 Task: Find connections with filter location Witten with filter topic #realestatewith filter profile language French with filter current company Russell Tobin with filter school Sanjivani Group of Institutes with filter industry Civil Engineering with filter service category Market Strategy with filter keywords title Personal Trainer
Action: Mouse moved to (718, 104)
Screenshot: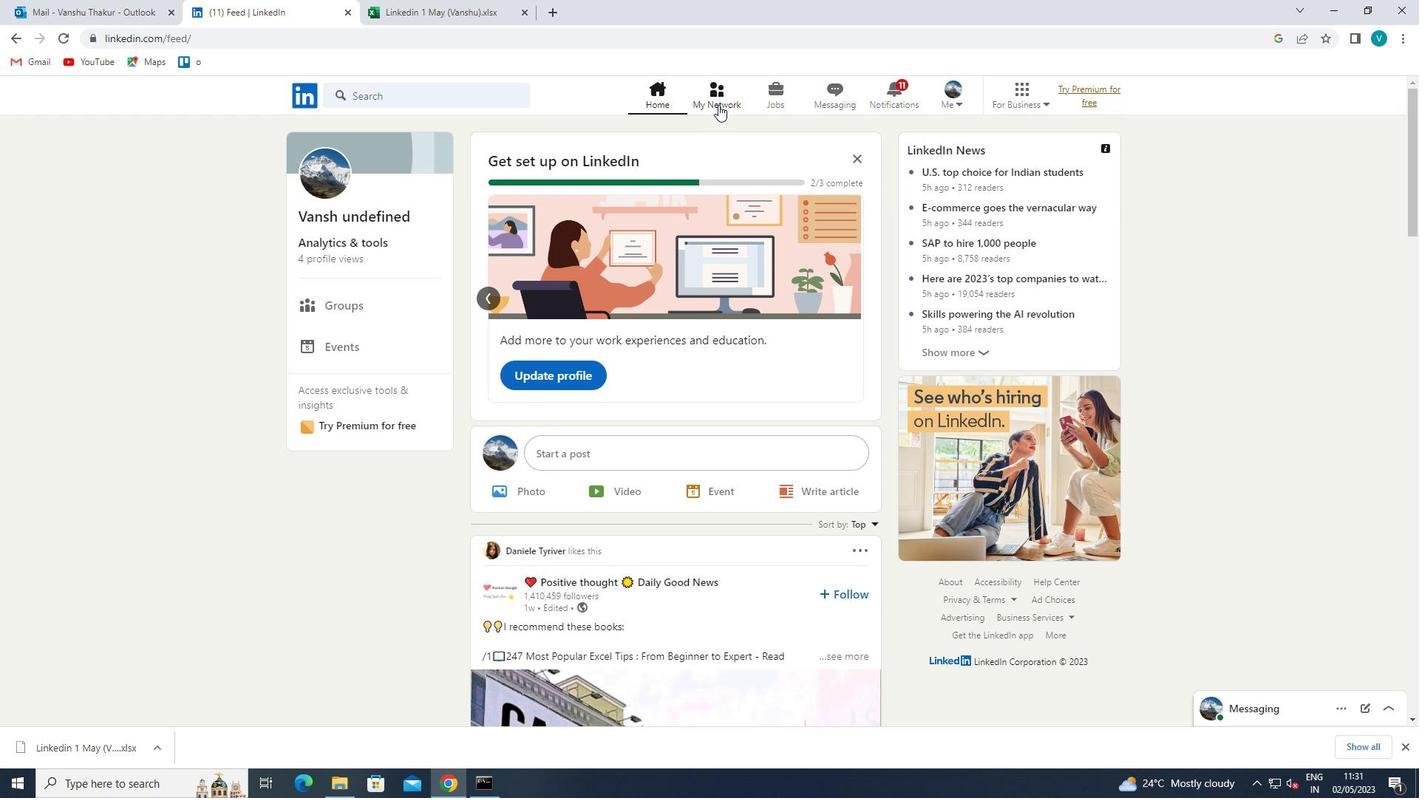 
Action: Mouse pressed left at (718, 104)
Screenshot: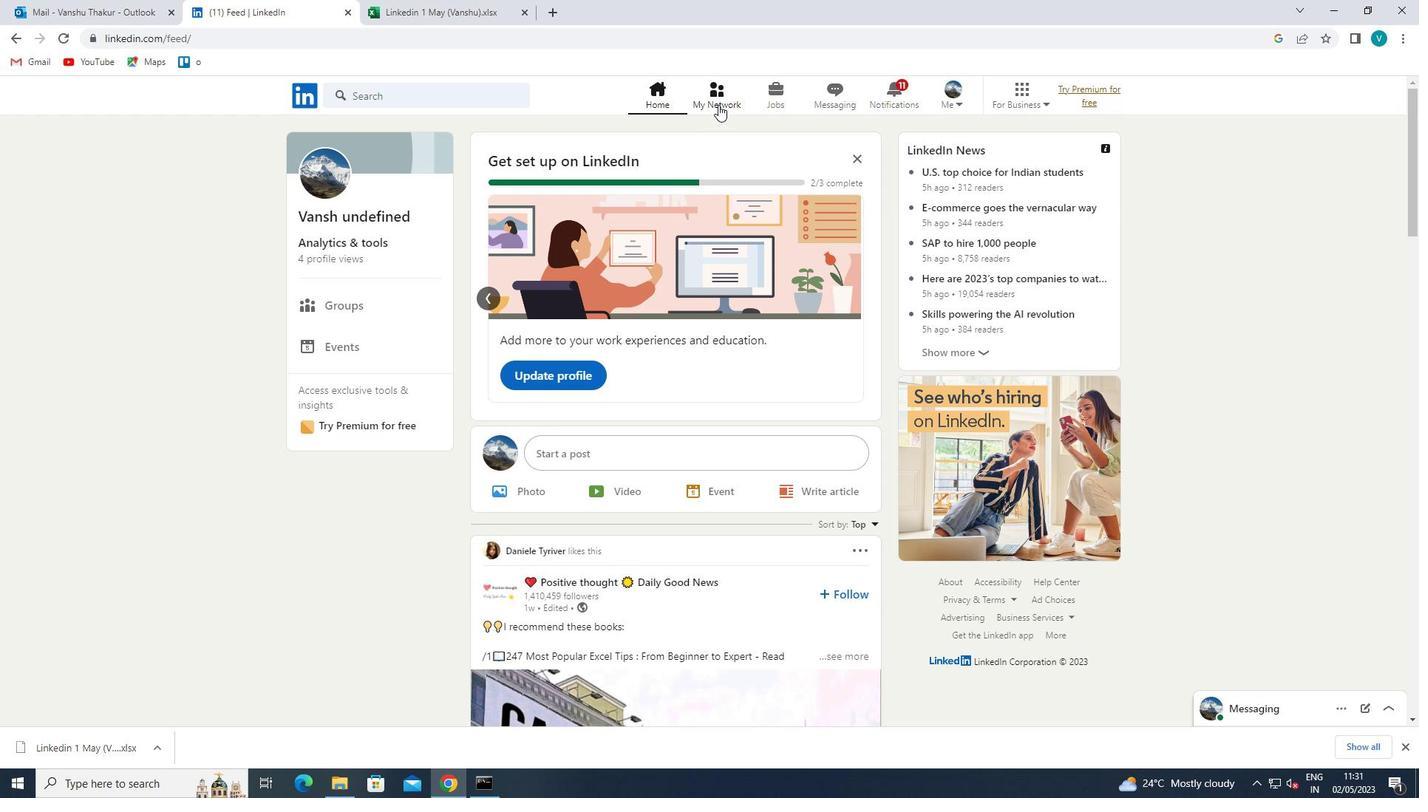 
Action: Mouse moved to (445, 178)
Screenshot: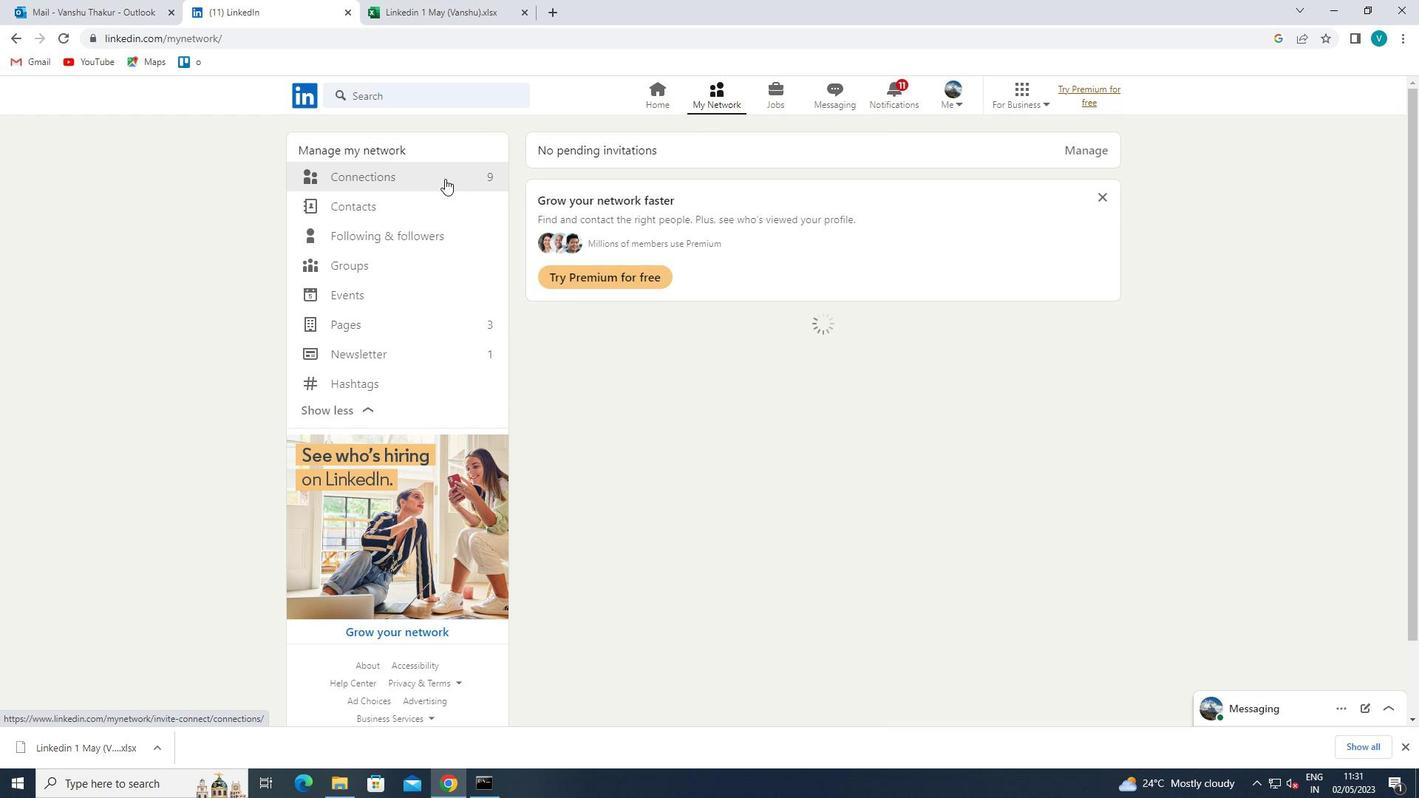 
Action: Mouse pressed left at (445, 178)
Screenshot: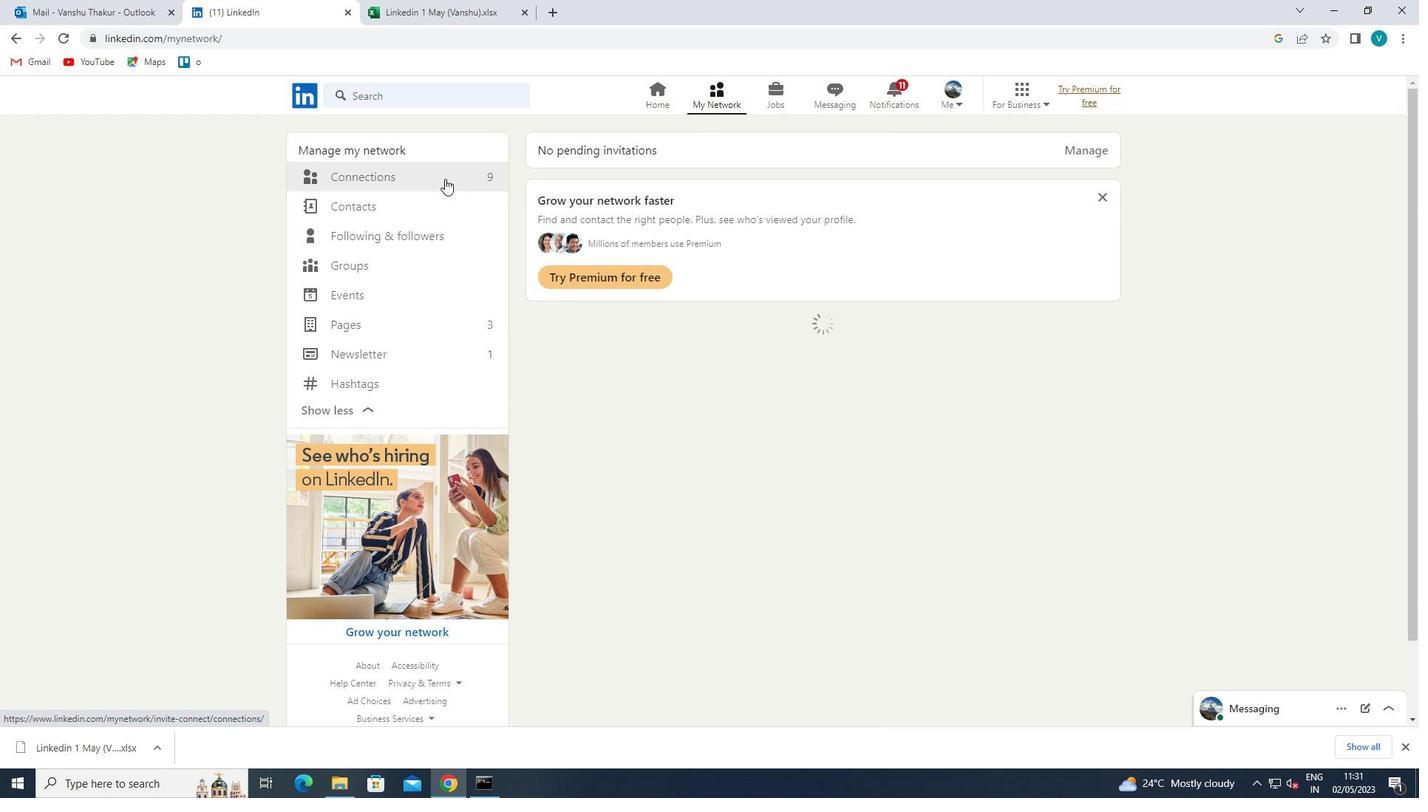 
Action: Mouse moved to (807, 178)
Screenshot: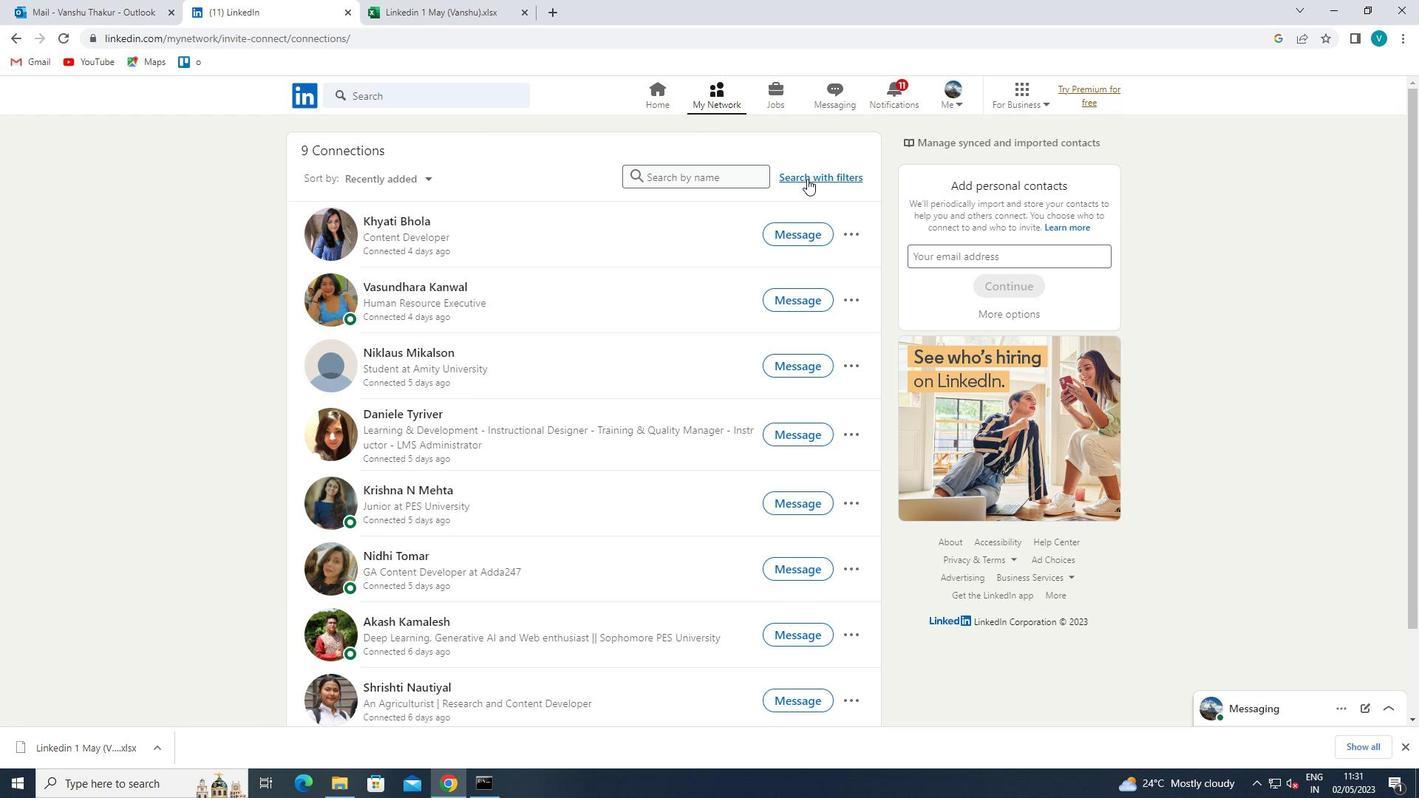 
Action: Mouse pressed left at (807, 178)
Screenshot: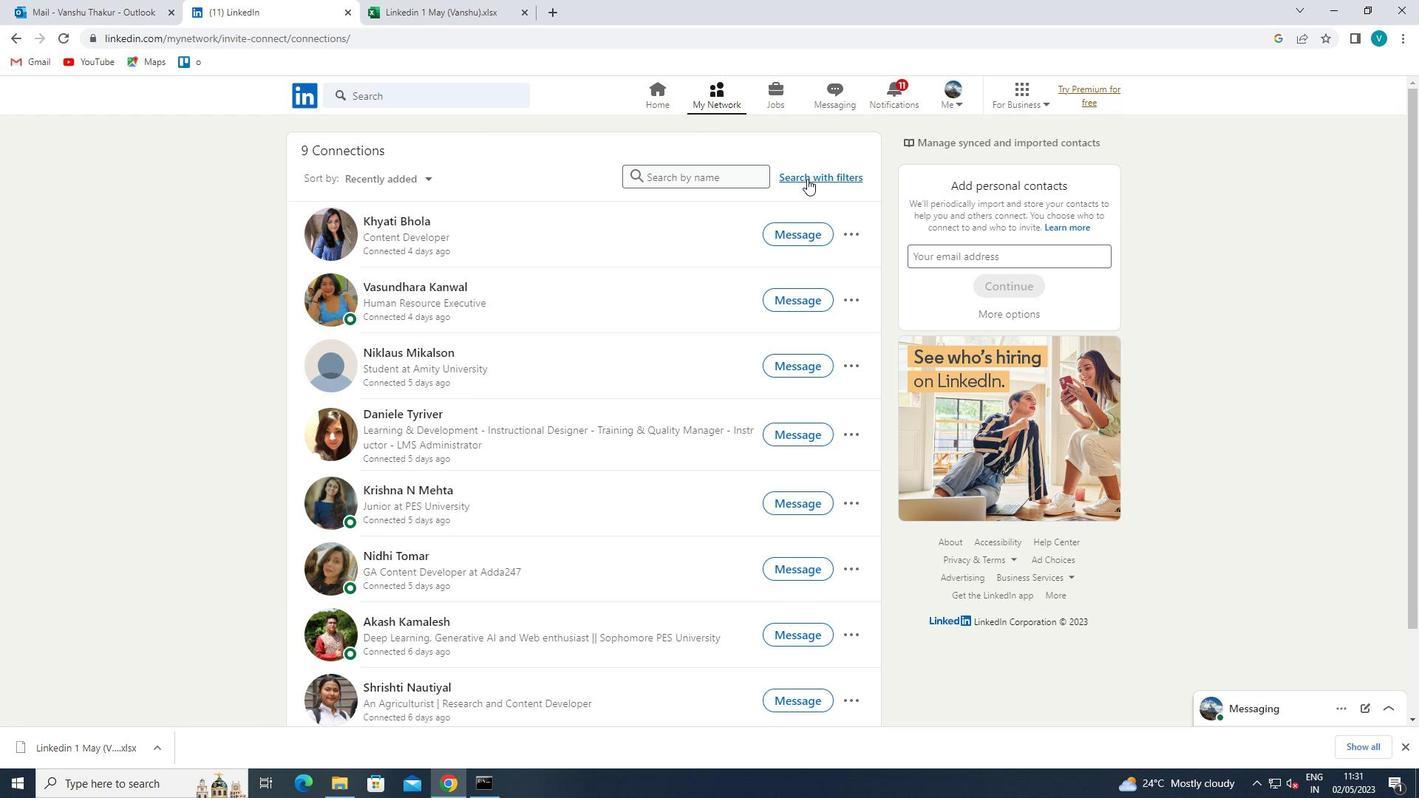 
Action: Mouse moved to (706, 138)
Screenshot: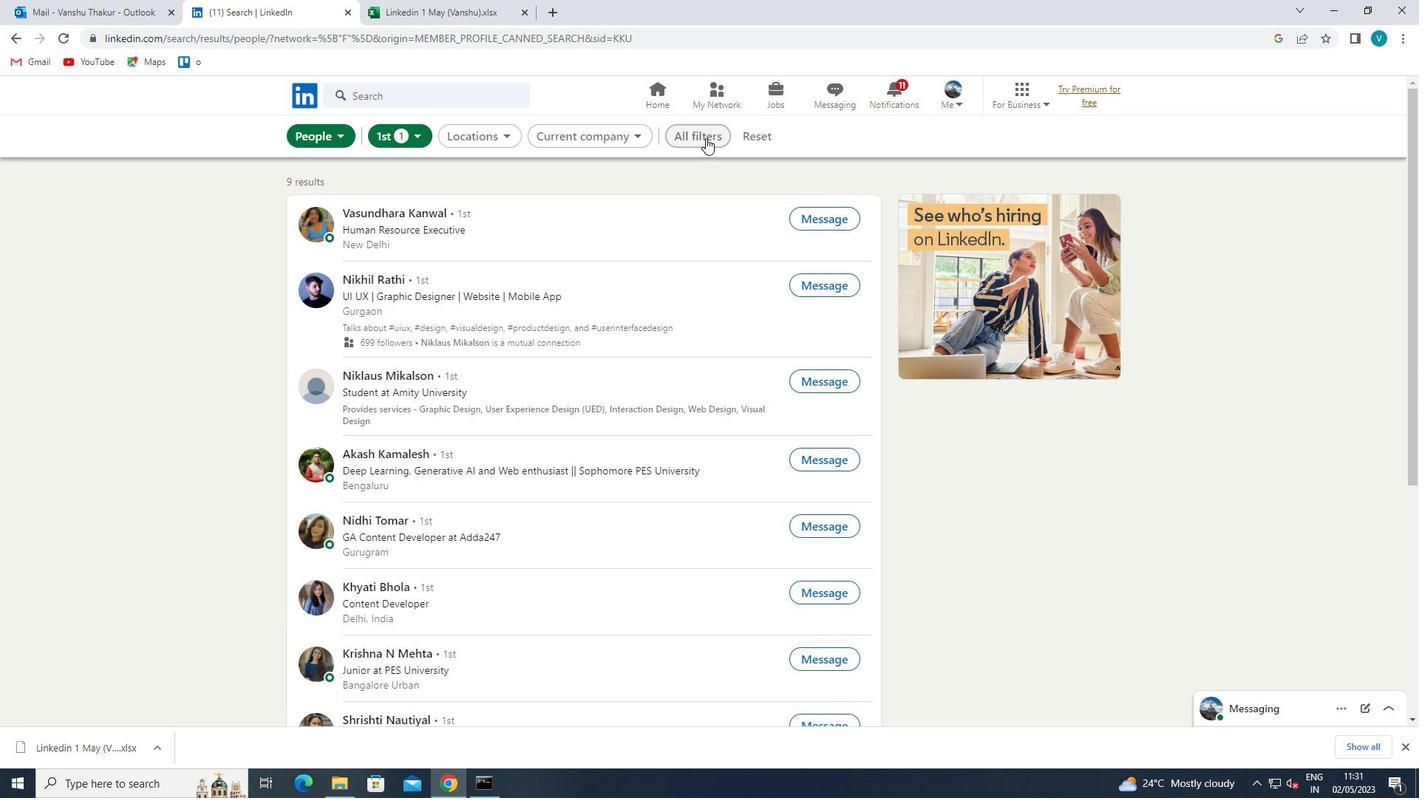 
Action: Mouse pressed left at (706, 138)
Screenshot: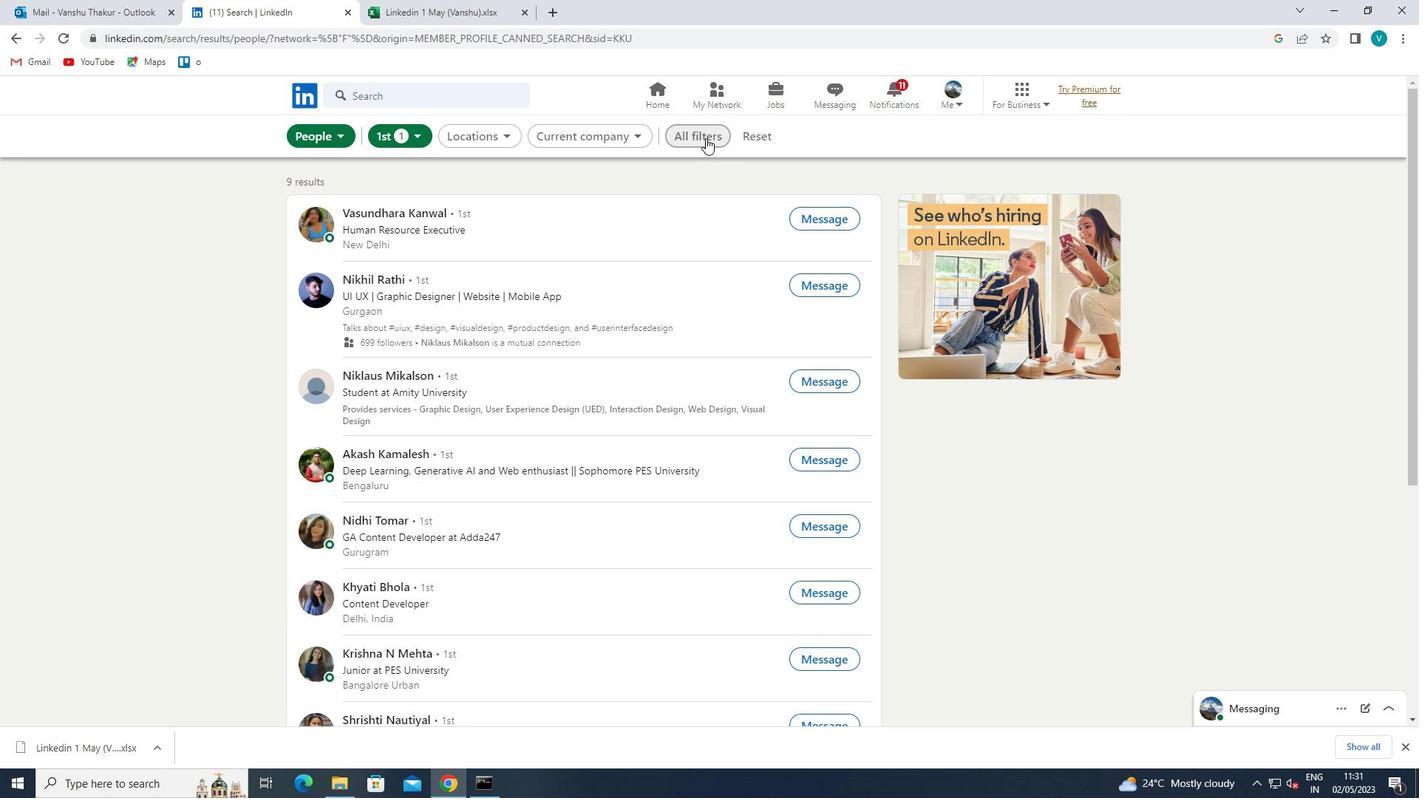 
Action: Mouse moved to (1036, 322)
Screenshot: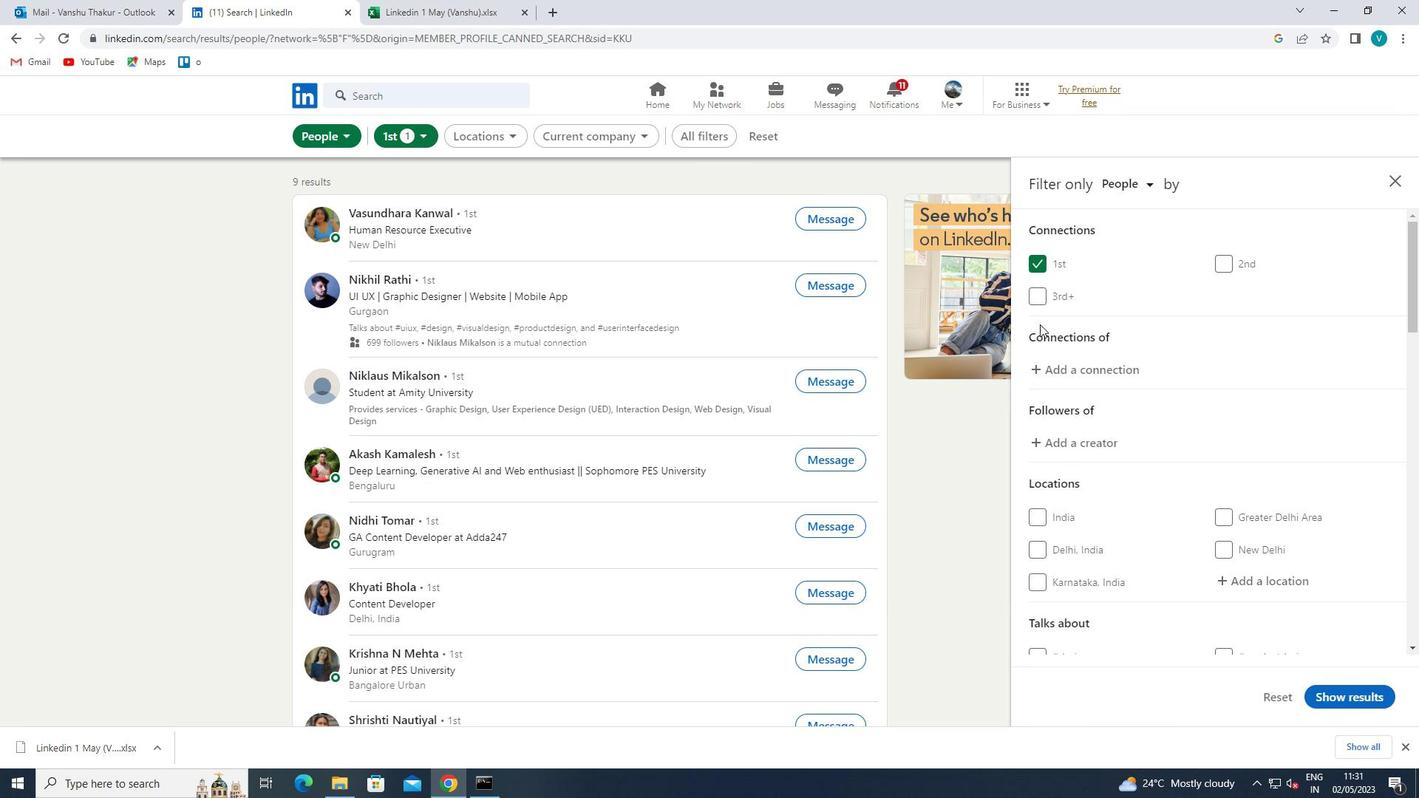 
Action: Mouse scrolled (1036, 321) with delta (0, 0)
Screenshot: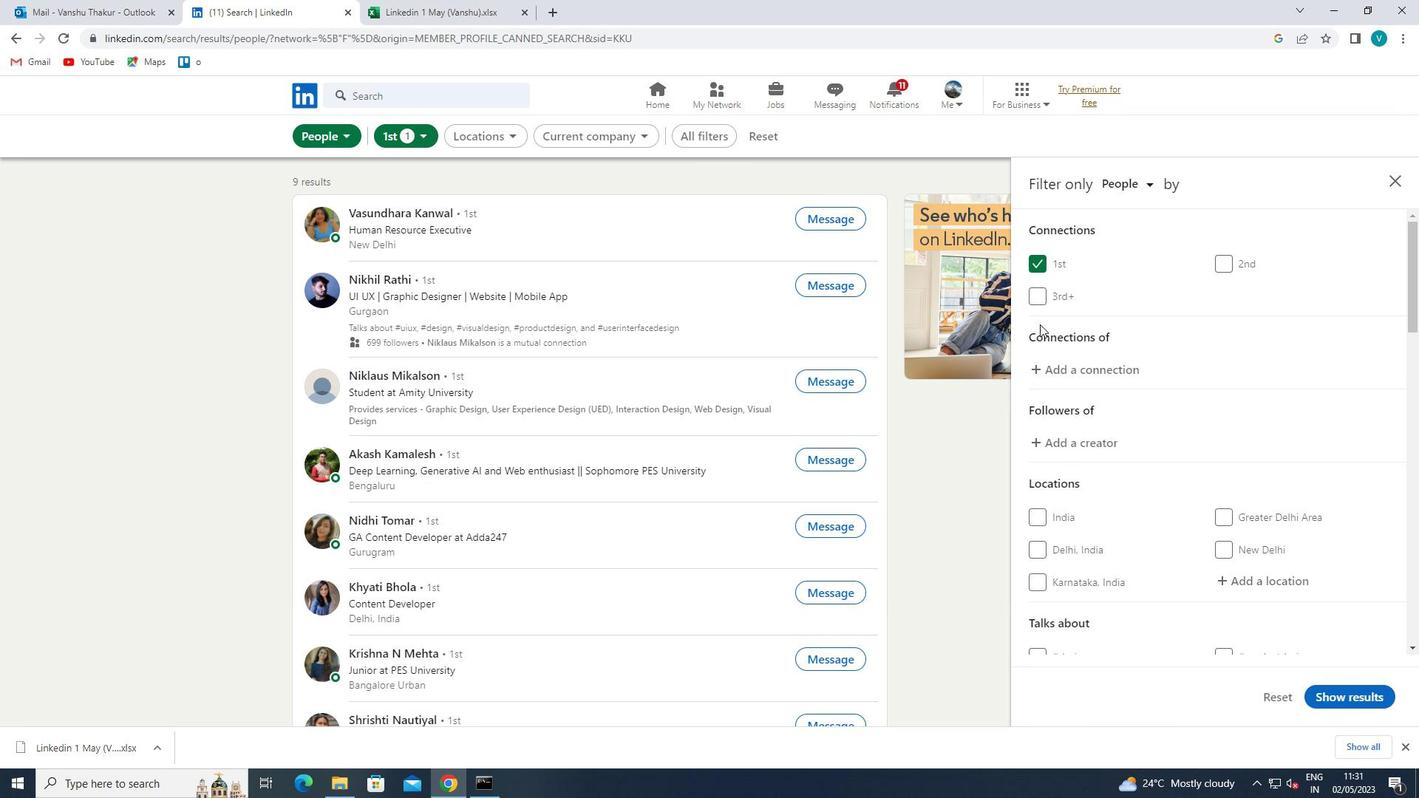 
Action: Mouse moved to (1060, 341)
Screenshot: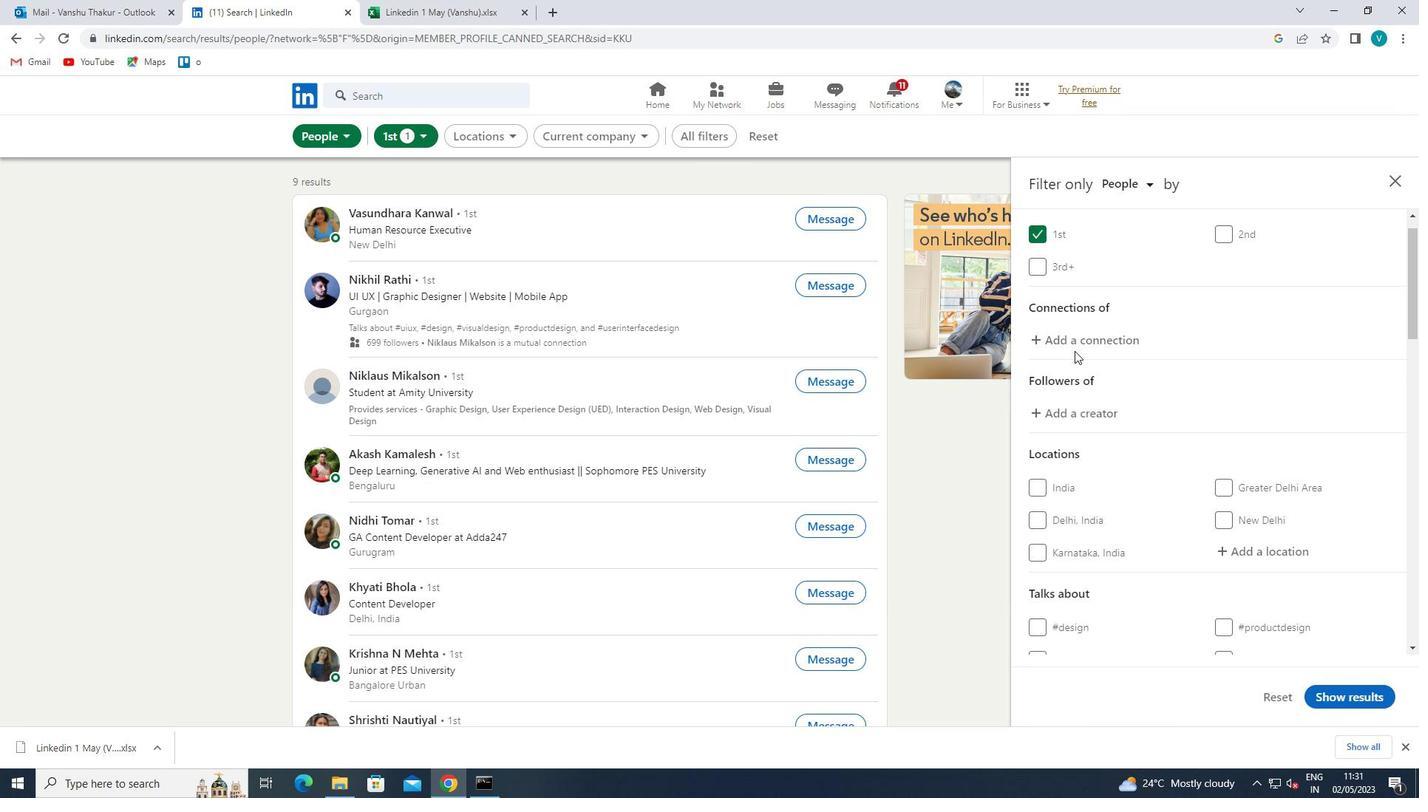 
Action: Mouse scrolled (1060, 340) with delta (0, 0)
Screenshot: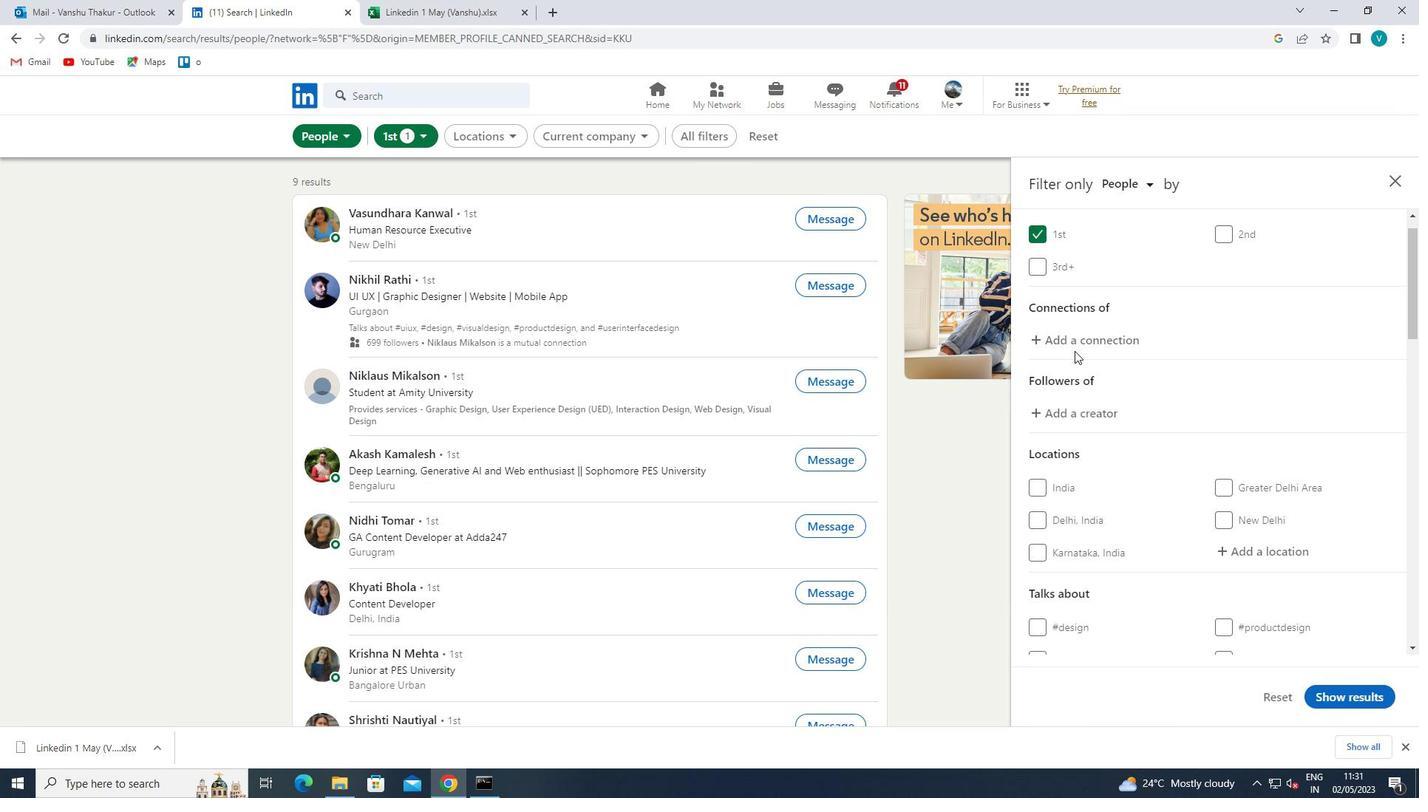 
Action: Mouse moved to (1236, 436)
Screenshot: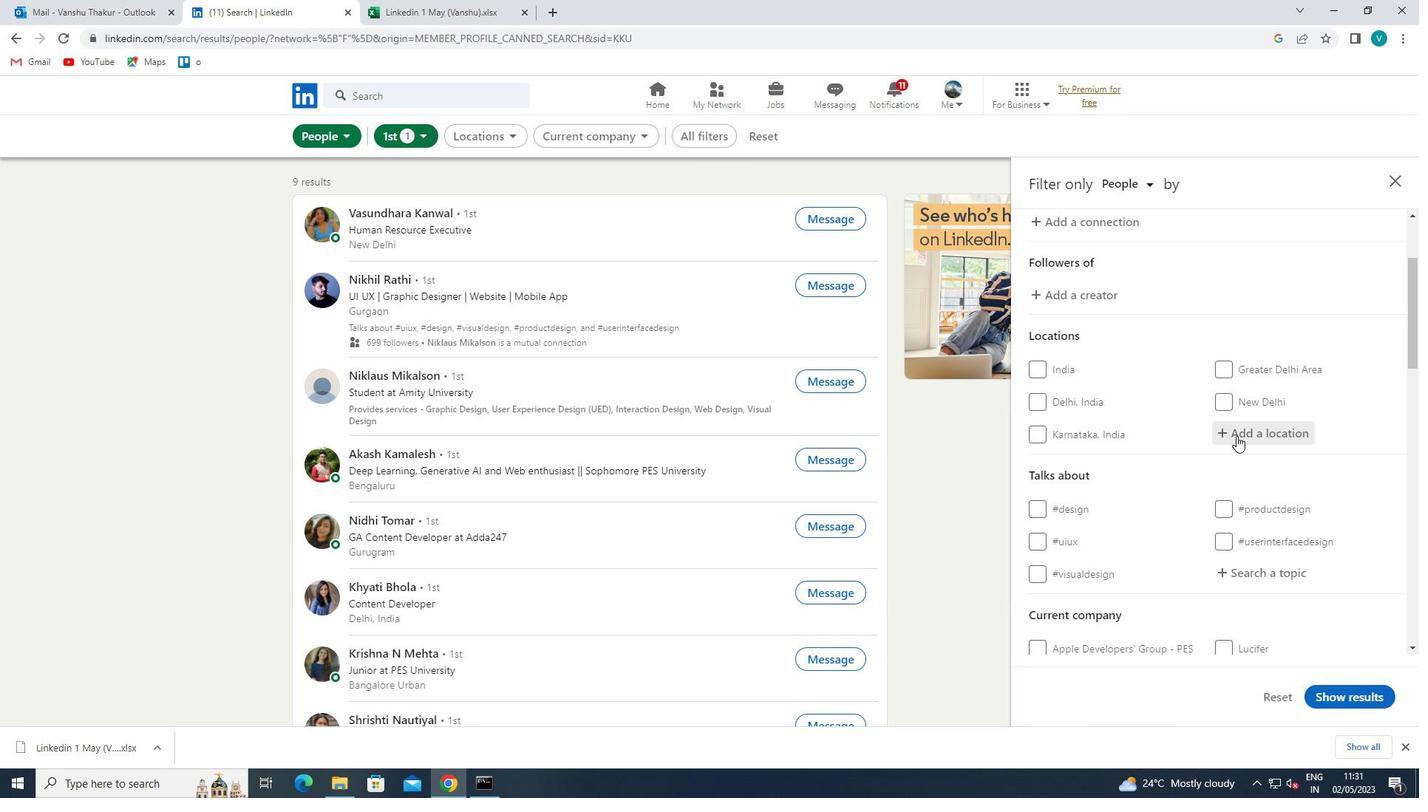 
Action: Mouse pressed left at (1236, 436)
Screenshot: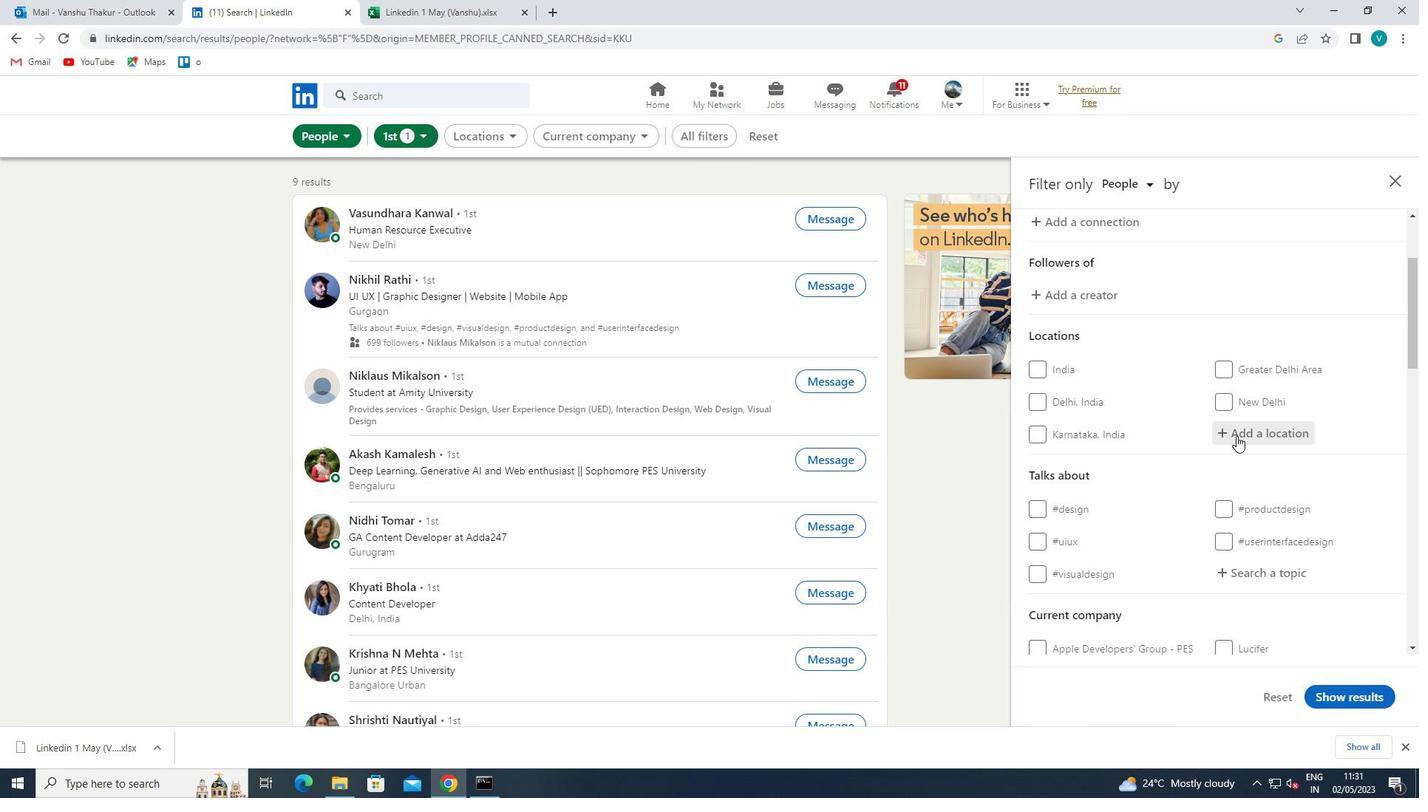 
Action: Key pressed <Key.shift><Key.shift><Key.shift><Key.shift><Key.shift><Key.shift>WITTEN
Screenshot: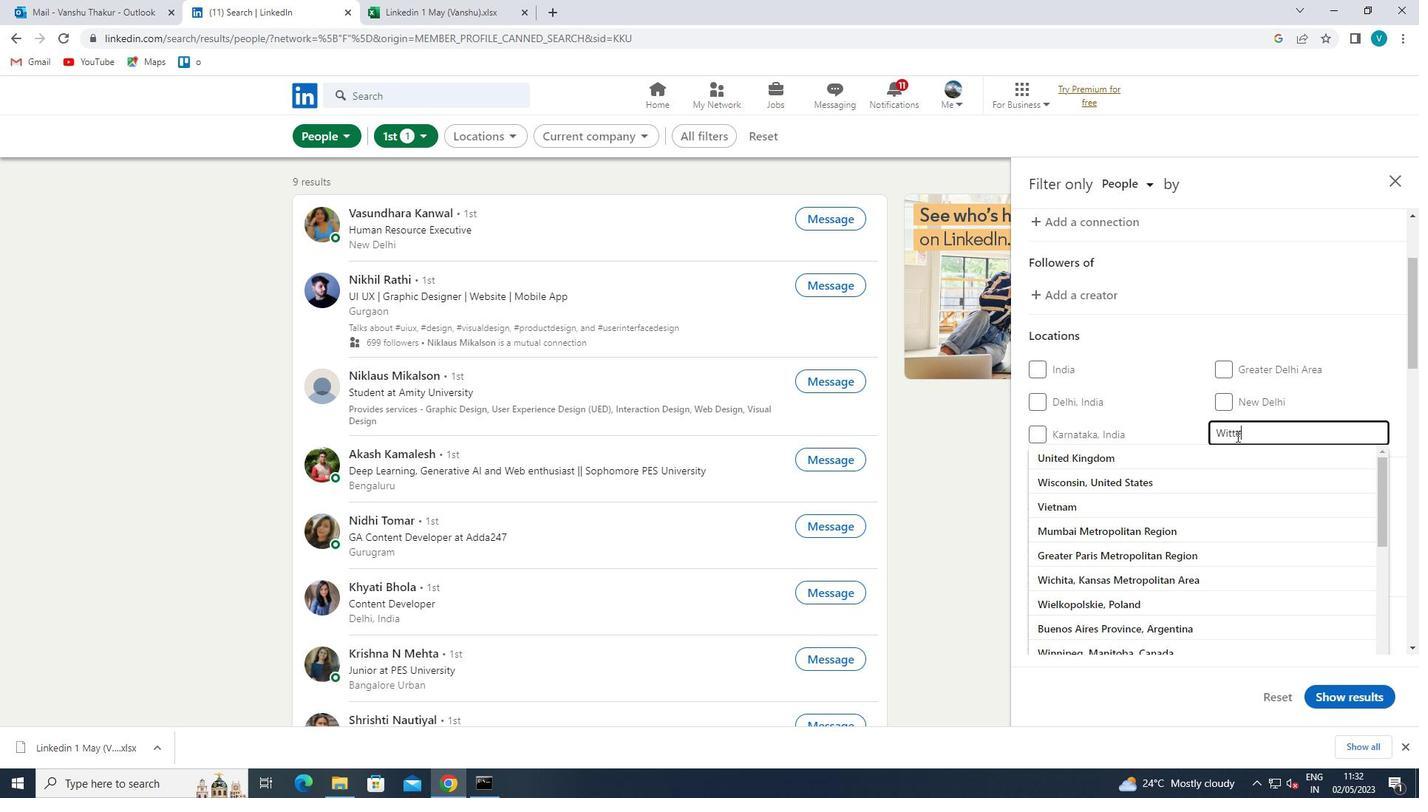 
Action: Mouse moved to (1225, 455)
Screenshot: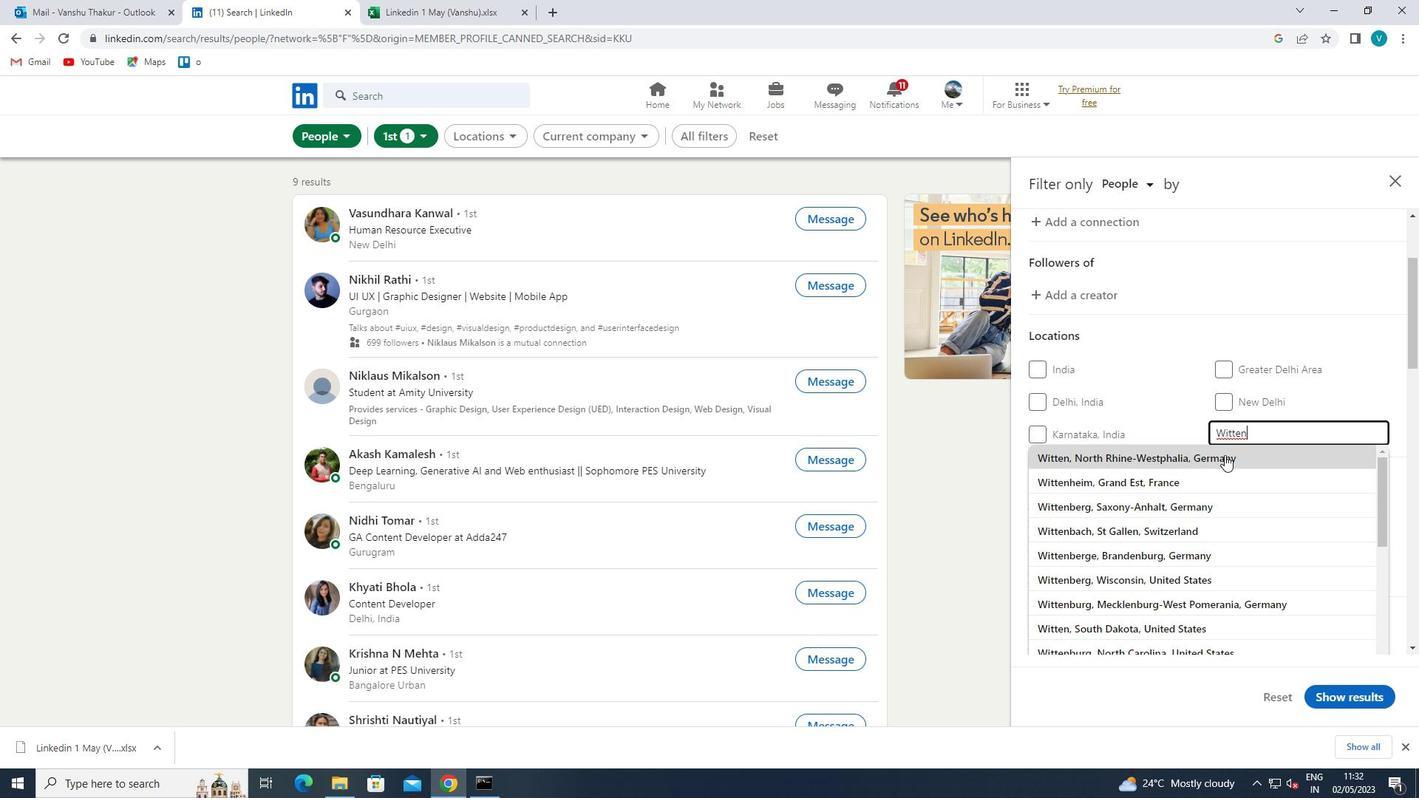 
Action: Mouse pressed left at (1225, 455)
Screenshot: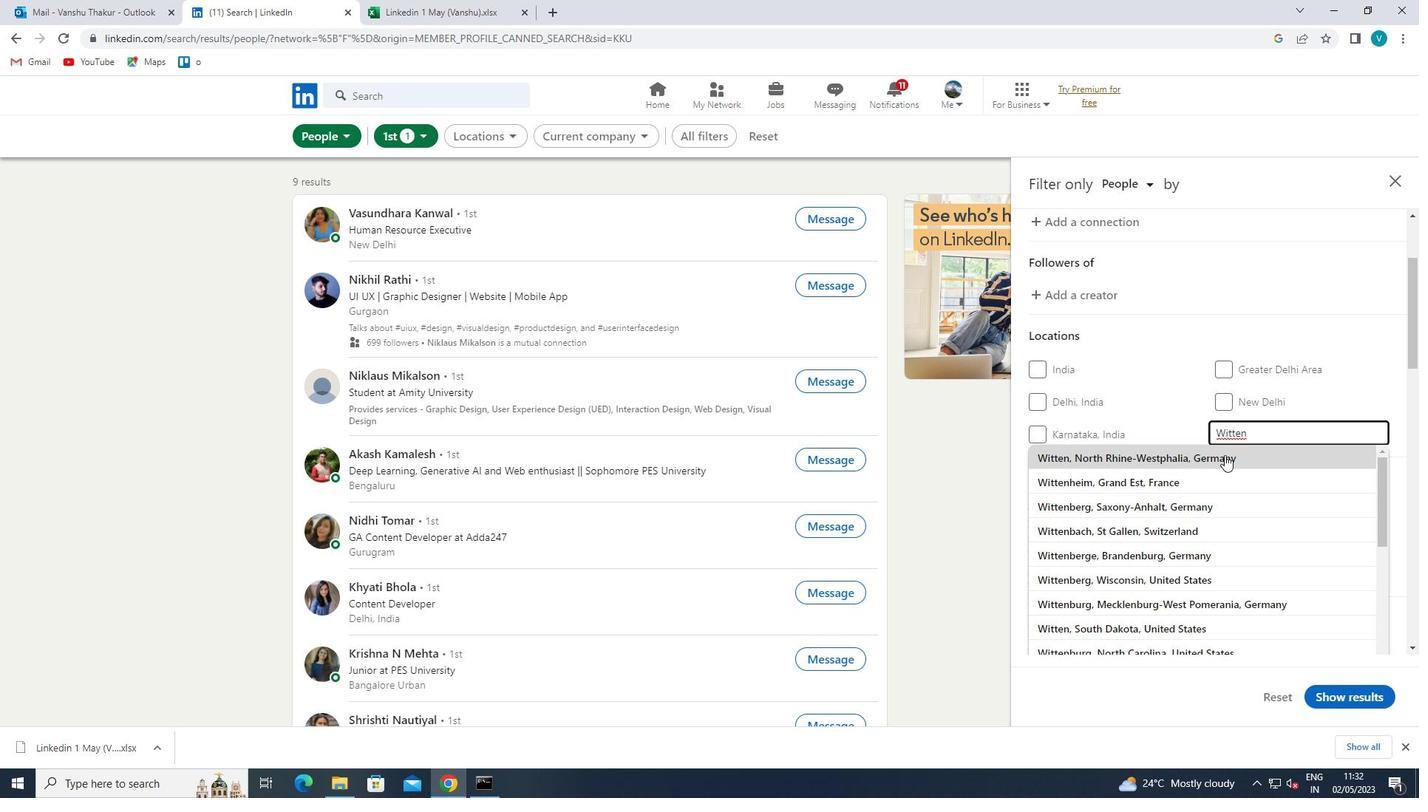 
Action: Mouse scrolled (1225, 454) with delta (0, 0)
Screenshot: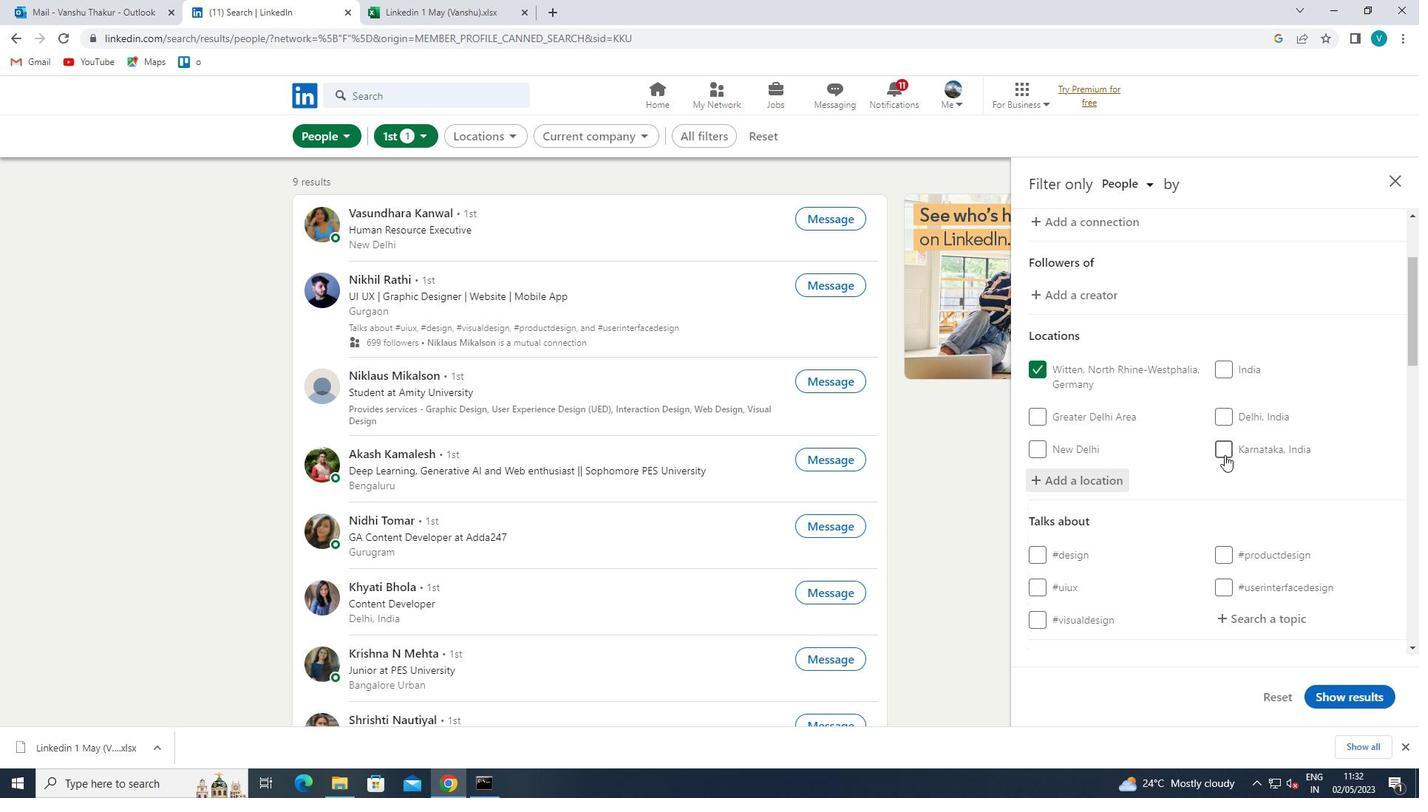 
Action: Mouse scrolled (1225, 454) with delta (0, 0)
Screenshot: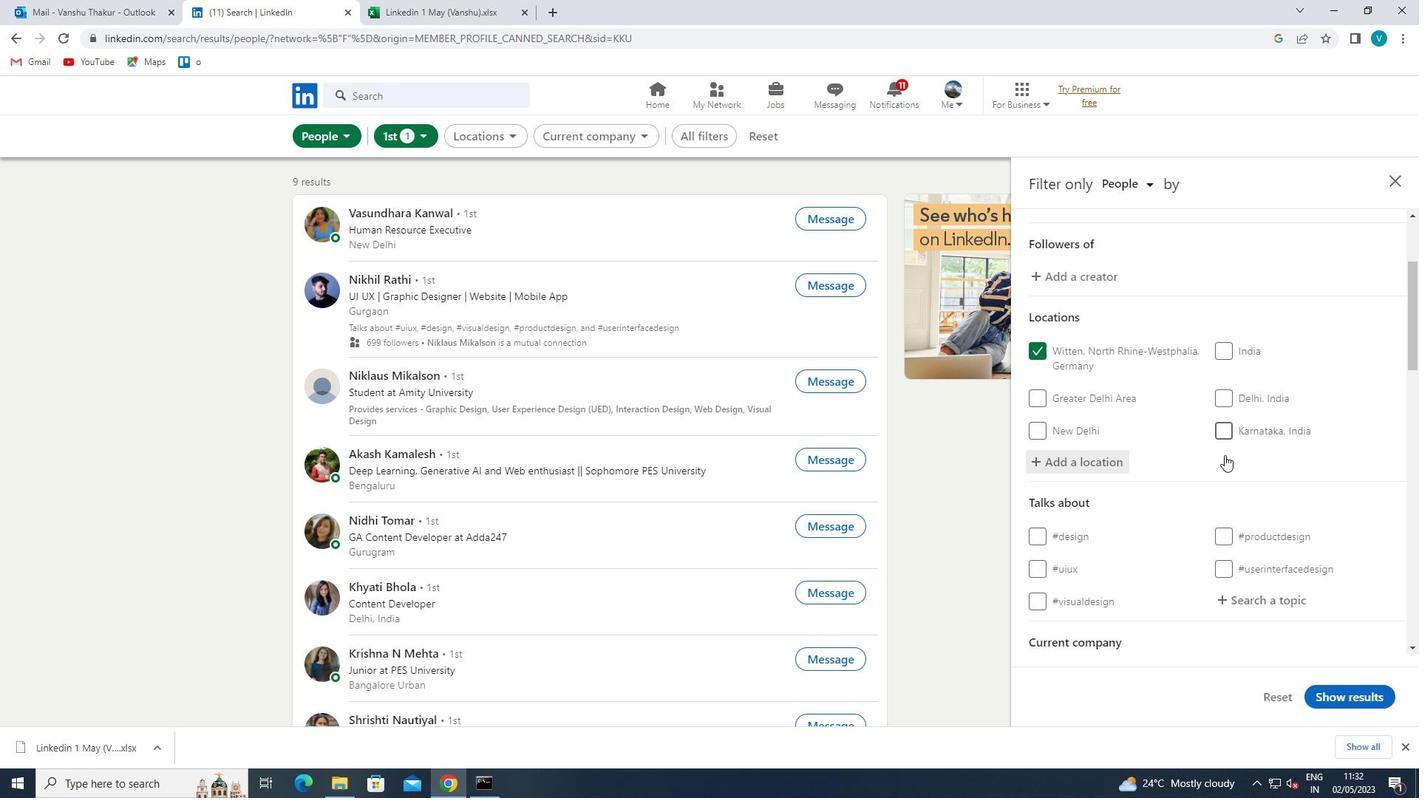 
Action: Mouse moved to (1227, 472)
Screenshot: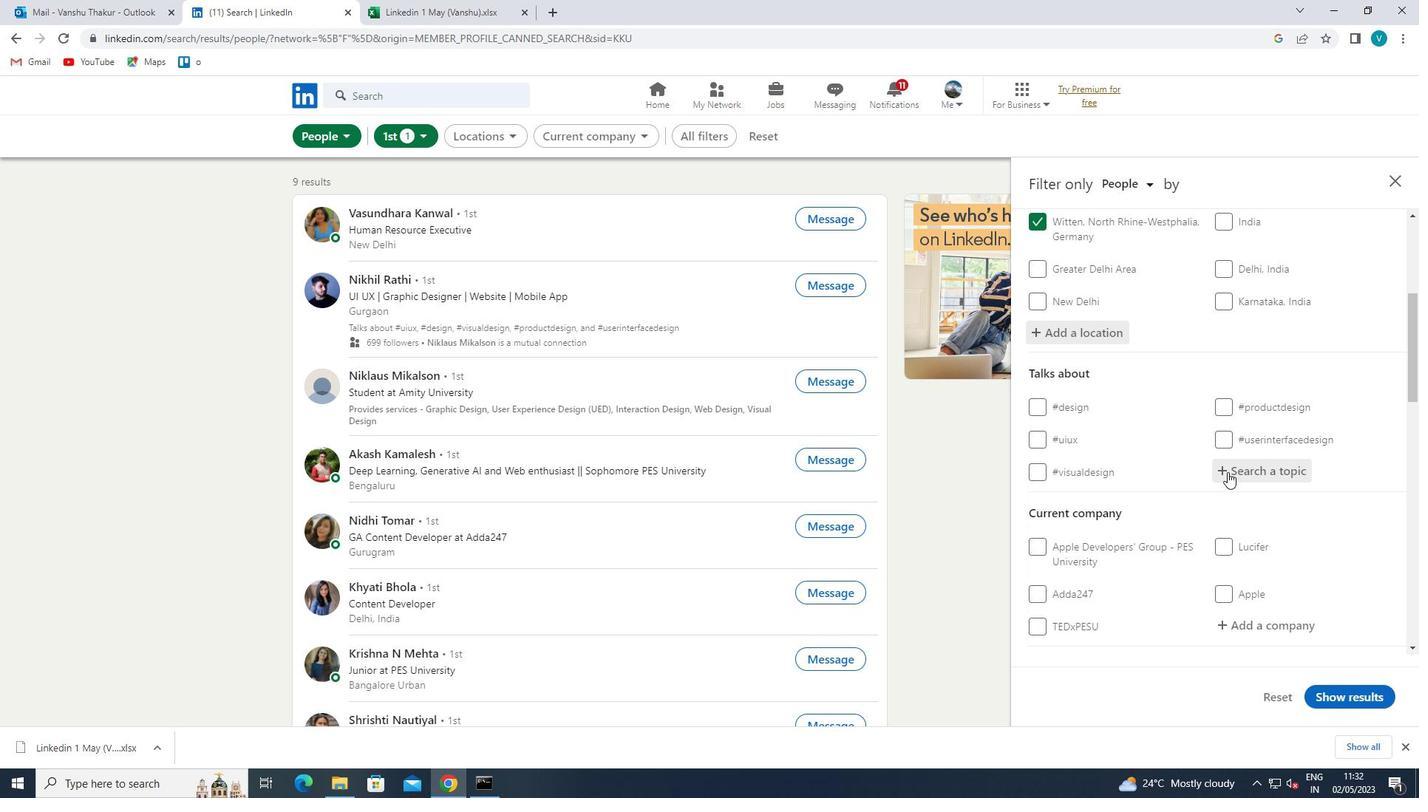 
Action: Mouse pressed left at (1227, 472)
Screenshot: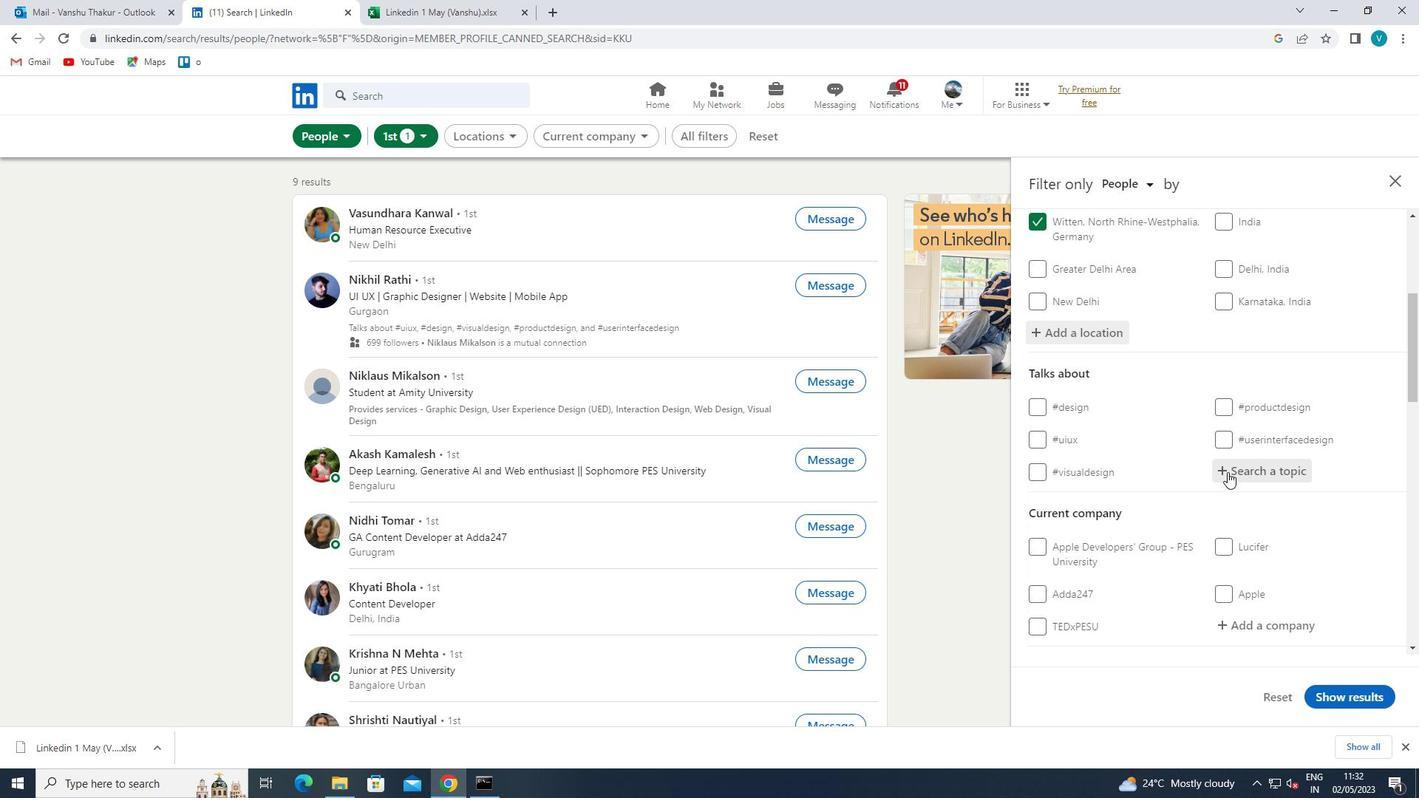 
Action: Key pressed REAL
Screenshot: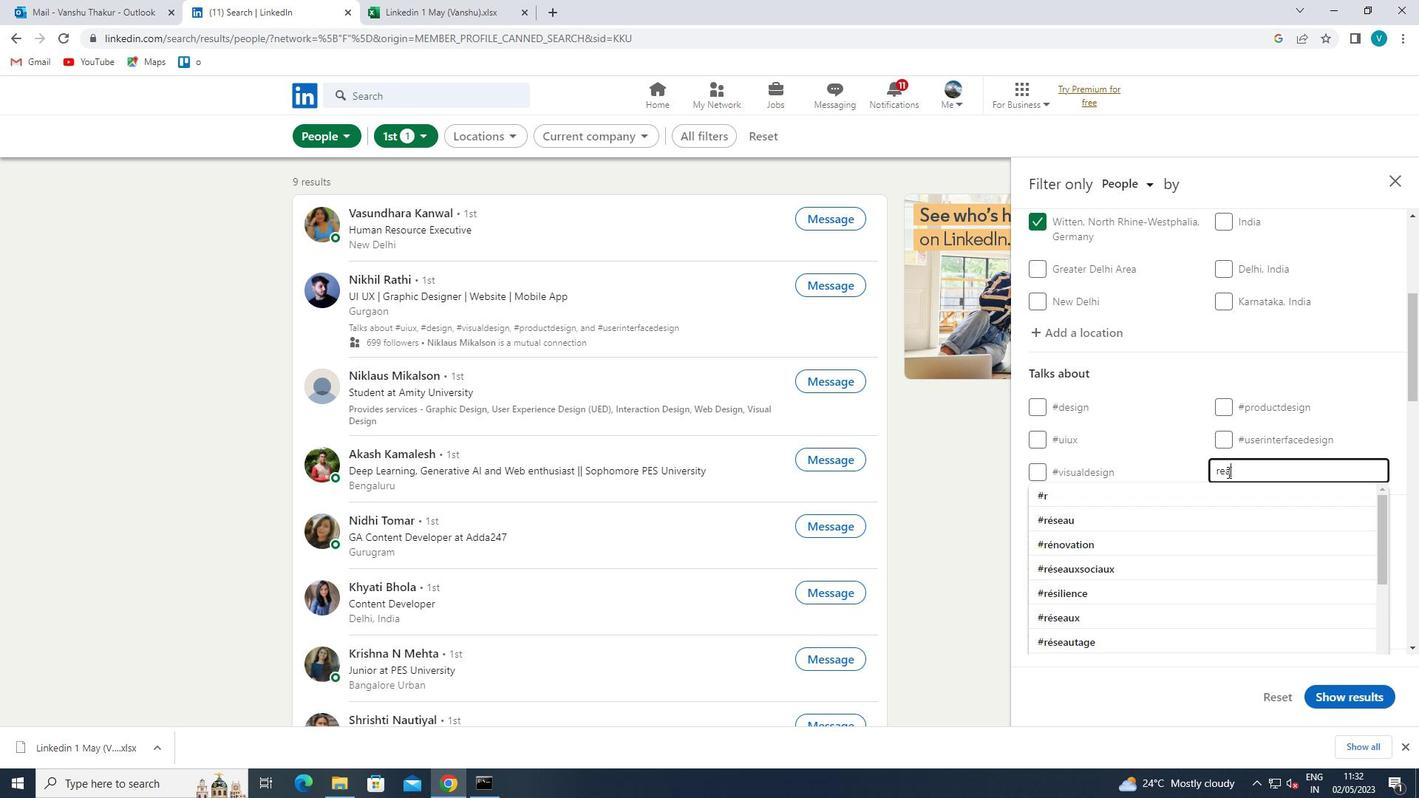 
Action: Mouse moved to (1174, 498)
Screenshot: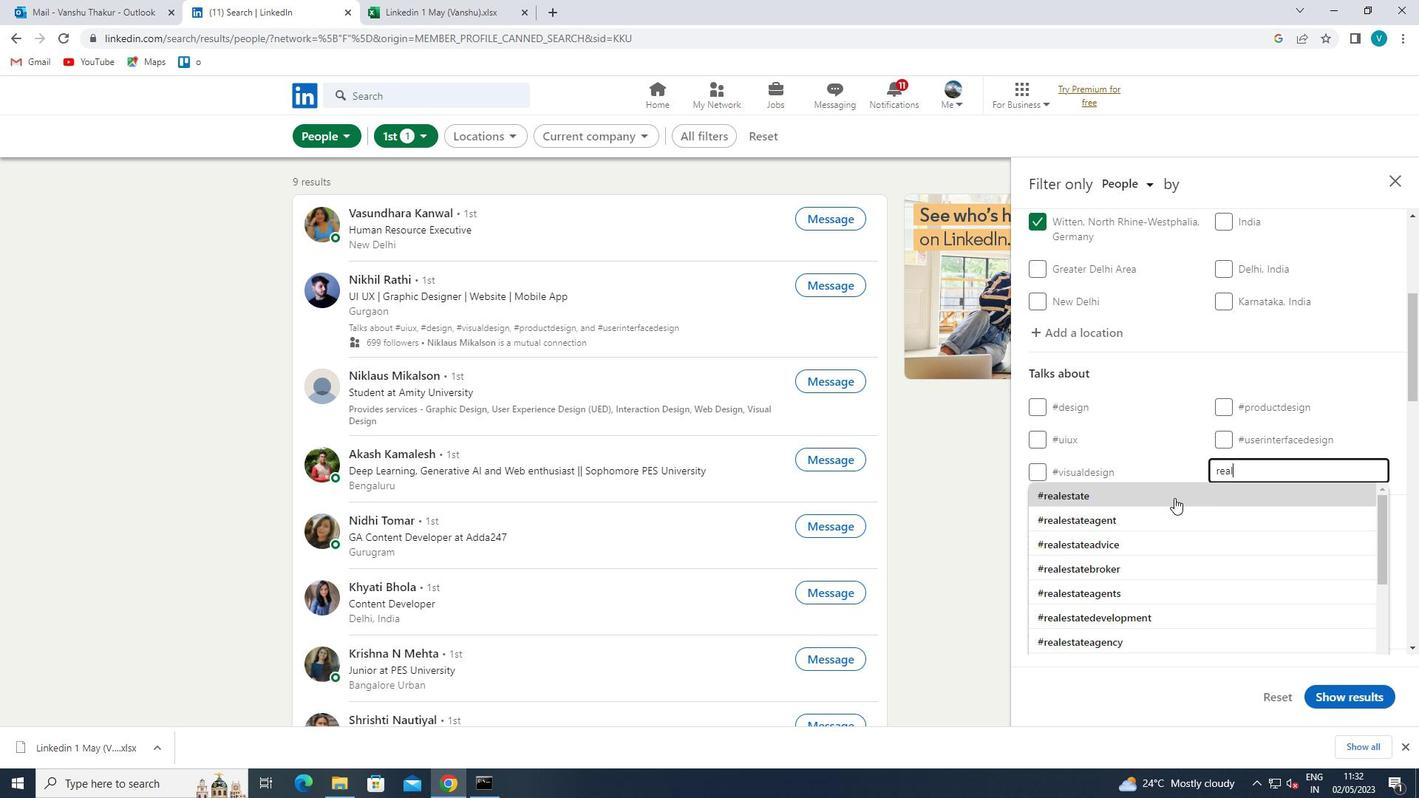 
Action: Mouse pressed left at (1174, 498)
Screenshot: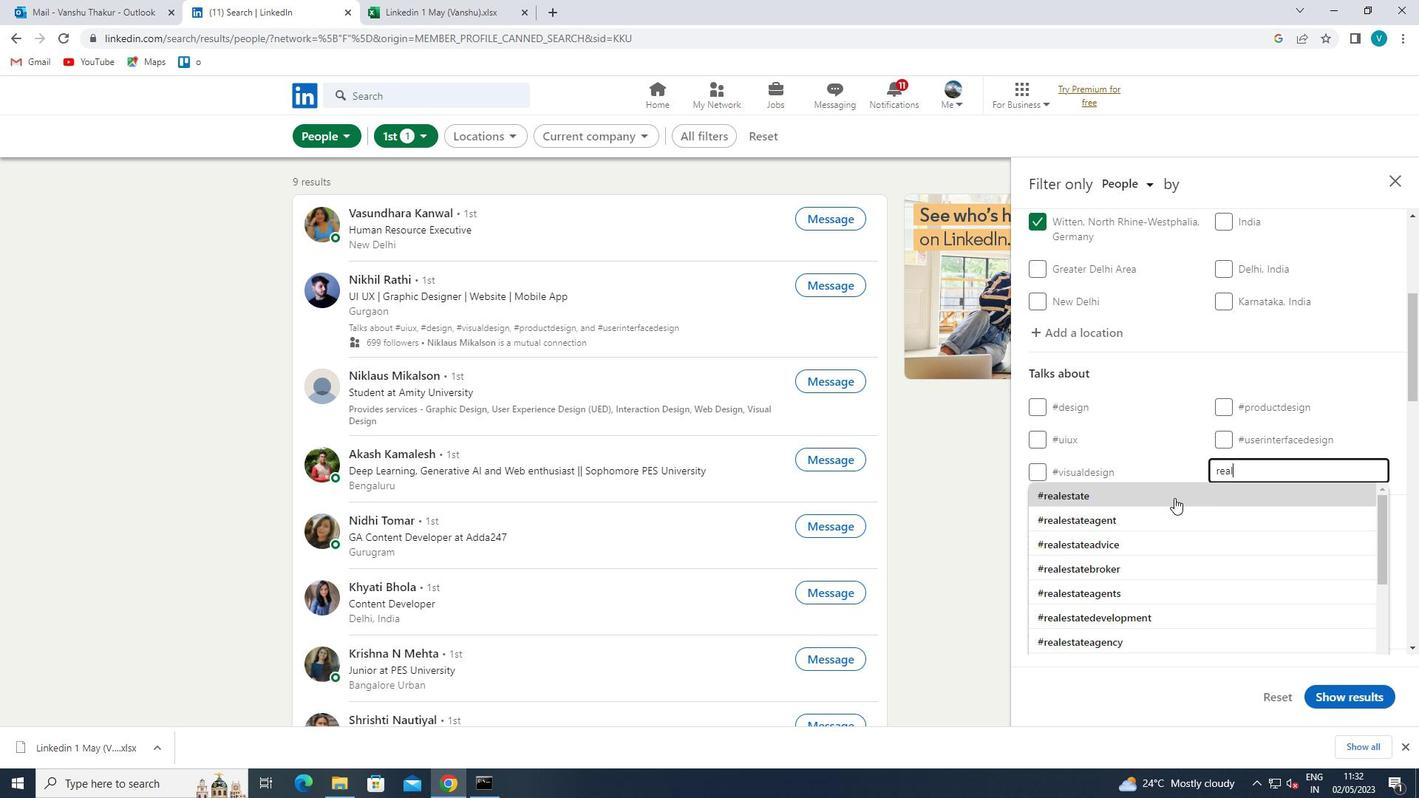 
Action: Mouse scrolled (1174, 497) with delta (0, 0)
Screenshot: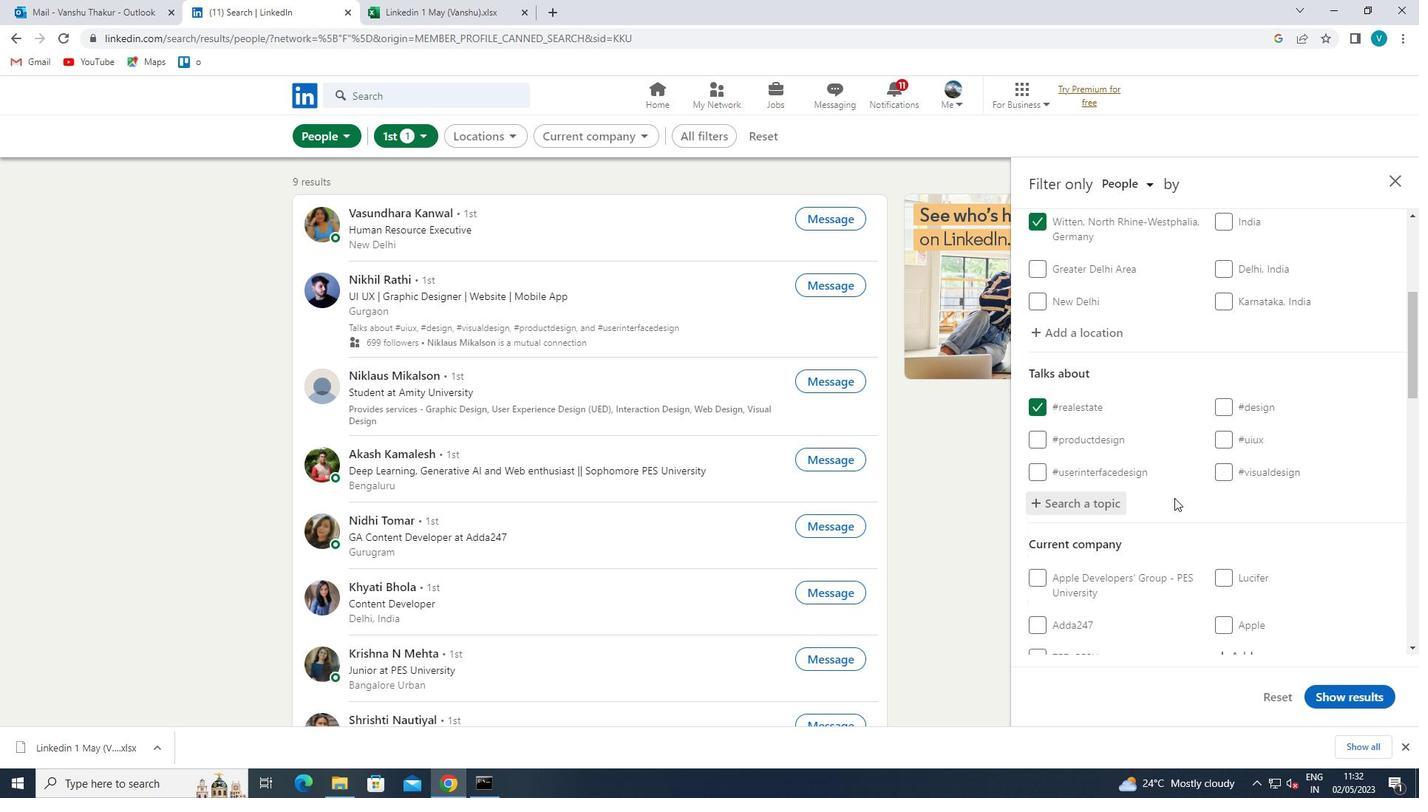 
Action: Mouse scrolled (1174, 497) with delta (0, 0)
Screenshot: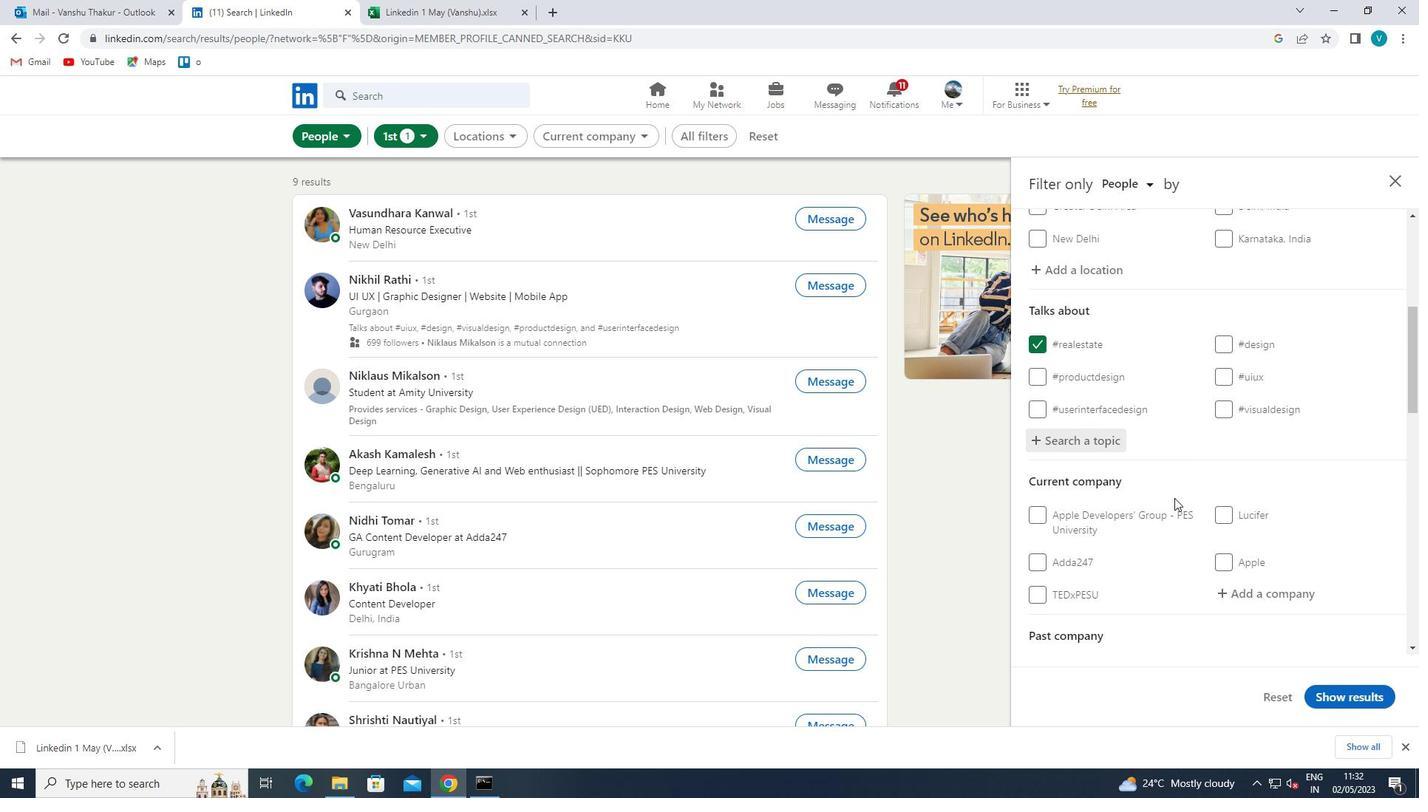 
Action: Mouse scrolled (1174, 497) with delta (0, 0)
Screenshot: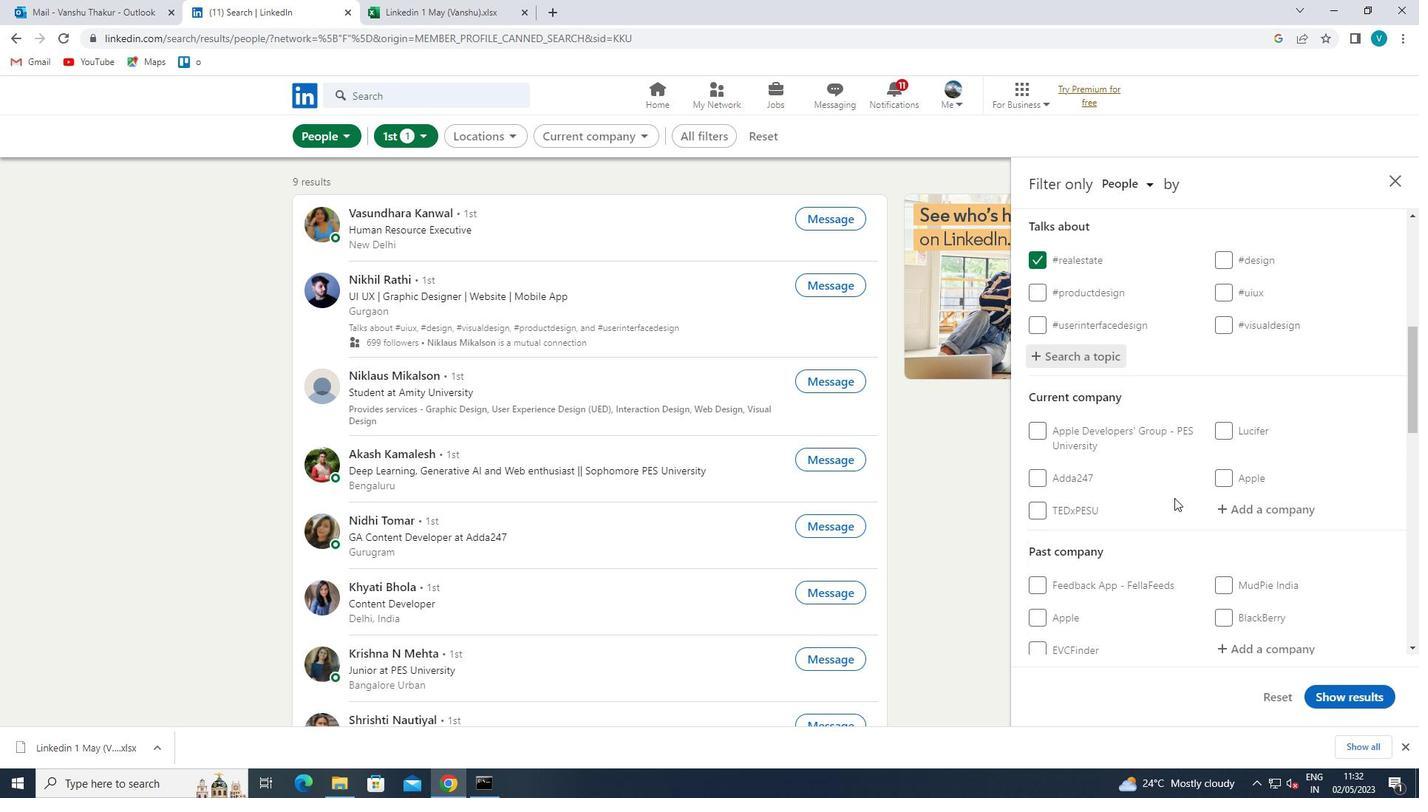 
Action: Mouse moved to (1275, 433)
Screenshot: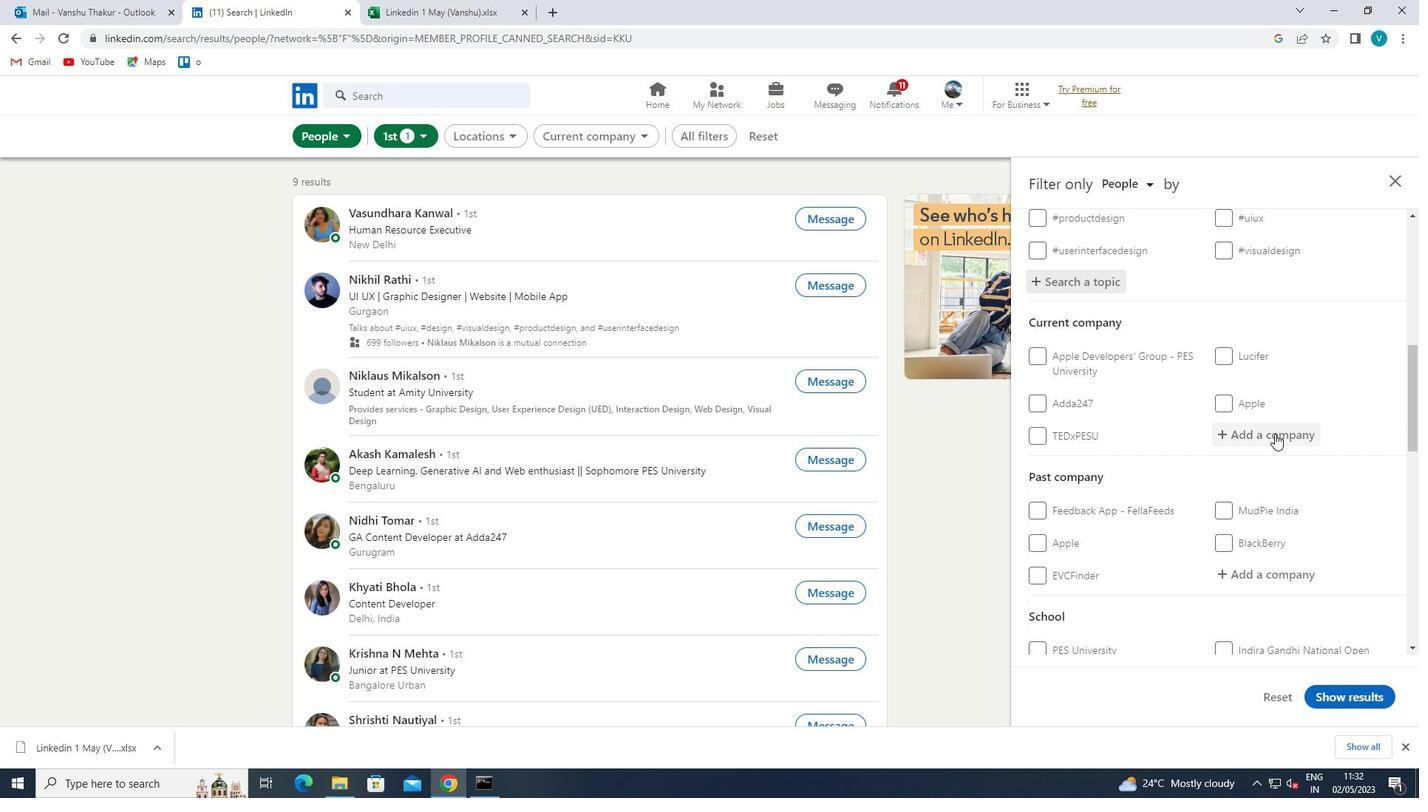 
Action: Mouse pressed left at (1275, 433)
Screenshot: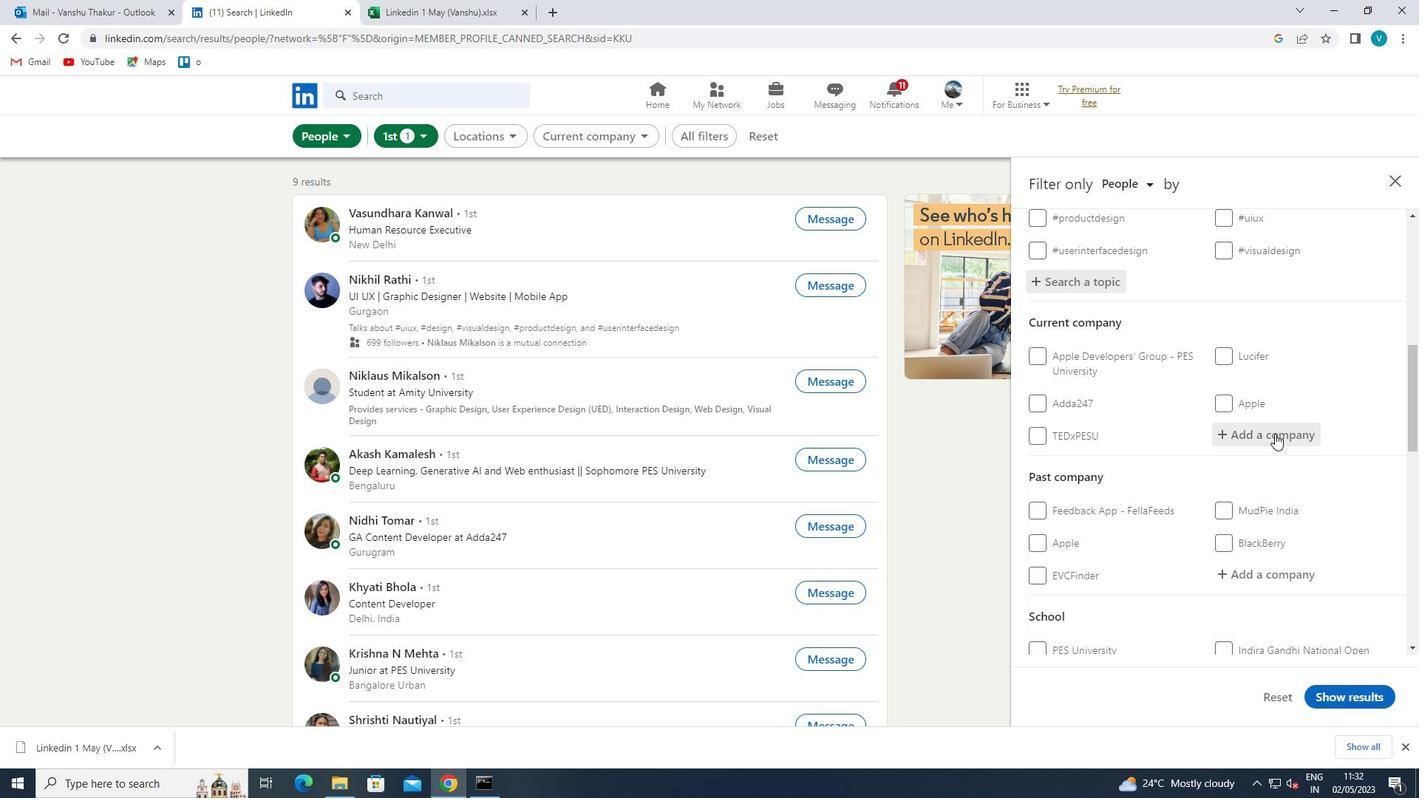 
Action: Key pressed <Key.shift>RUSSE
Screenshot: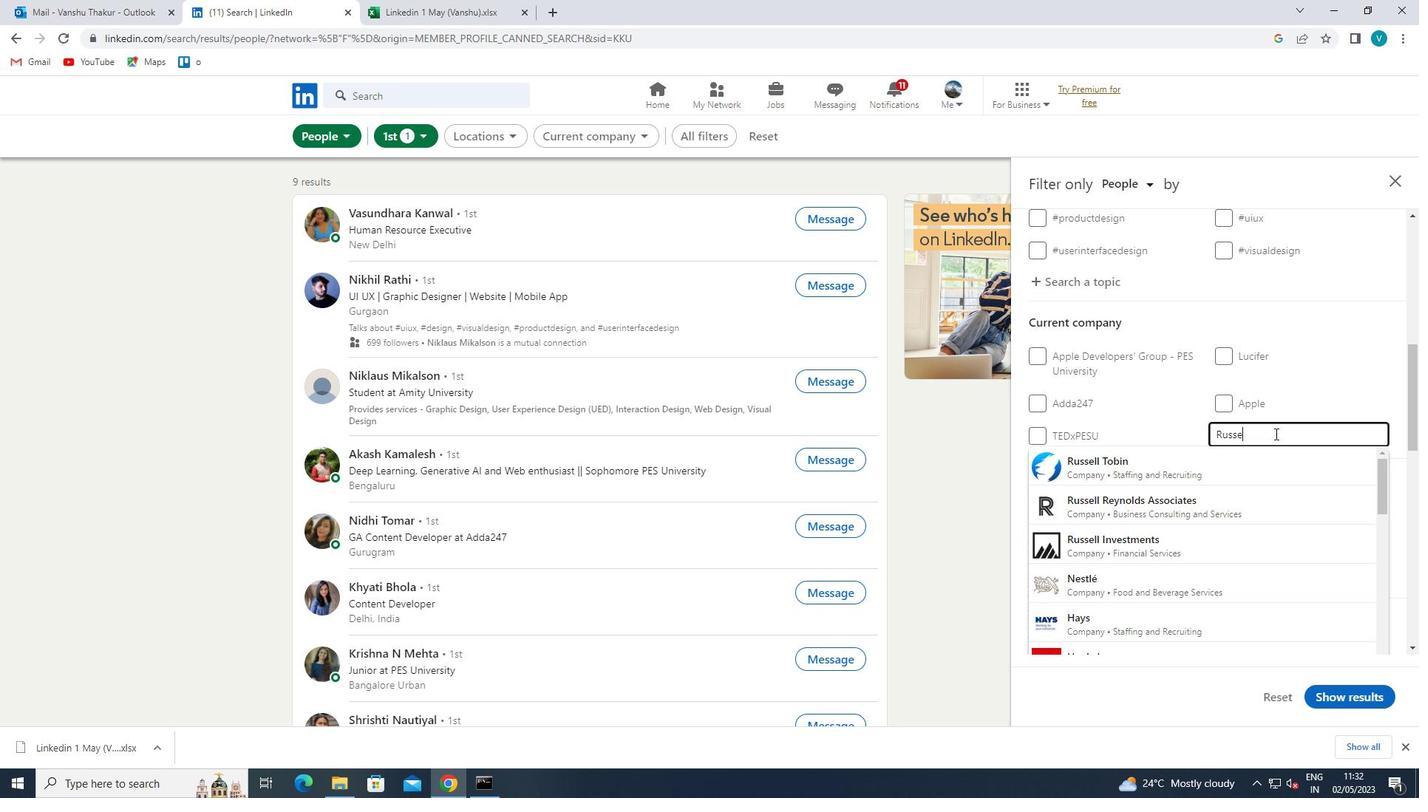 
Action: Mouse moved to (1233, 453)
Screenshot: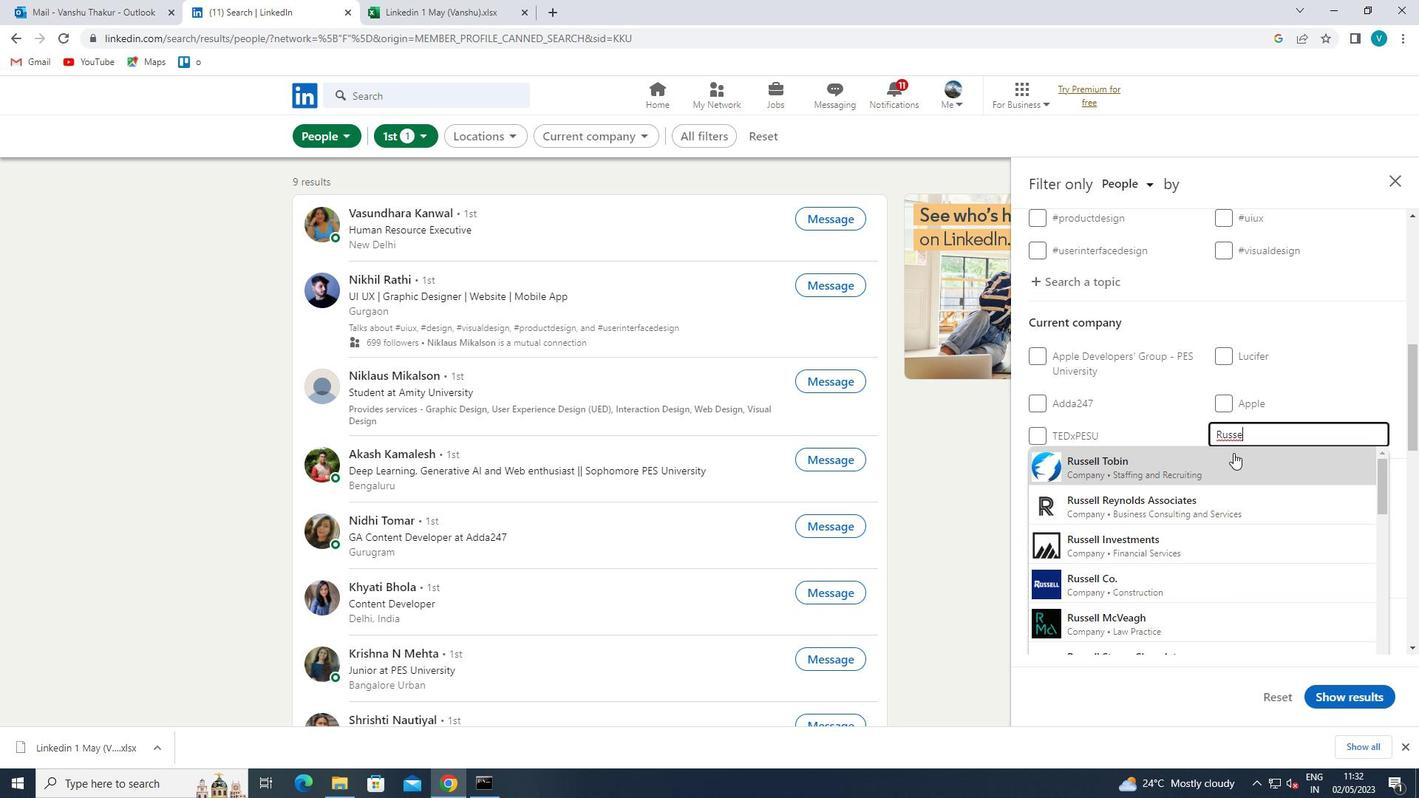 
Action: Mouse pressed left at (1233, 453)
Screenshot: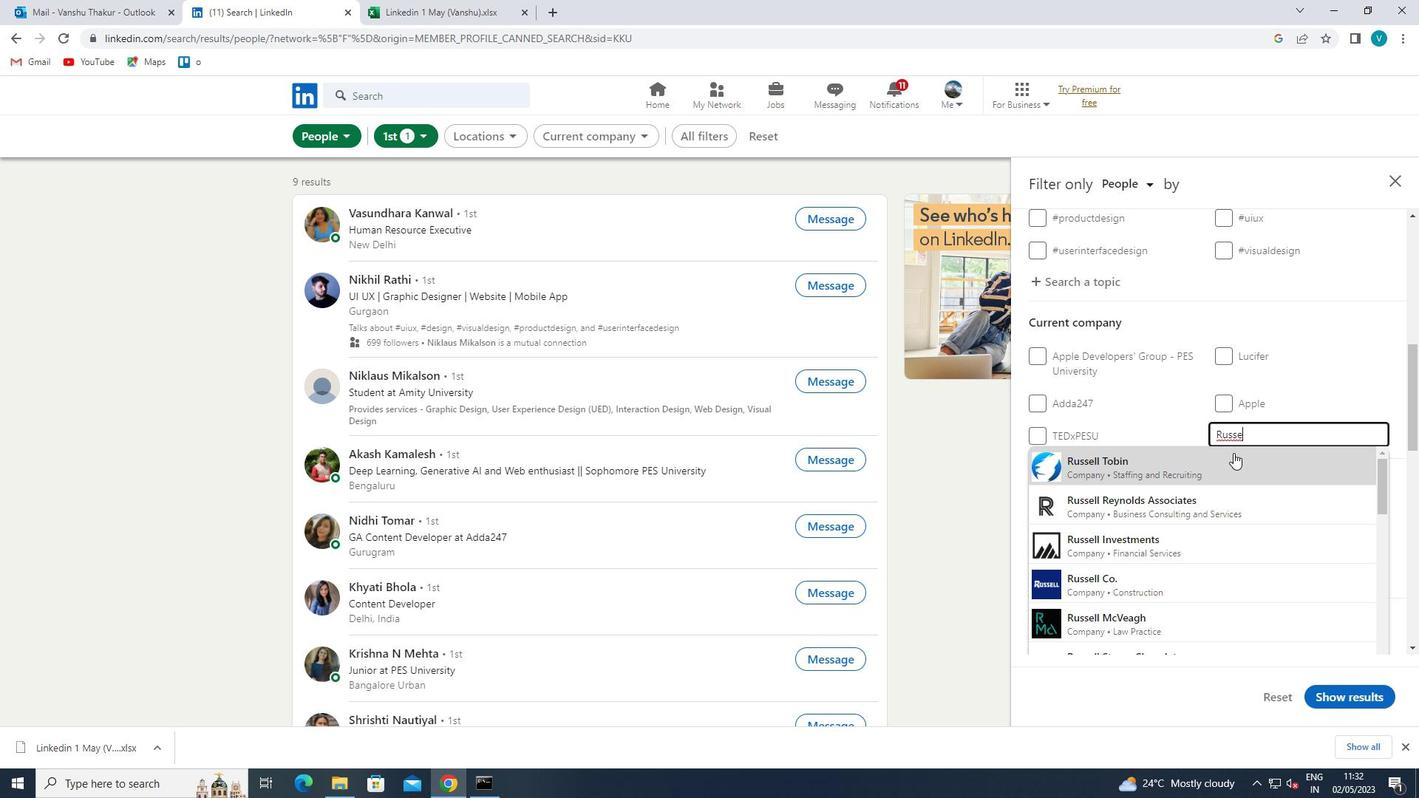 
Action: Mouse scrolled (1233, 452) with delta (0, 0)
Screenshot: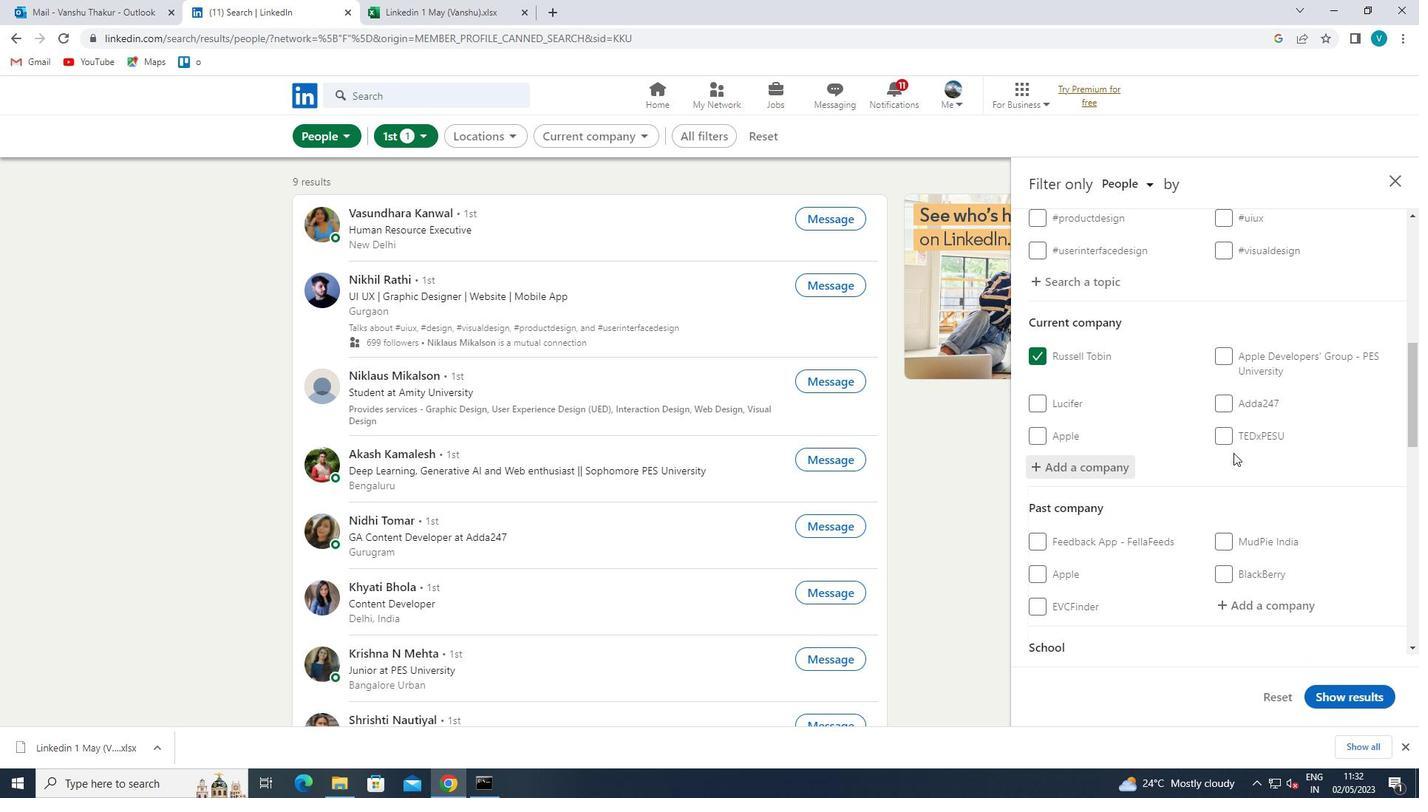 
Action: Mouse scrolled (1233, 452) with delta (0, 0)
Screenshot: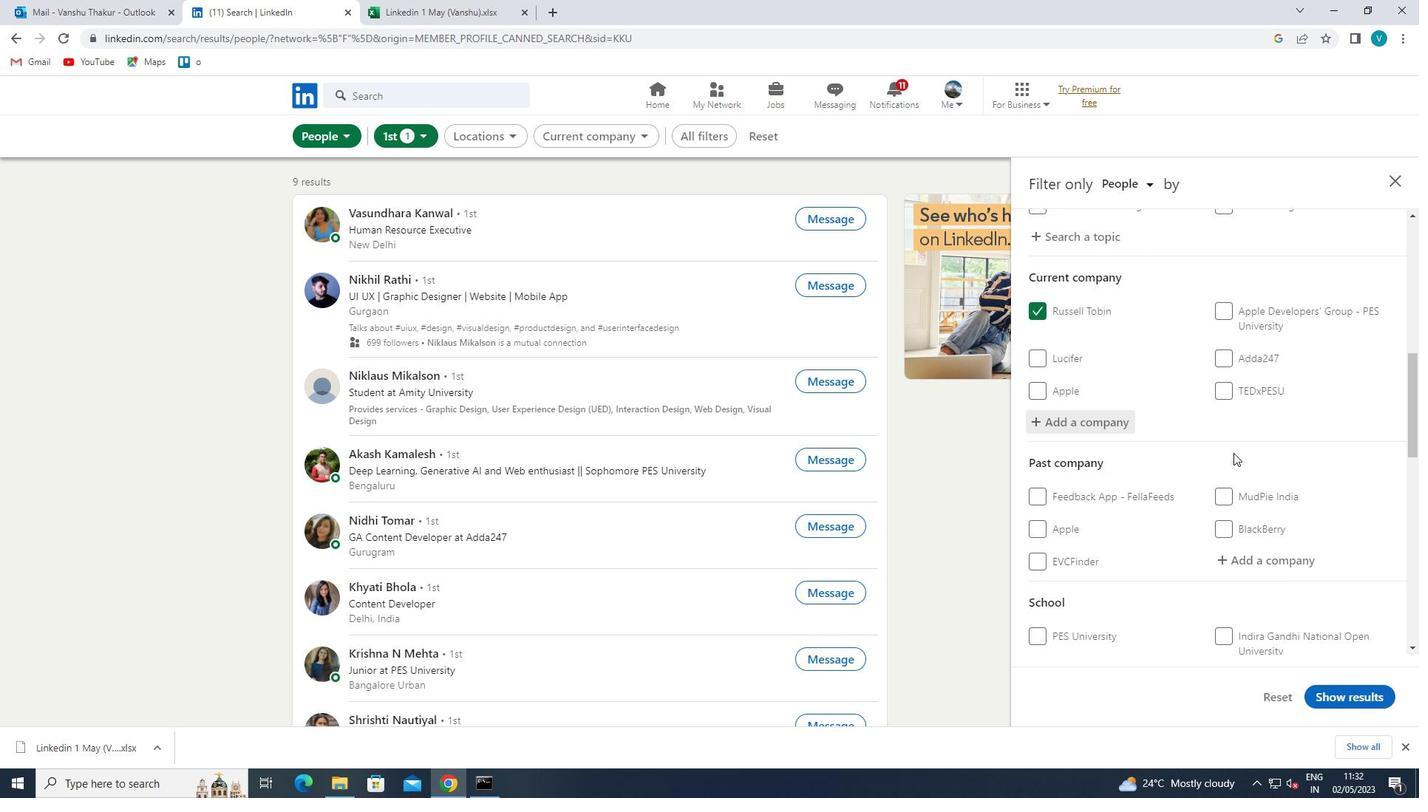 
Action: Mouse scrolled (1233, 452) with delta (0, 0)
Screenshot: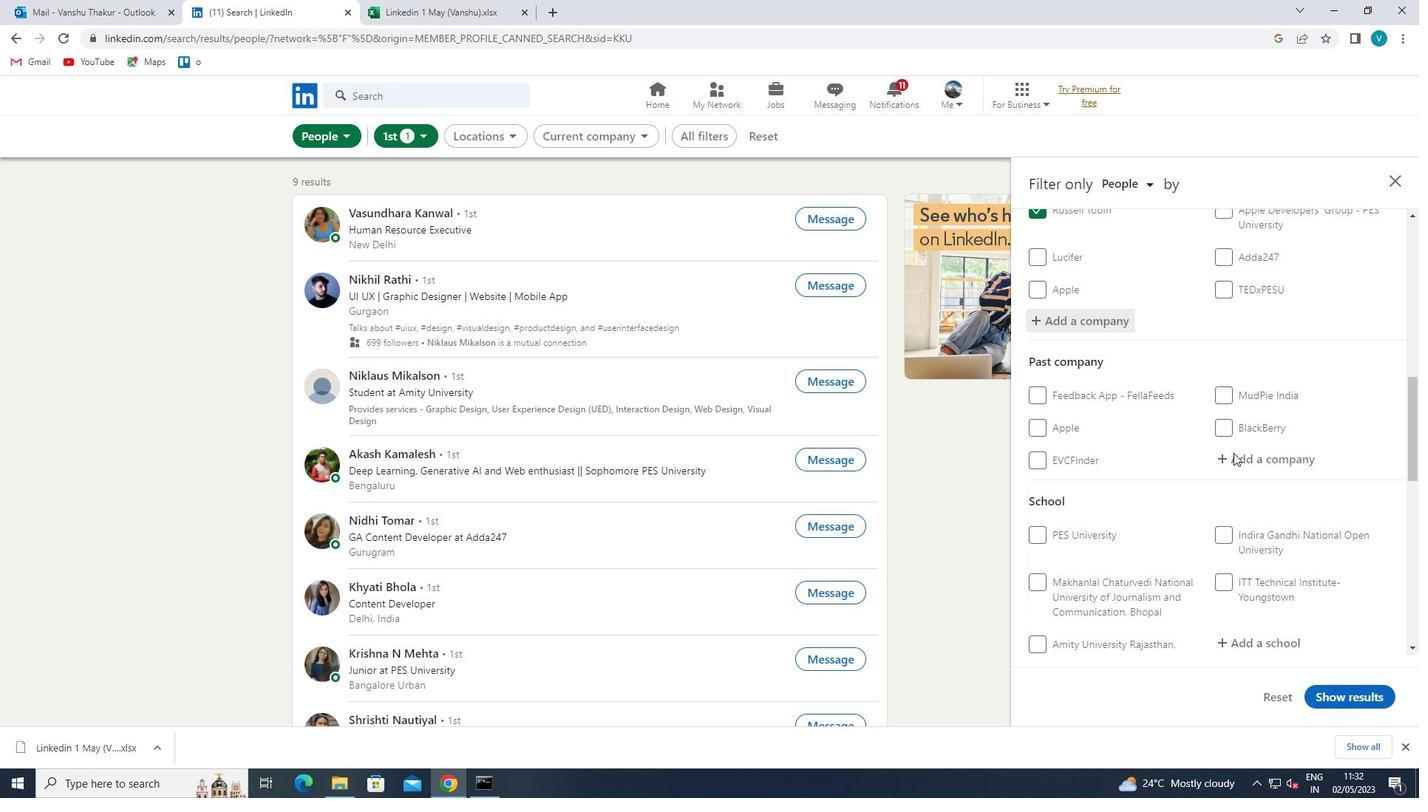 
Action: Mouse scrolled (1233, 452) with delta (0, 0)
Screenshot: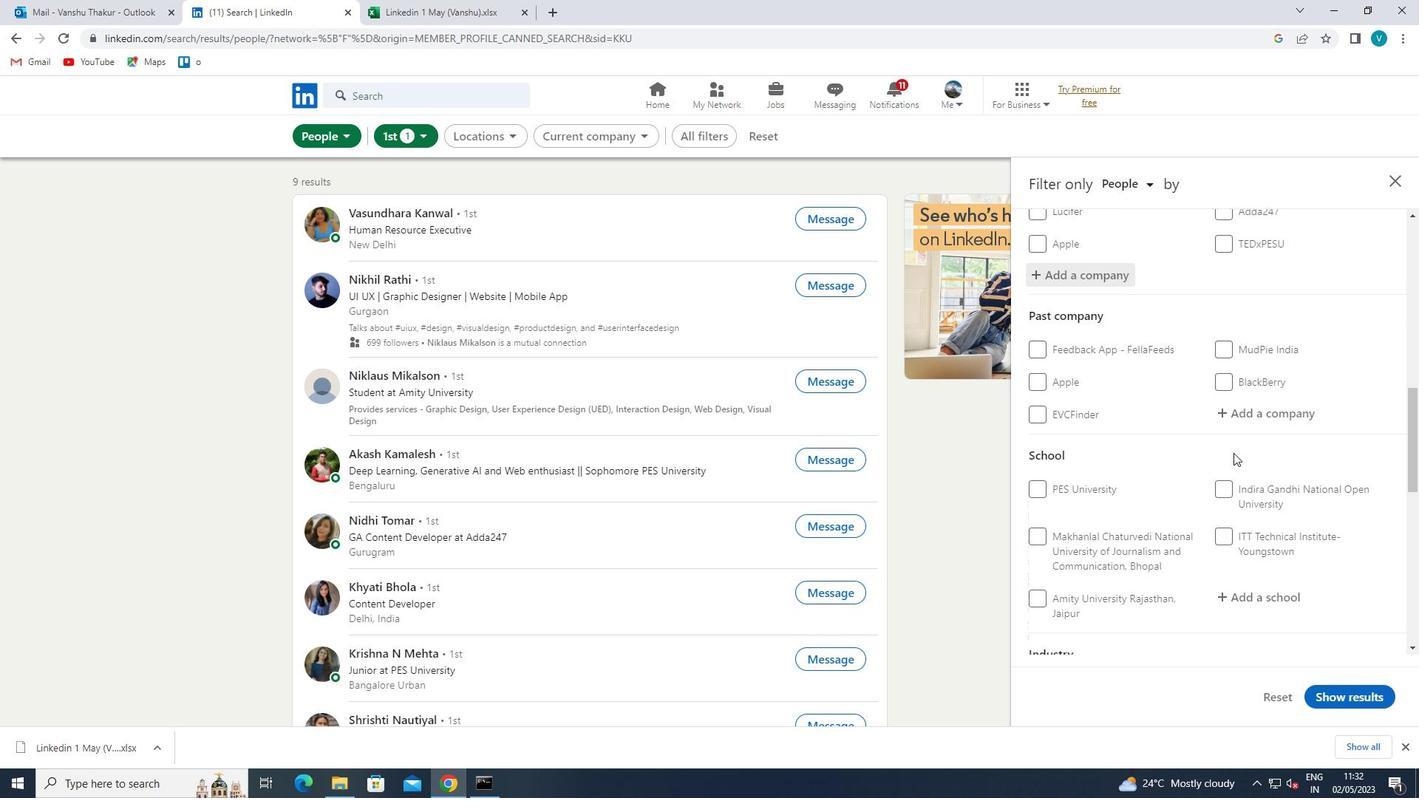
Action: Mouse moved to (1235, 490)
Screenshot: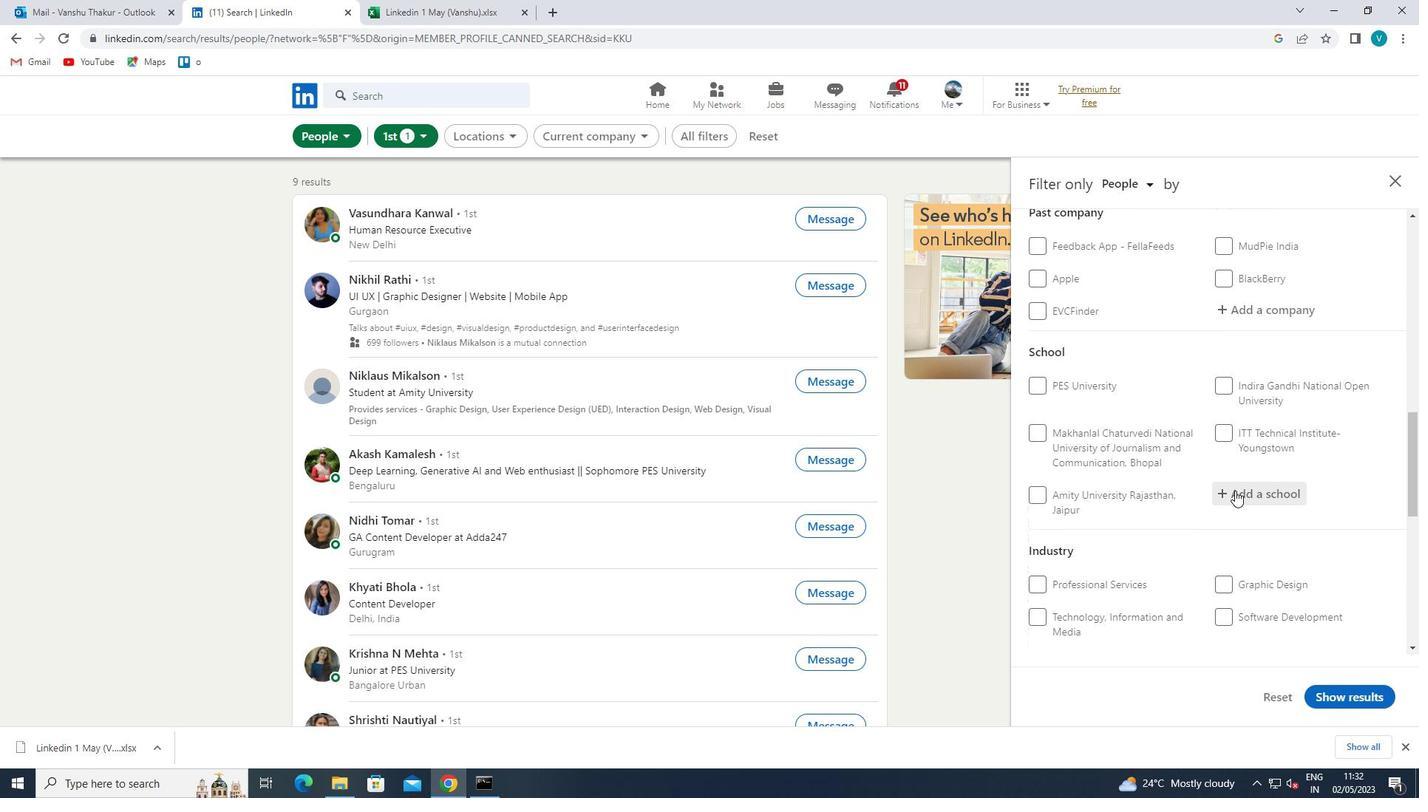 
Action: Mouse pressed left at (1235, 490)
Screenshot: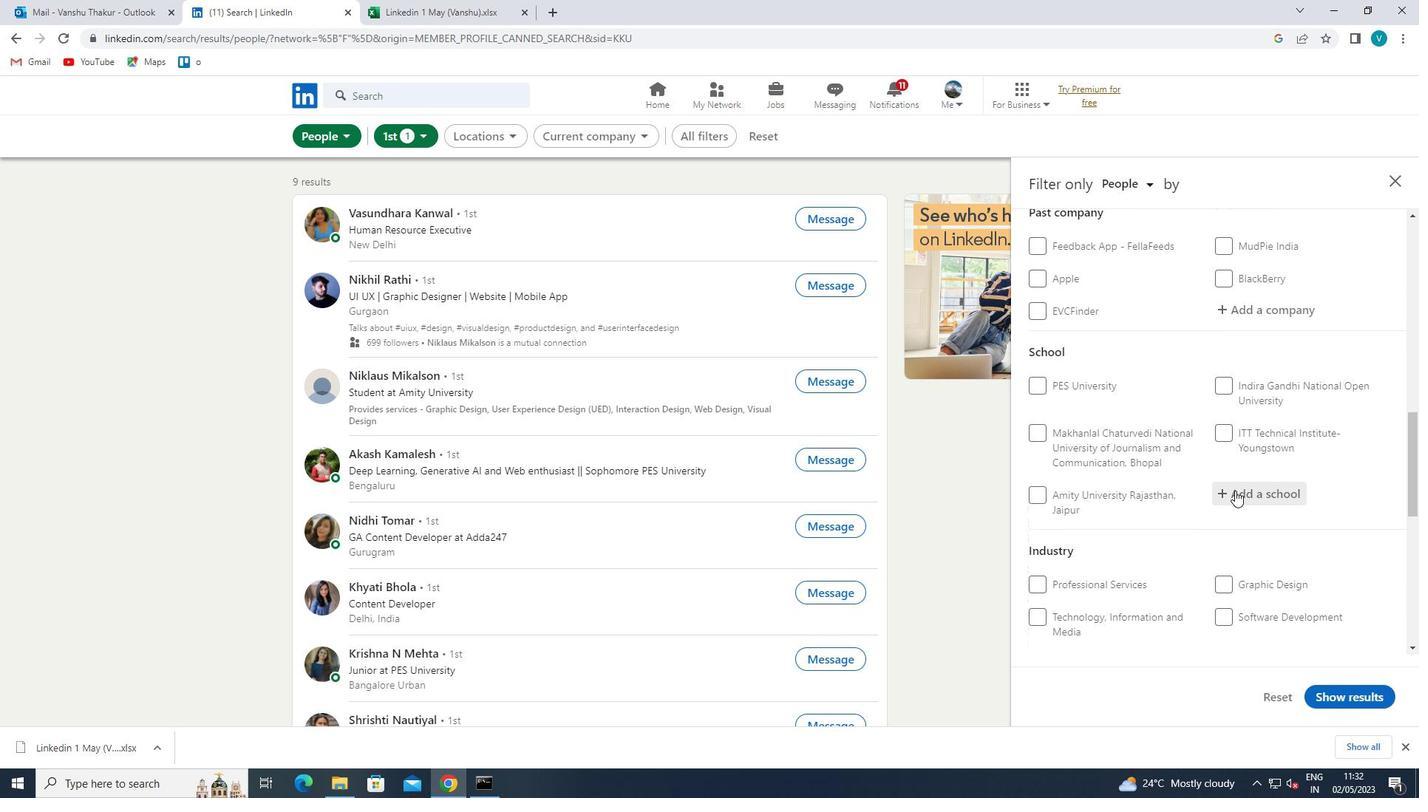 
Action: Mouse moved to (1235, 490)
Screenshot: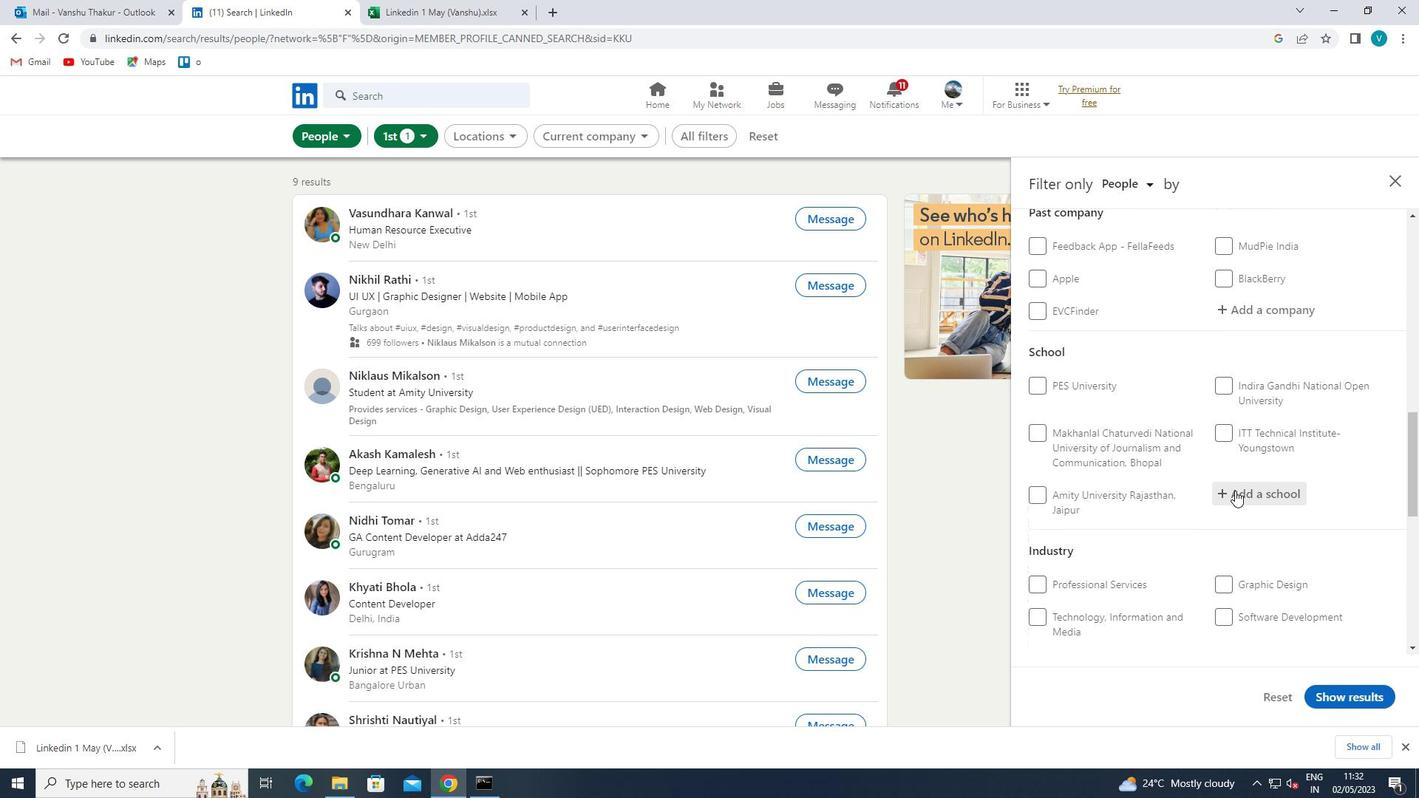 
Action: Key pressed <Key.shift>SANJIVANI
Screenshot: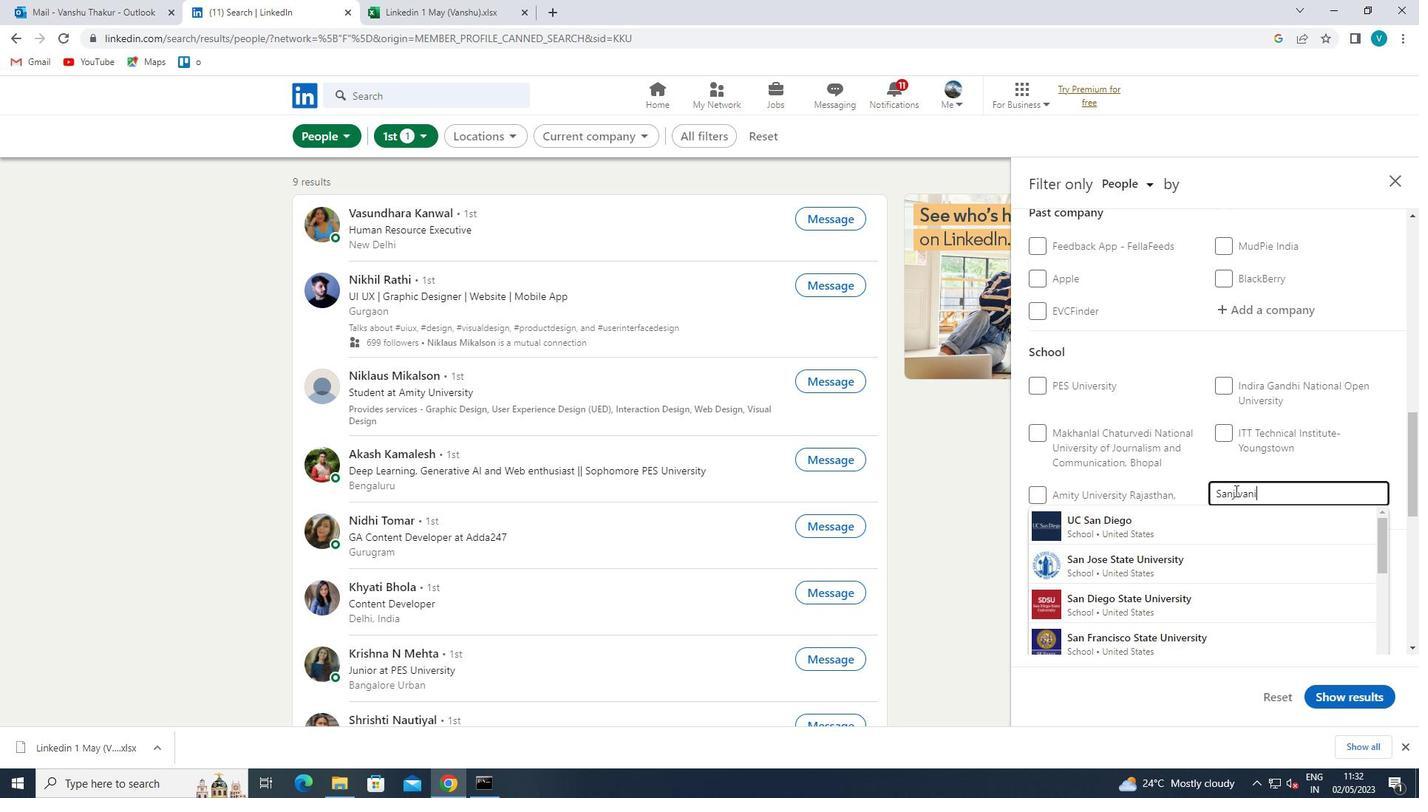 
Action: Mouse moved to (1238, 527)
Screenshot: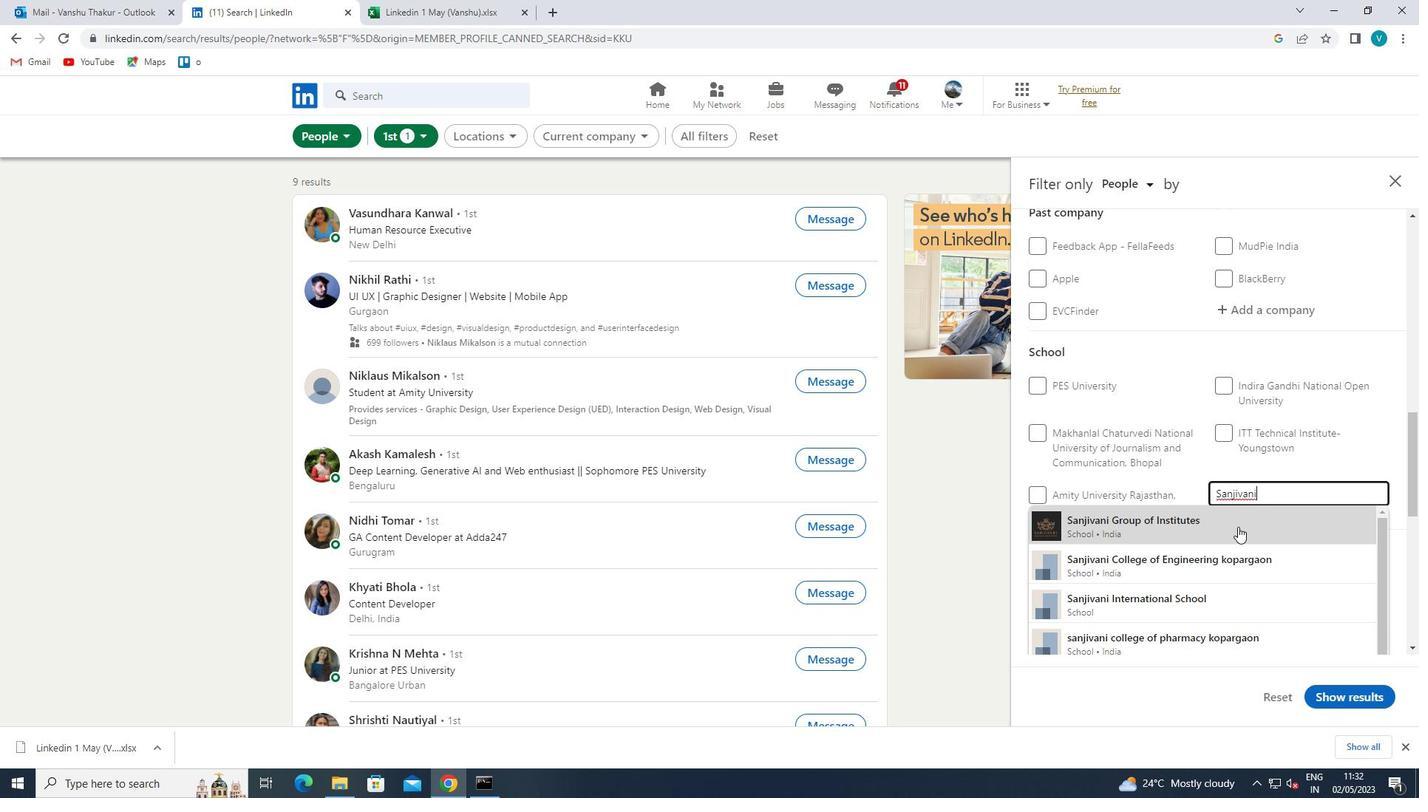 
Action: Mouse pressed left at (1238, 527)
Screenshot: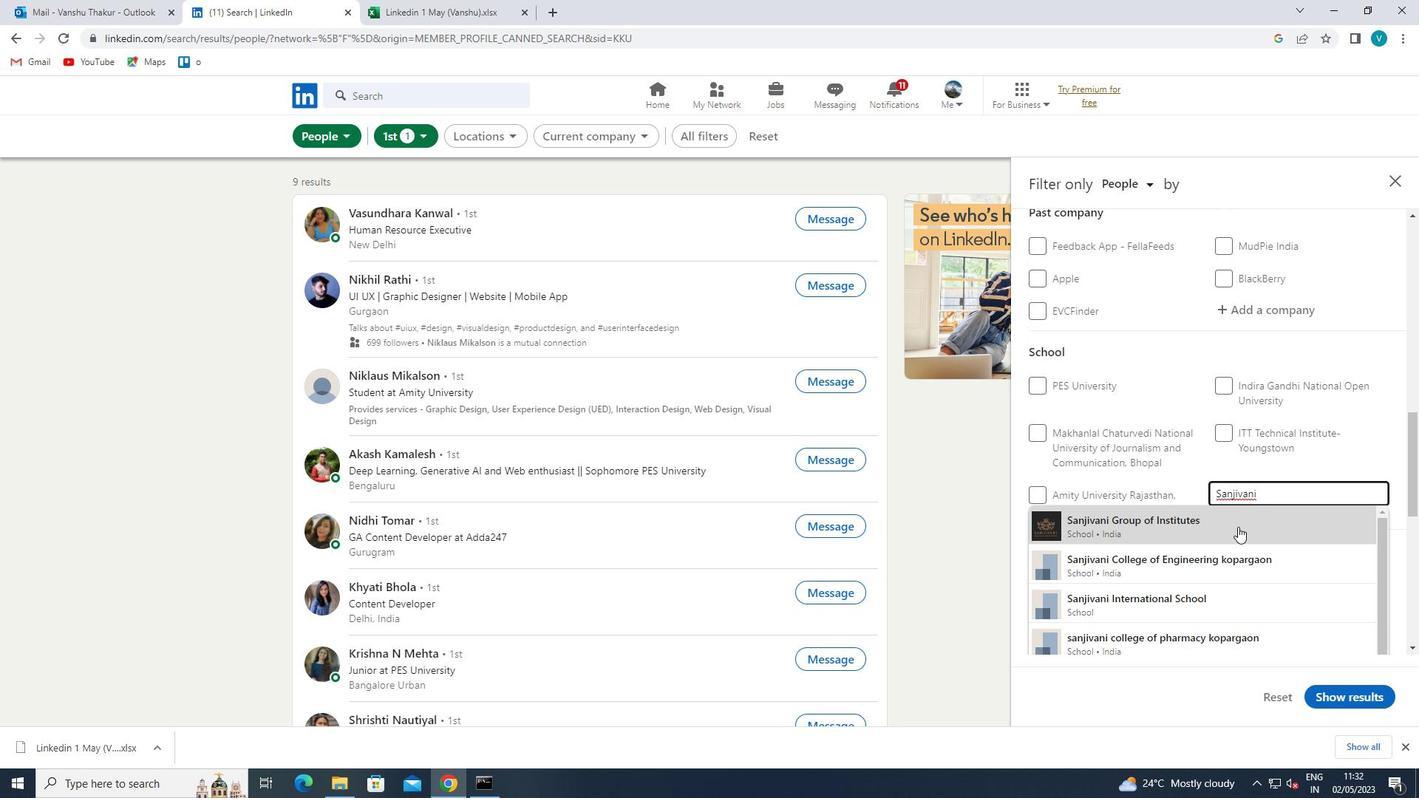 
Action: Mouse moved to (1253, 493)
Screenshot: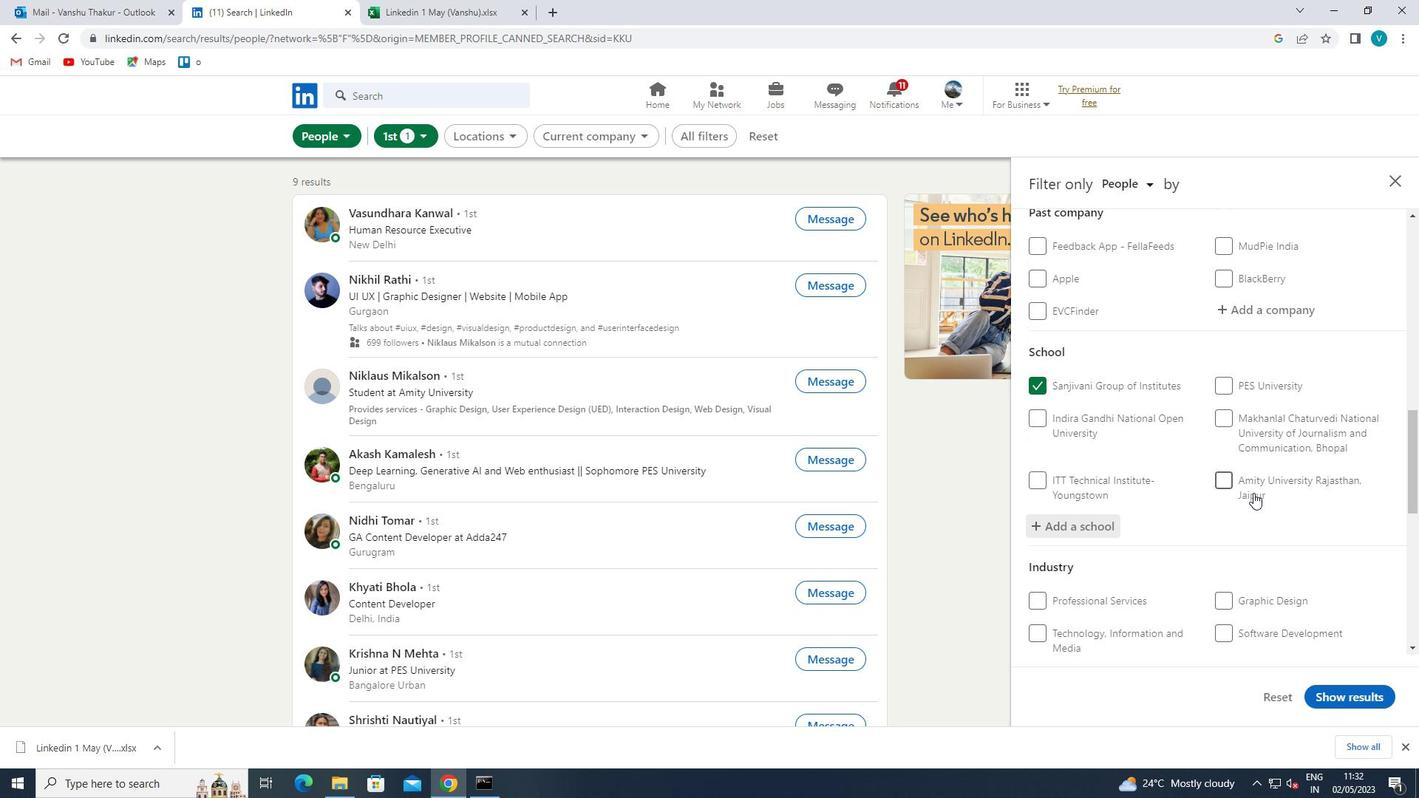 
Action: Mouse scrolled (1253, 492) with delta (0, 0)
Screenshot: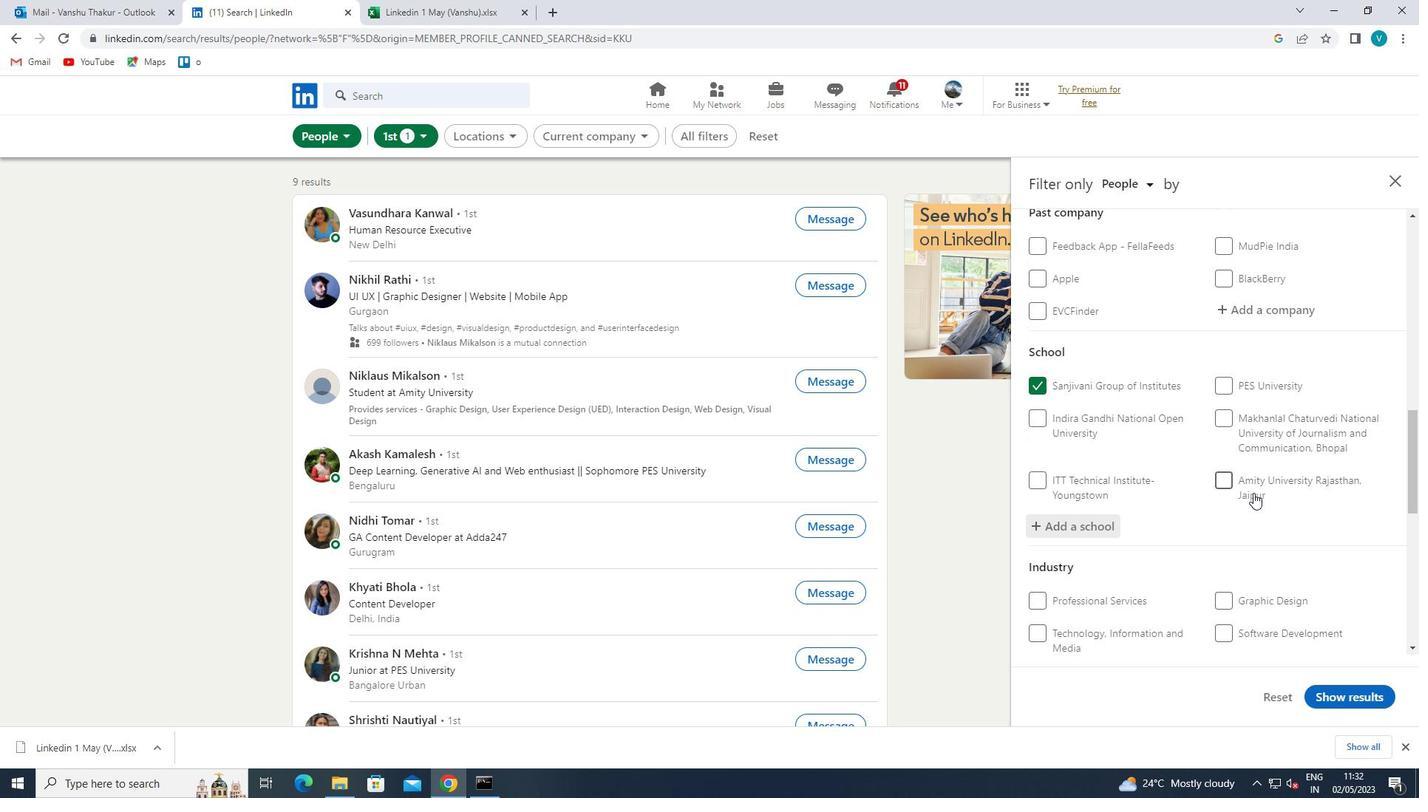
Action: Mouse scrolled (1253, 492) with delta (0, 0)
Screenshot: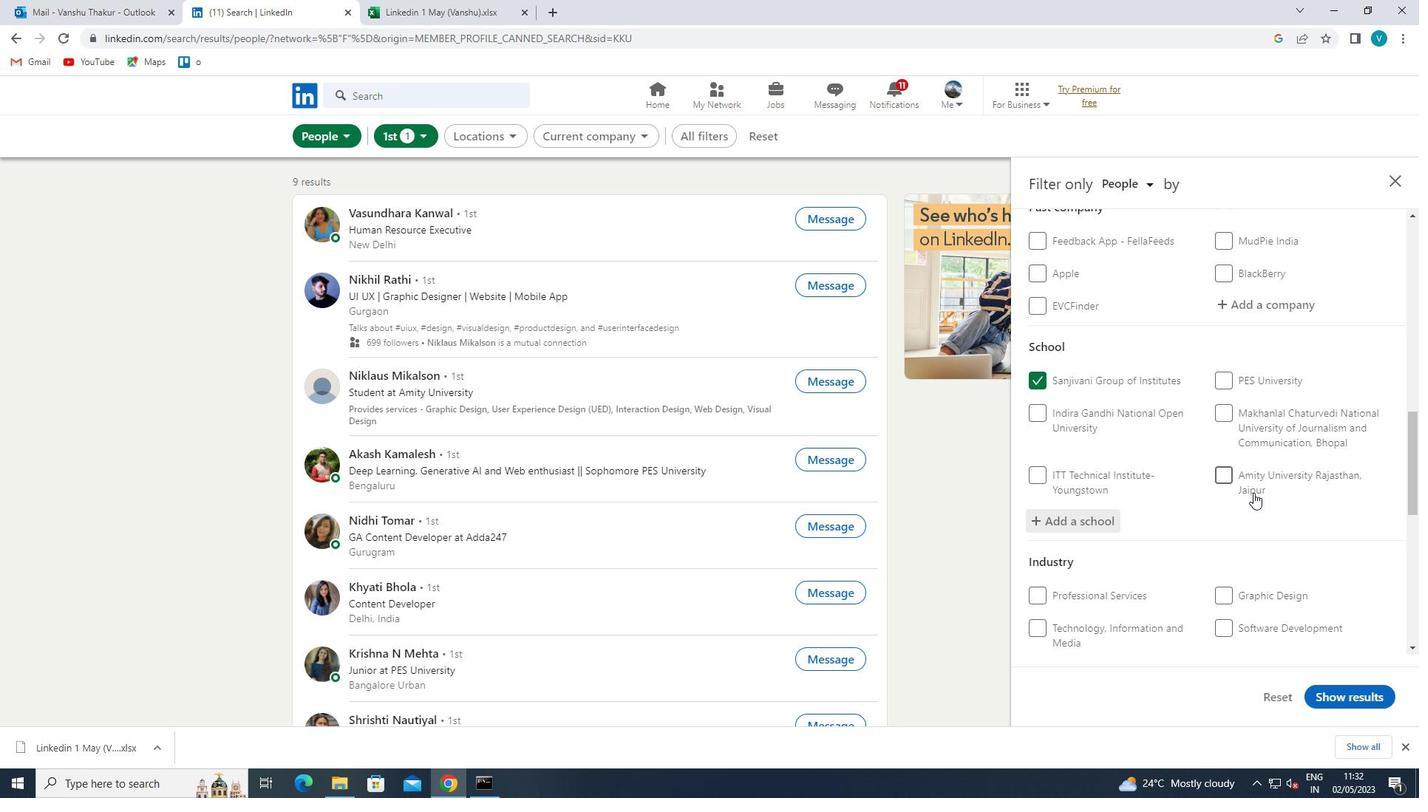 
Action: Mouse scrolled (1253, 492) with delta (0, 0)
Screenshot: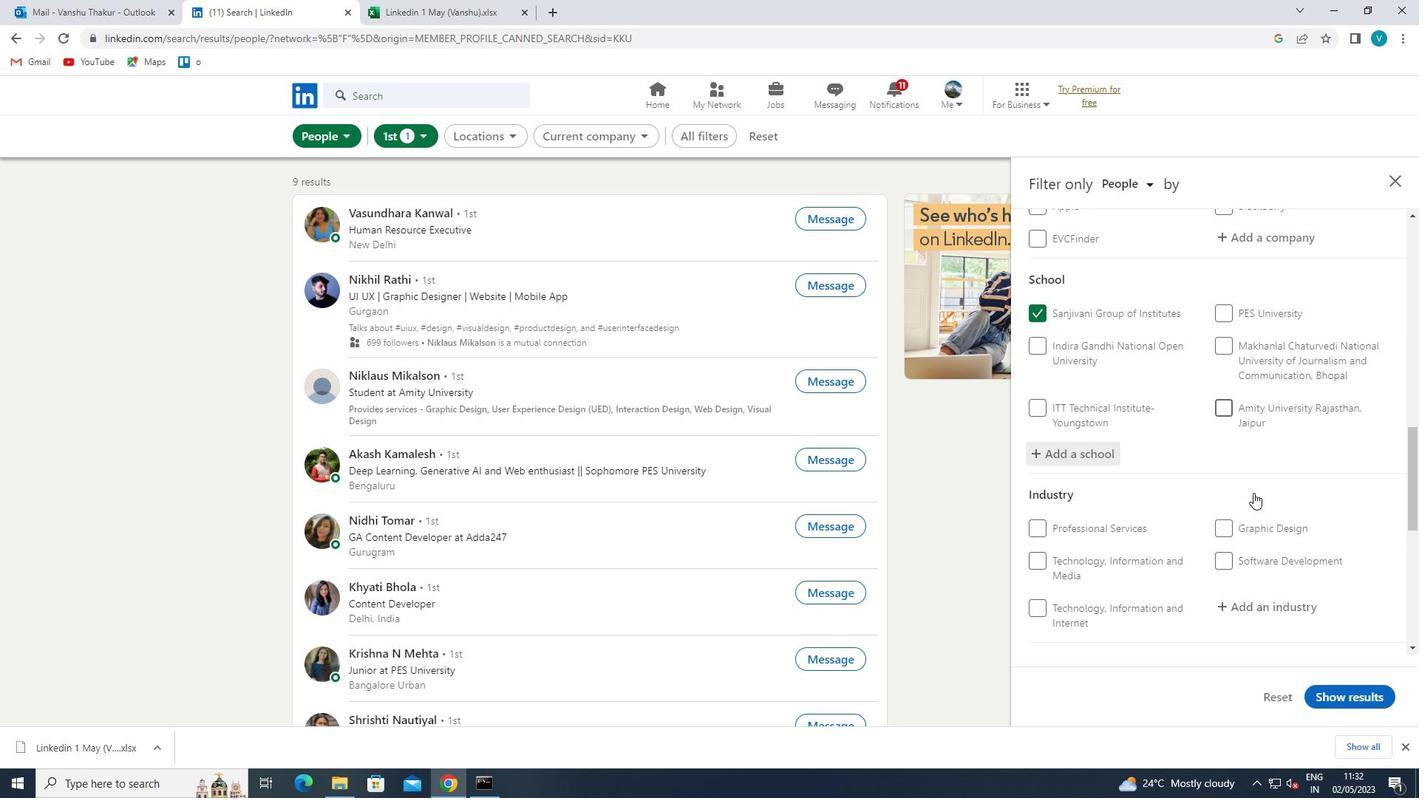 
Action: Mouse moved to (1285, 458)
Screenshot: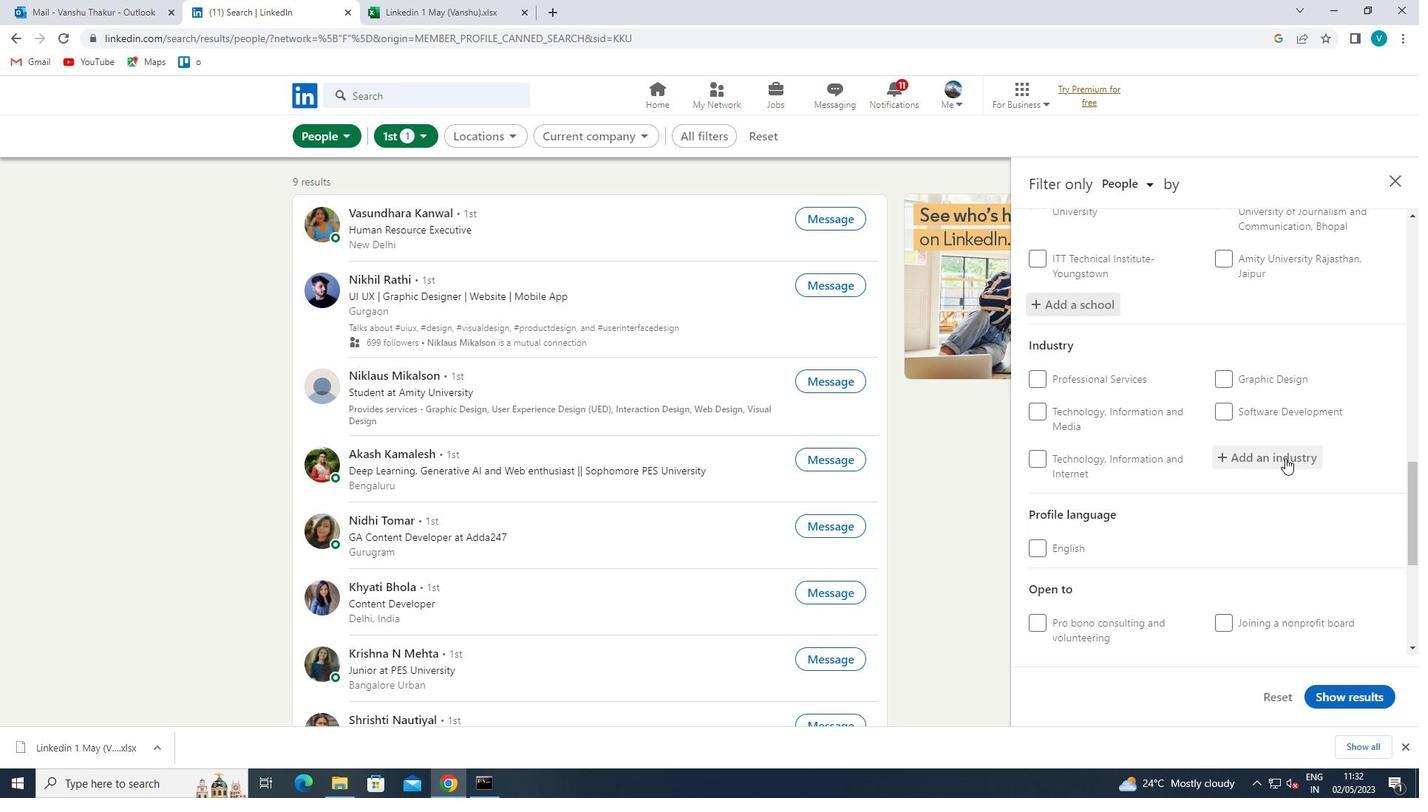
Action: Mouse pressed left at (1285, 458)
Screenshot: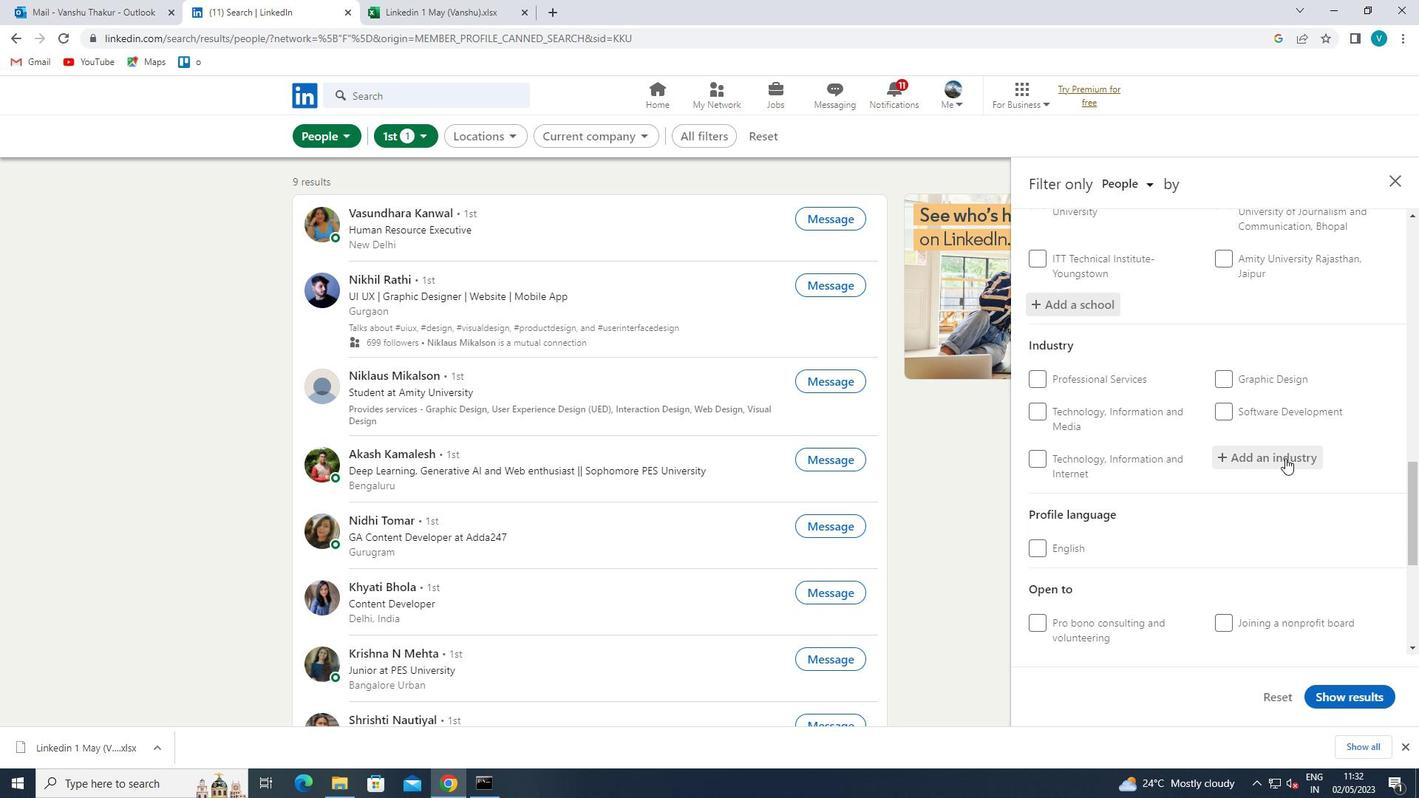 
Action: Key pressed <Key.shift>CVIL<Key.space><Key.left><Key.left><Key.left><Key.left>I<Key.right><Key.right><Key.right>
Screenshot: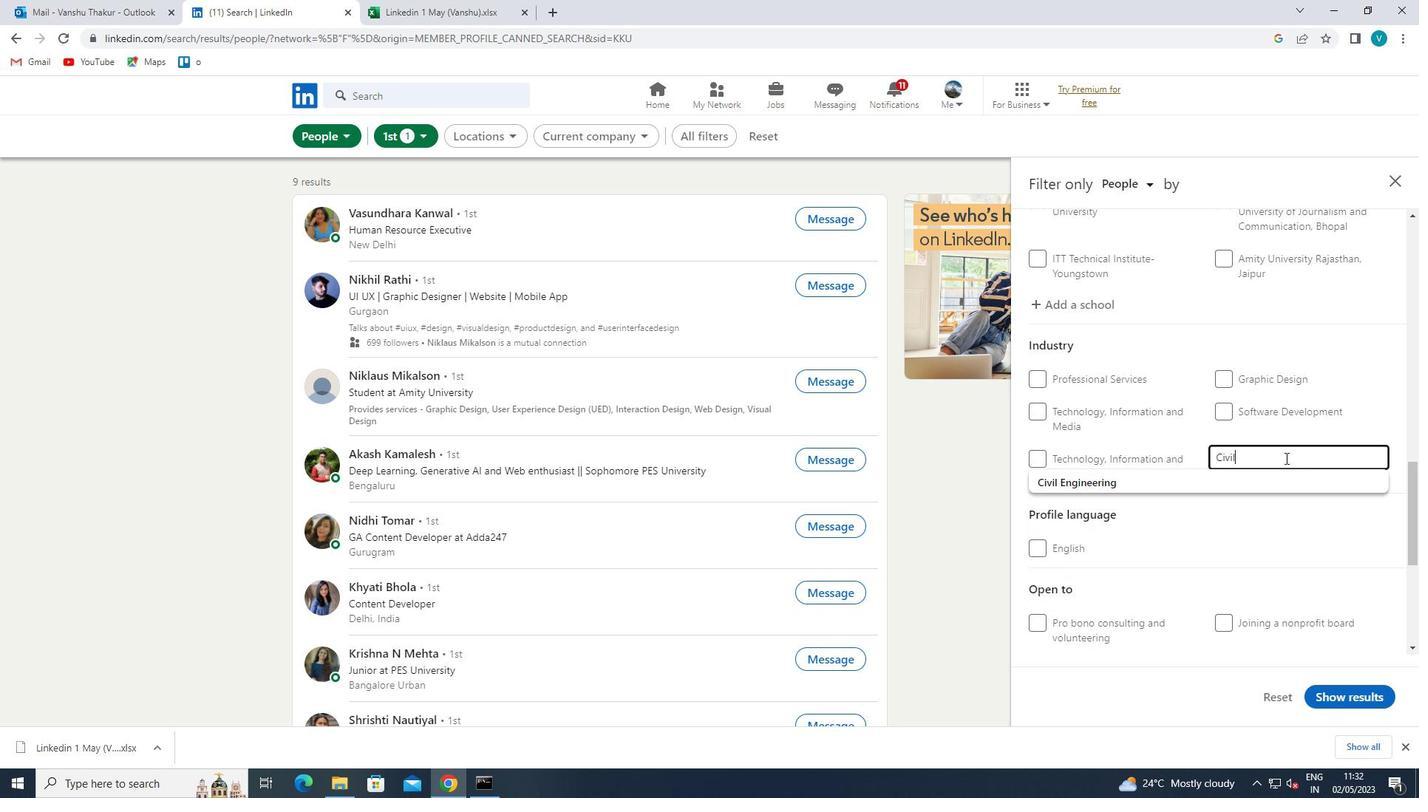 
Action: Mouse moved to (1253, 491)
Screenshot: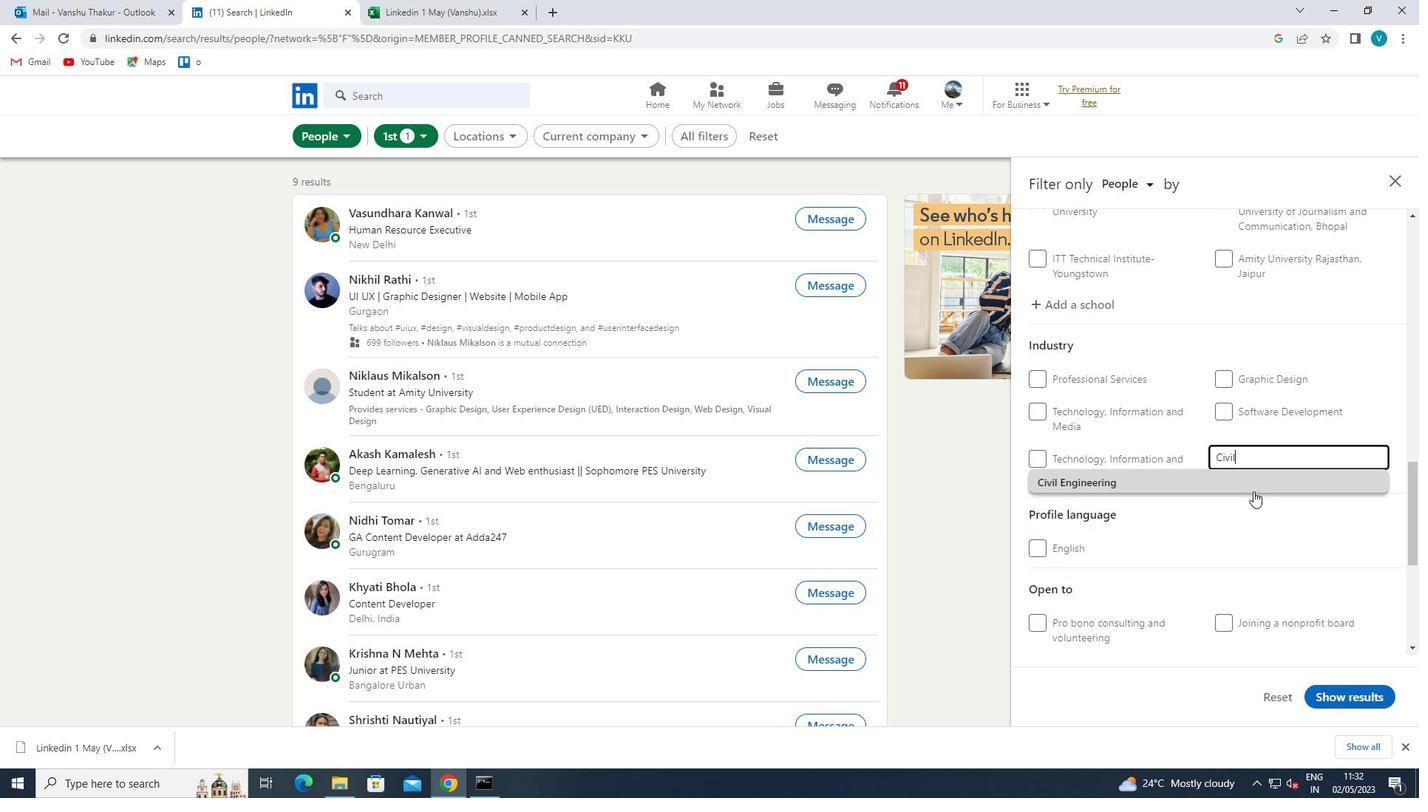 
Action: Mouse pressed left at (1253, 491)
Screenshot: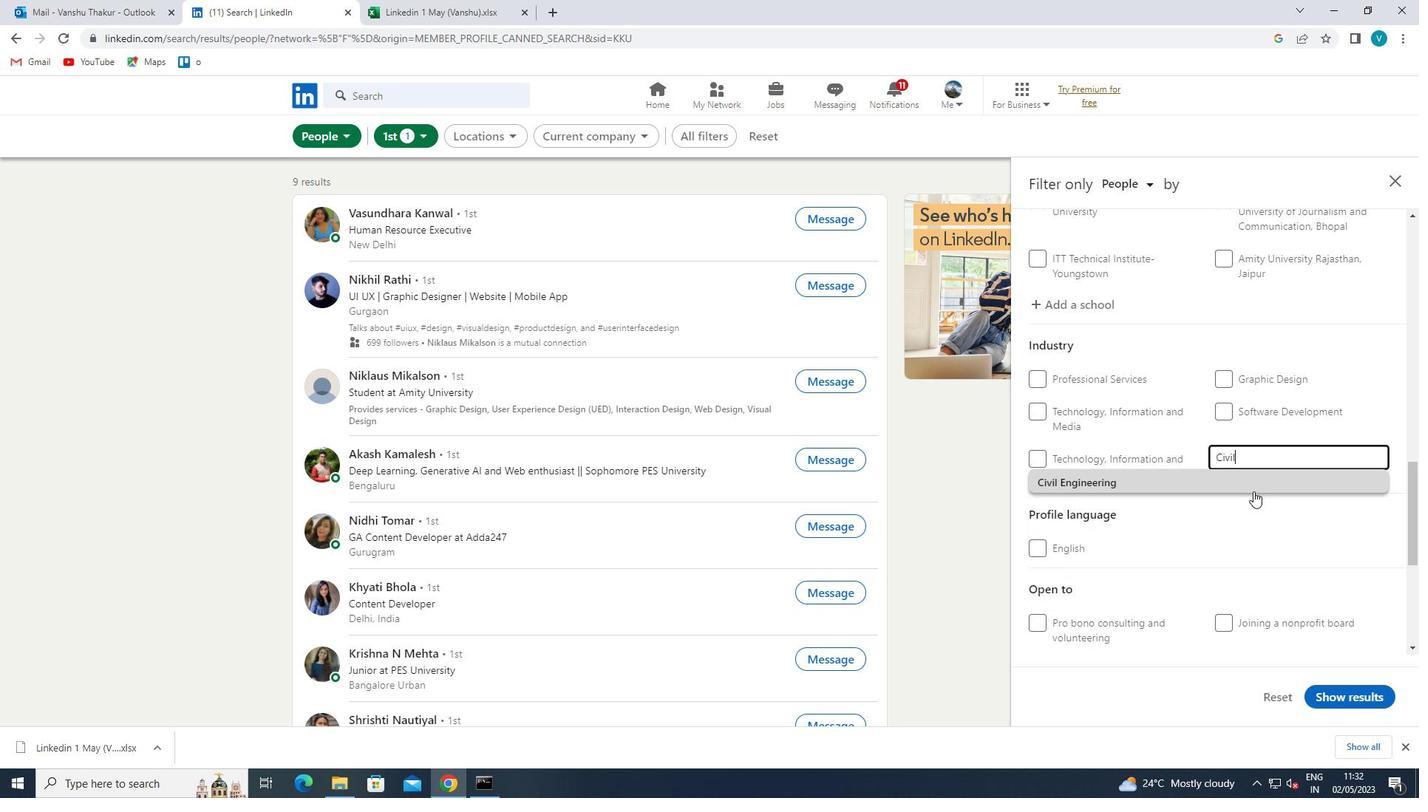 
Action: Mouse moved to (1248, 494)
Screenshot: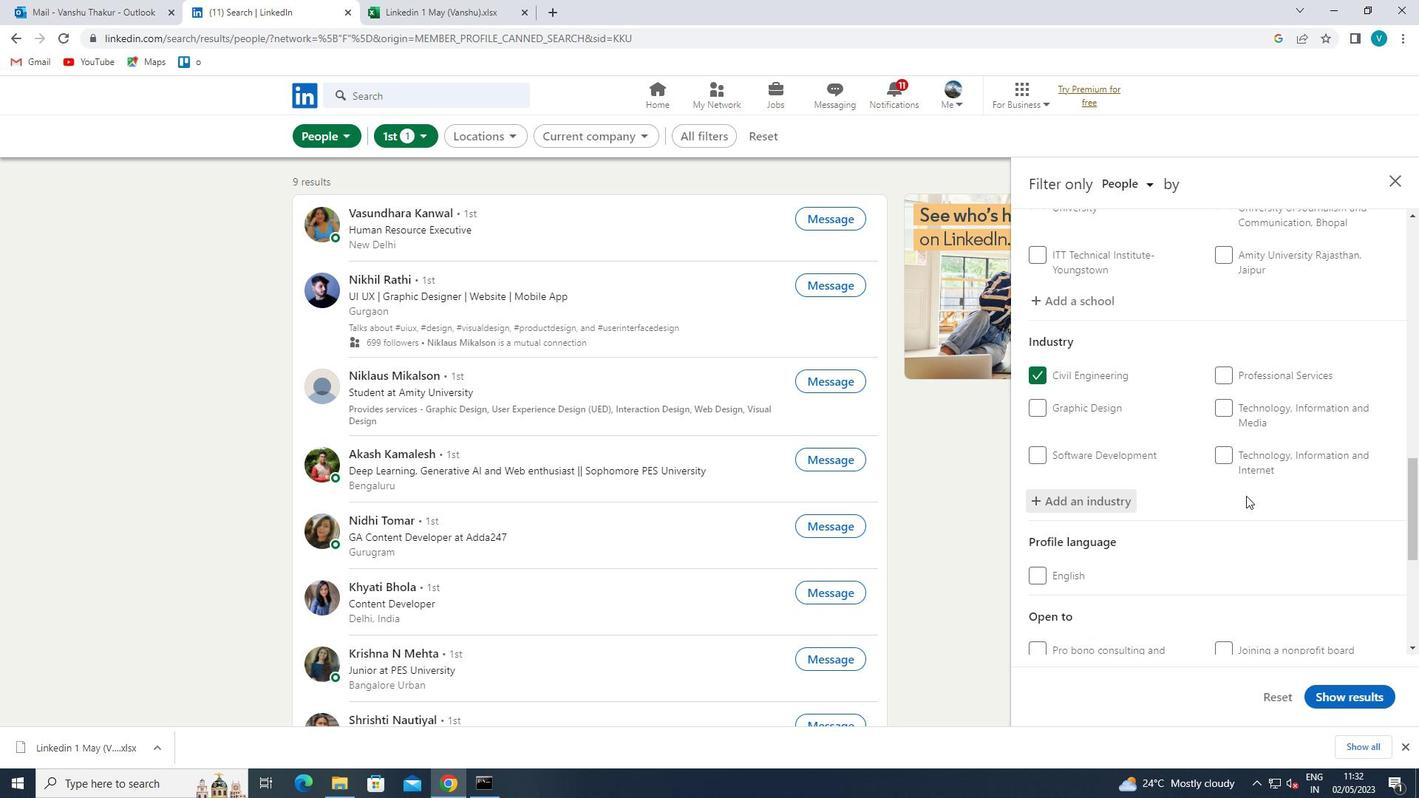 
Action: Mouse scrolled (1248, 493) with delta (0, 0)
Screenshot: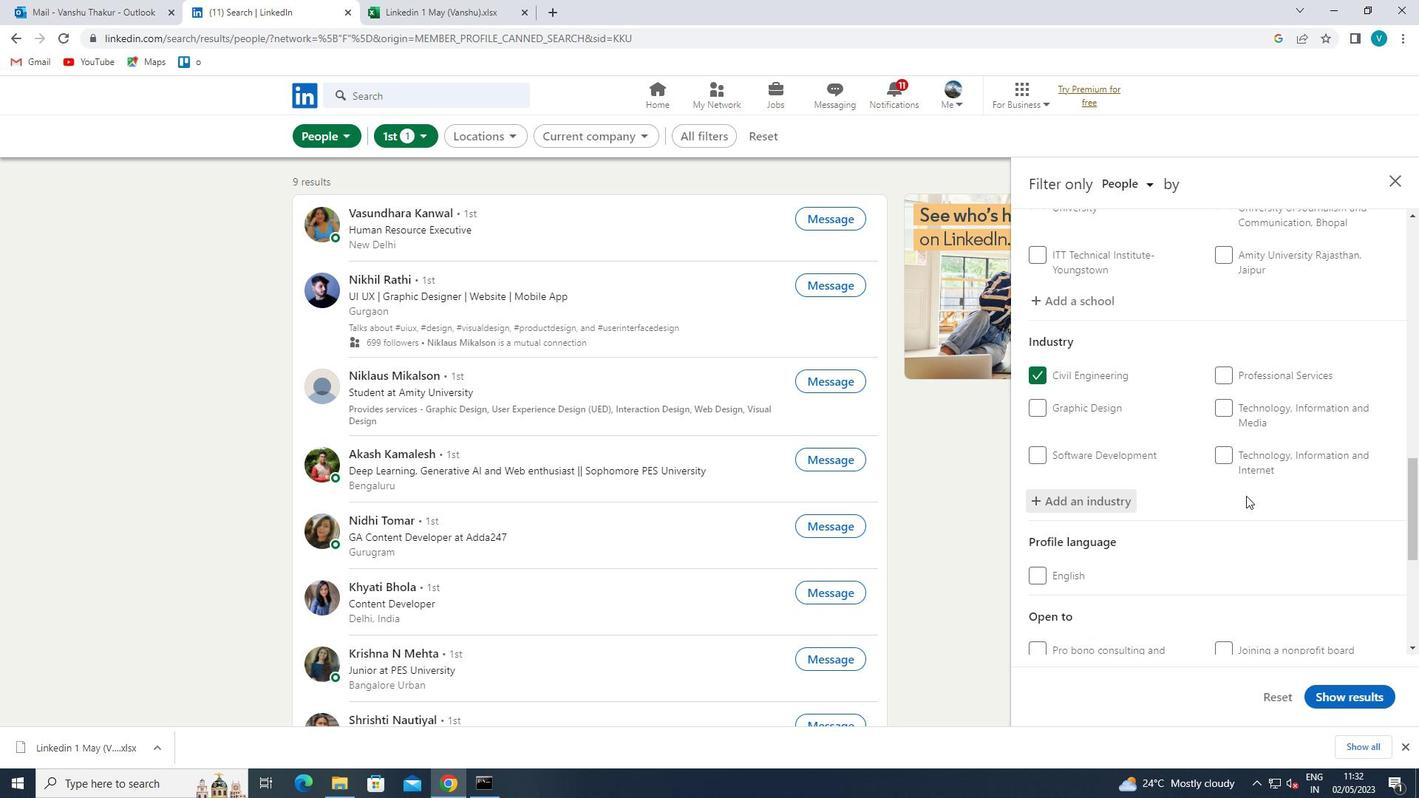 
Action: Mouse moved to (1239, 499)
Screenshot: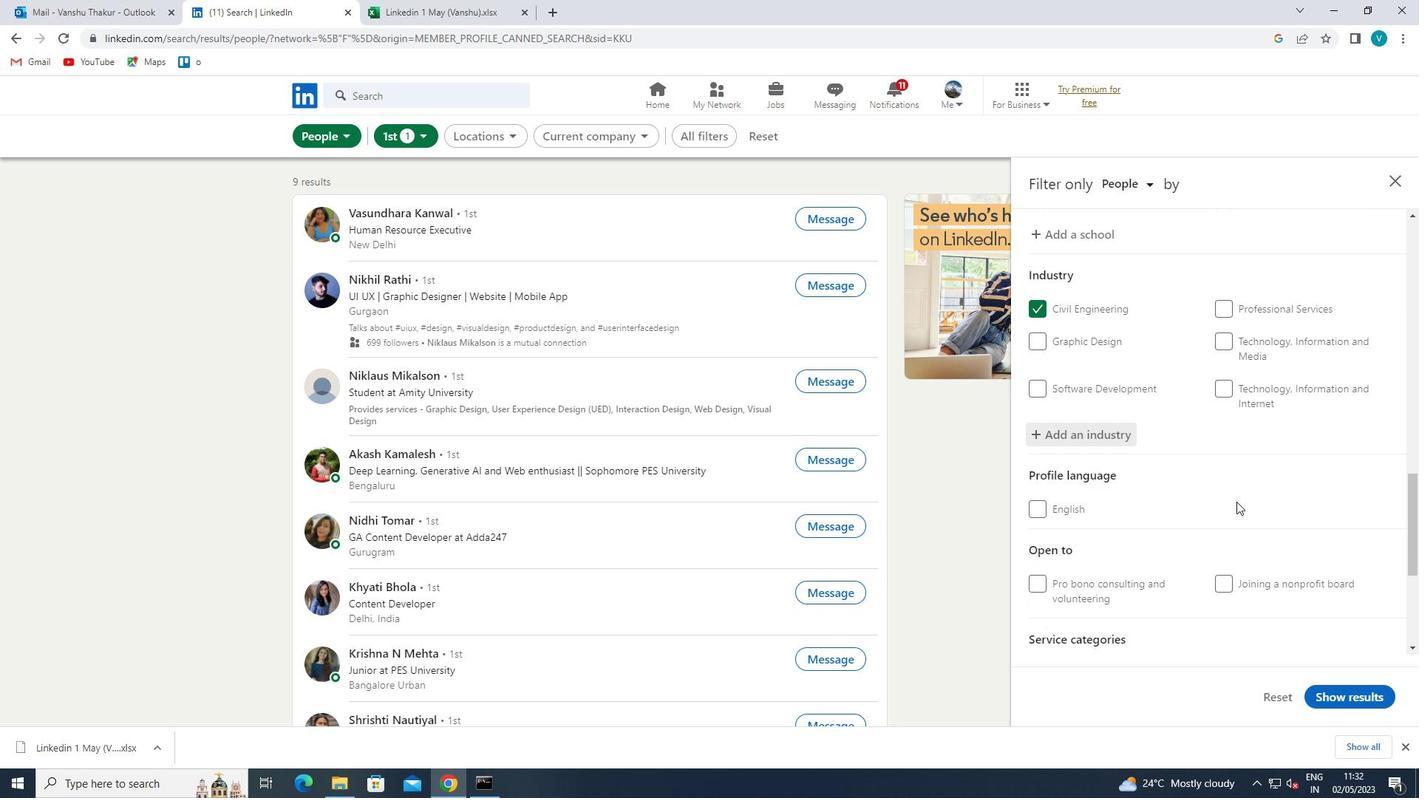 
Action: Mouse scrolled (1239, 499) with delta (0, 0)
Screenshot: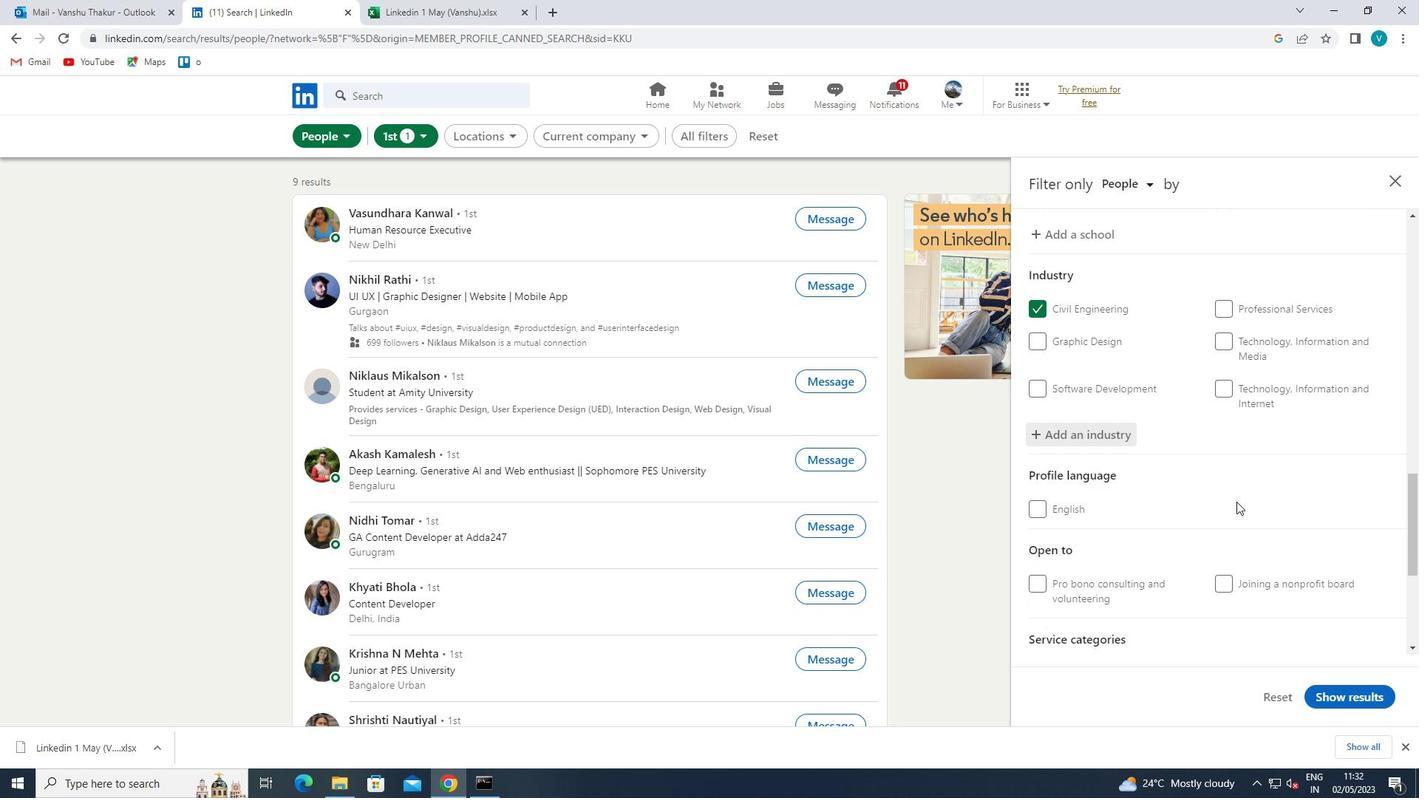 
Action: Mouse moved to (1229, 527)
Screenshot: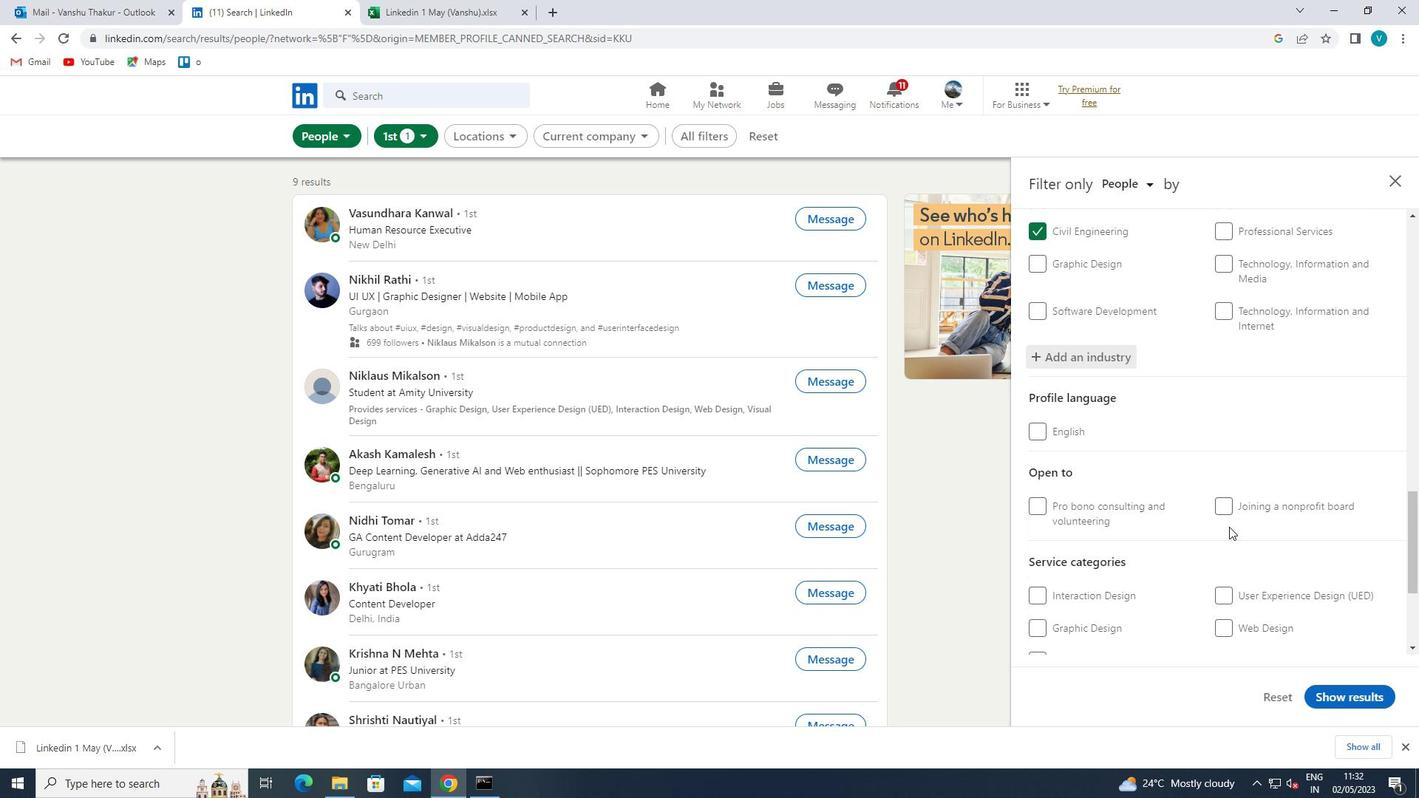 
Action: Mouse scrolled (1229, 526) with delta (0, 0)
Screenshot: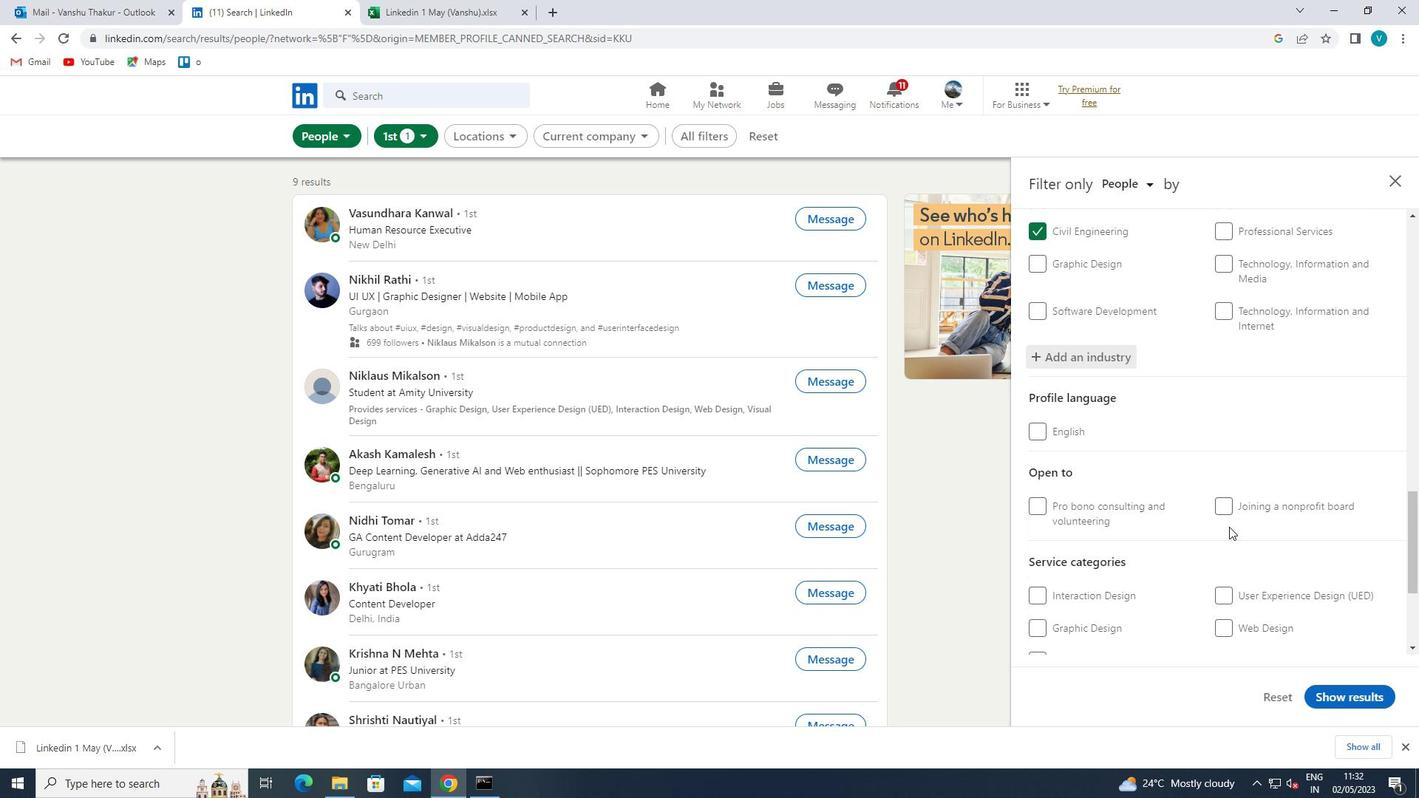 
Action: Mouse scrolled (1229, 526) with delta (0, 0)
Screenshot: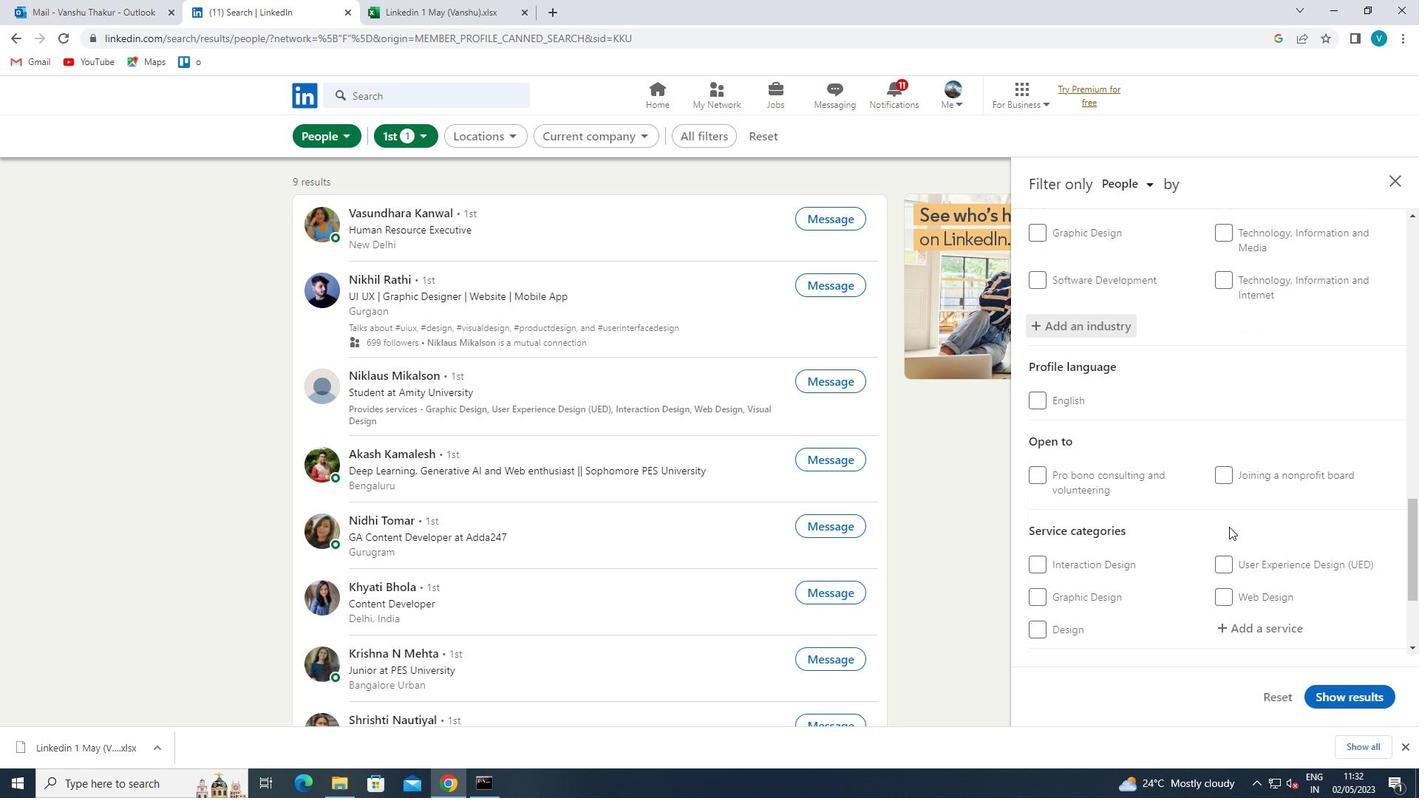 
Action: Mouse moved to (1255, 512)
Screenshot: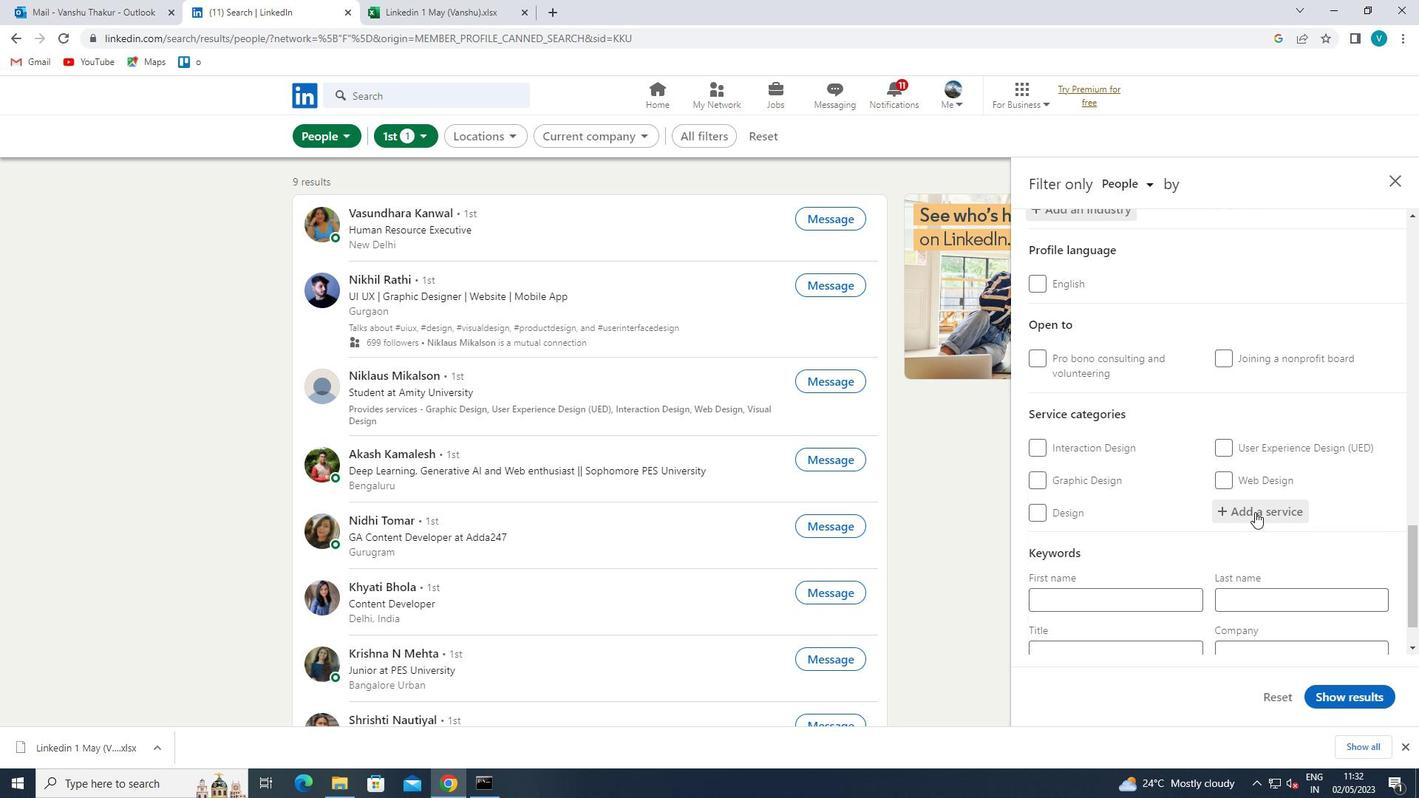 
Action: Mouse pressed left at (1255, 512)
Screenshot: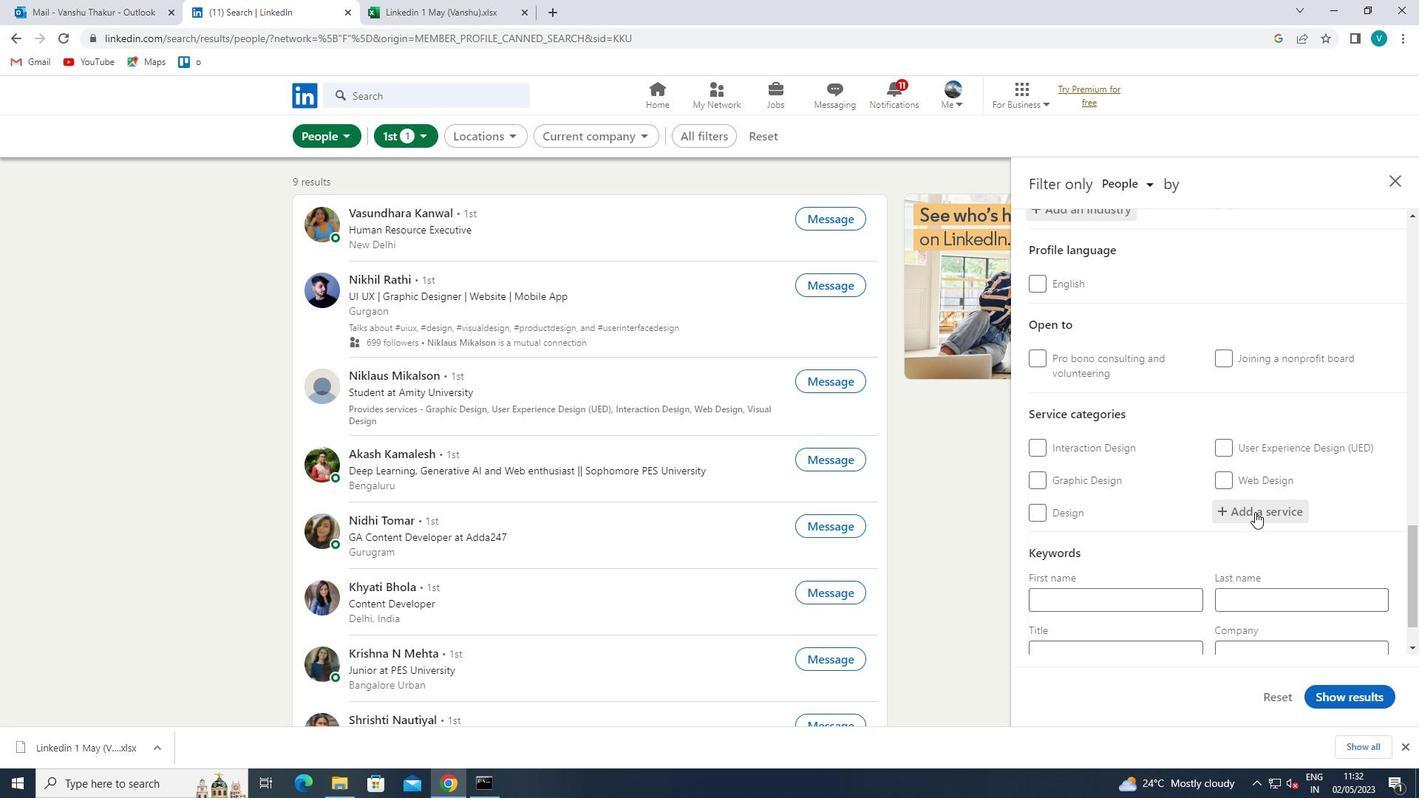 
Action: Key pressed <Key.shift><Key.shift><Key.shift><Key.shift><Key.shift>MARKET<Key.space>
Screenshot: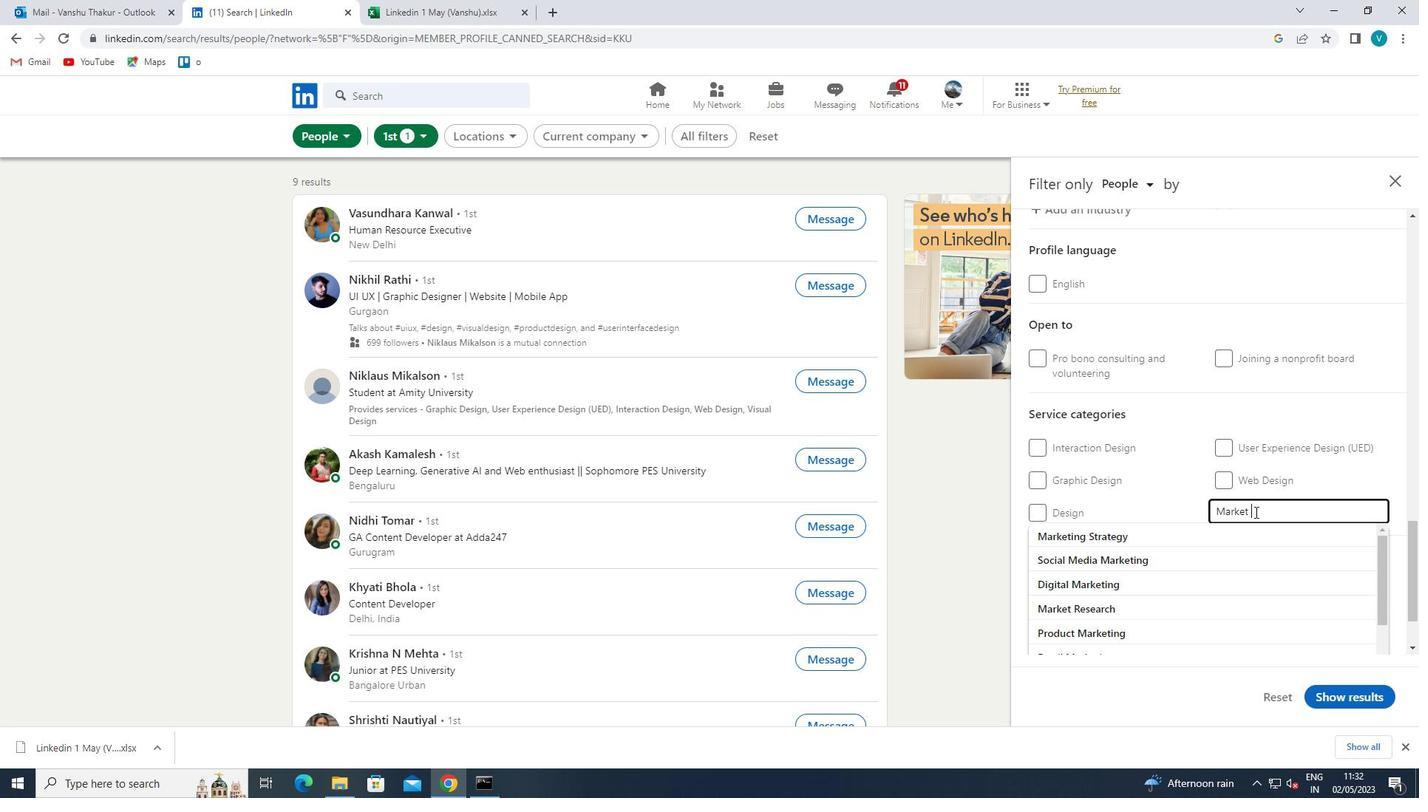 
Action: Mouse moved to (1216, 552)
Screenshot: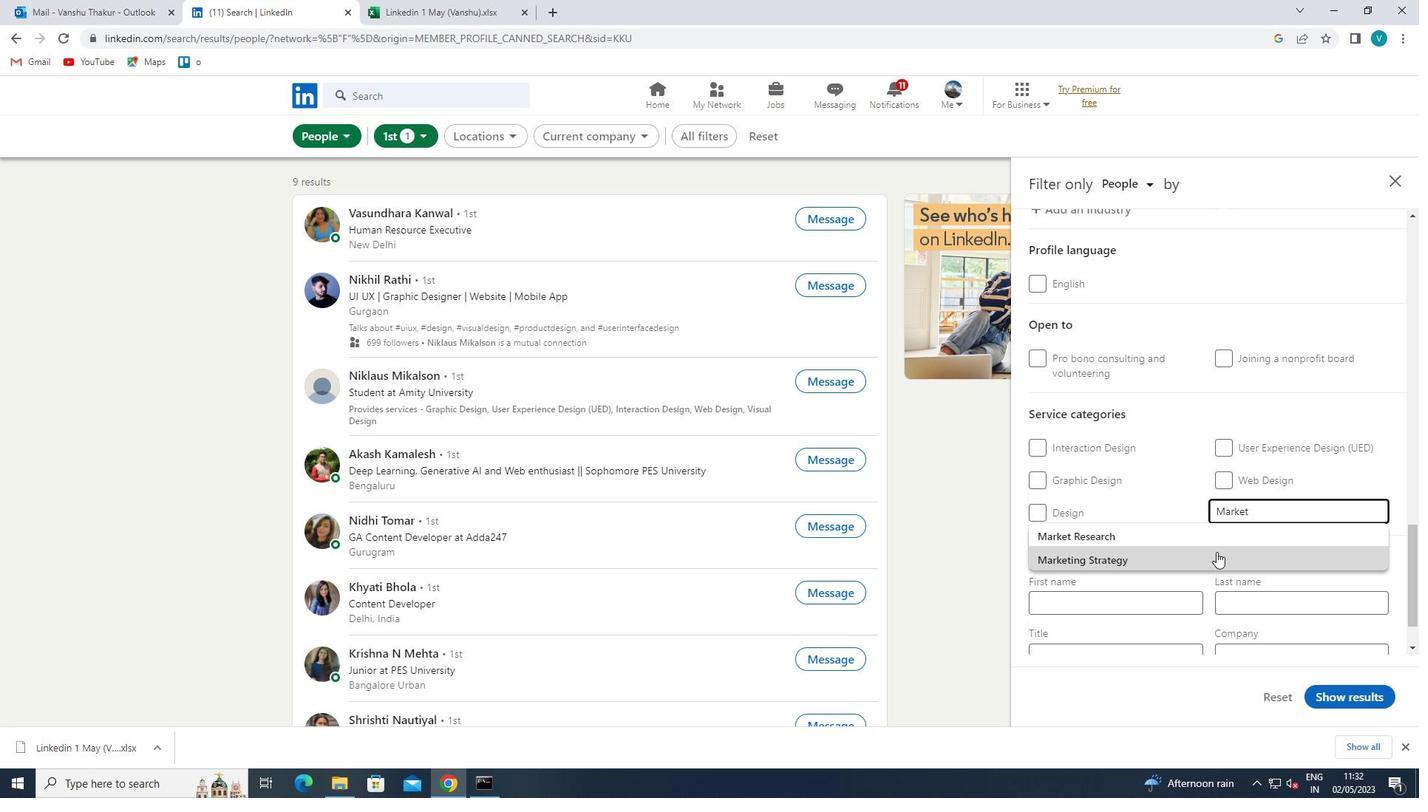 
Action: Mouse pressed left at (1216, 552)
Screenshot: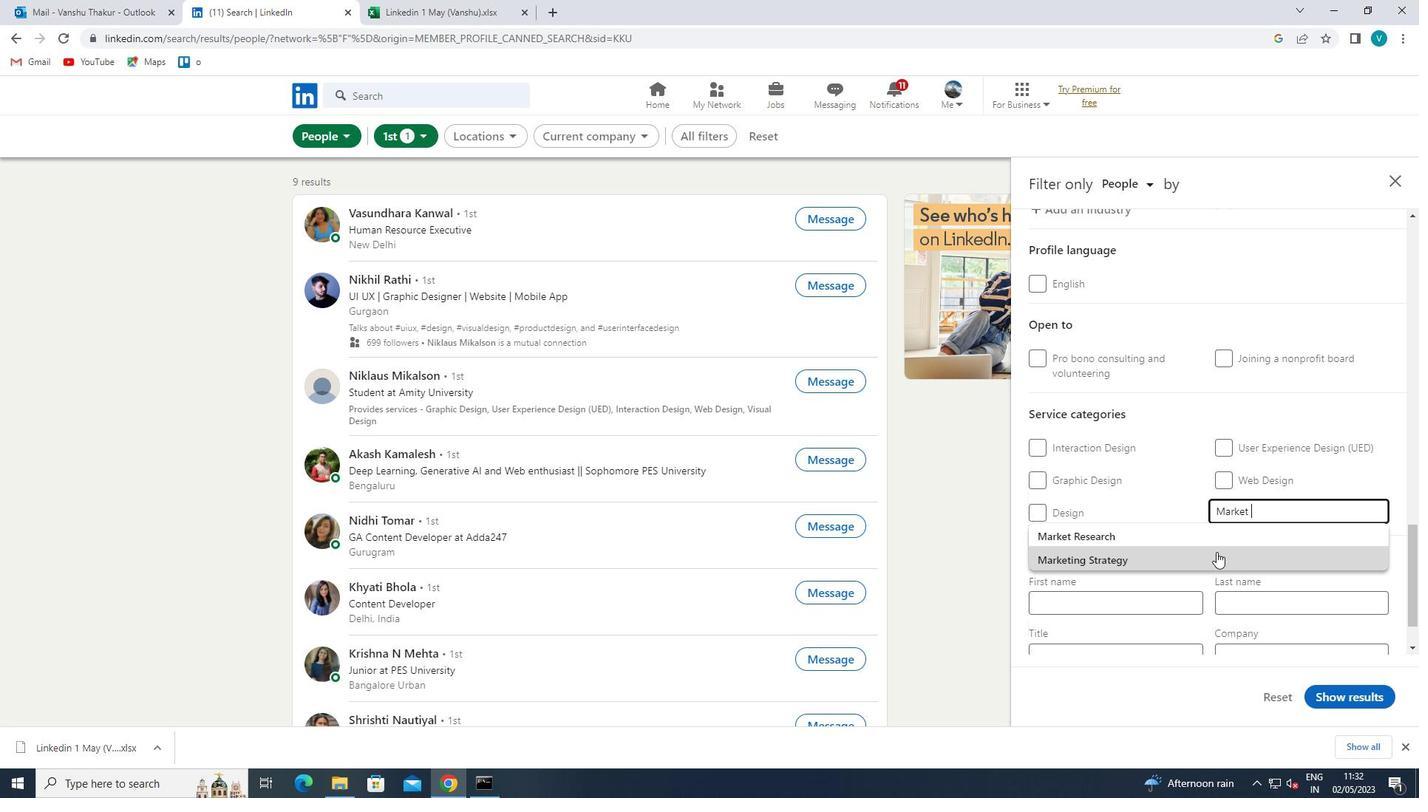 
Action: Mouse scrolled (1216, 551) with delta (0, 0)
Screenshot: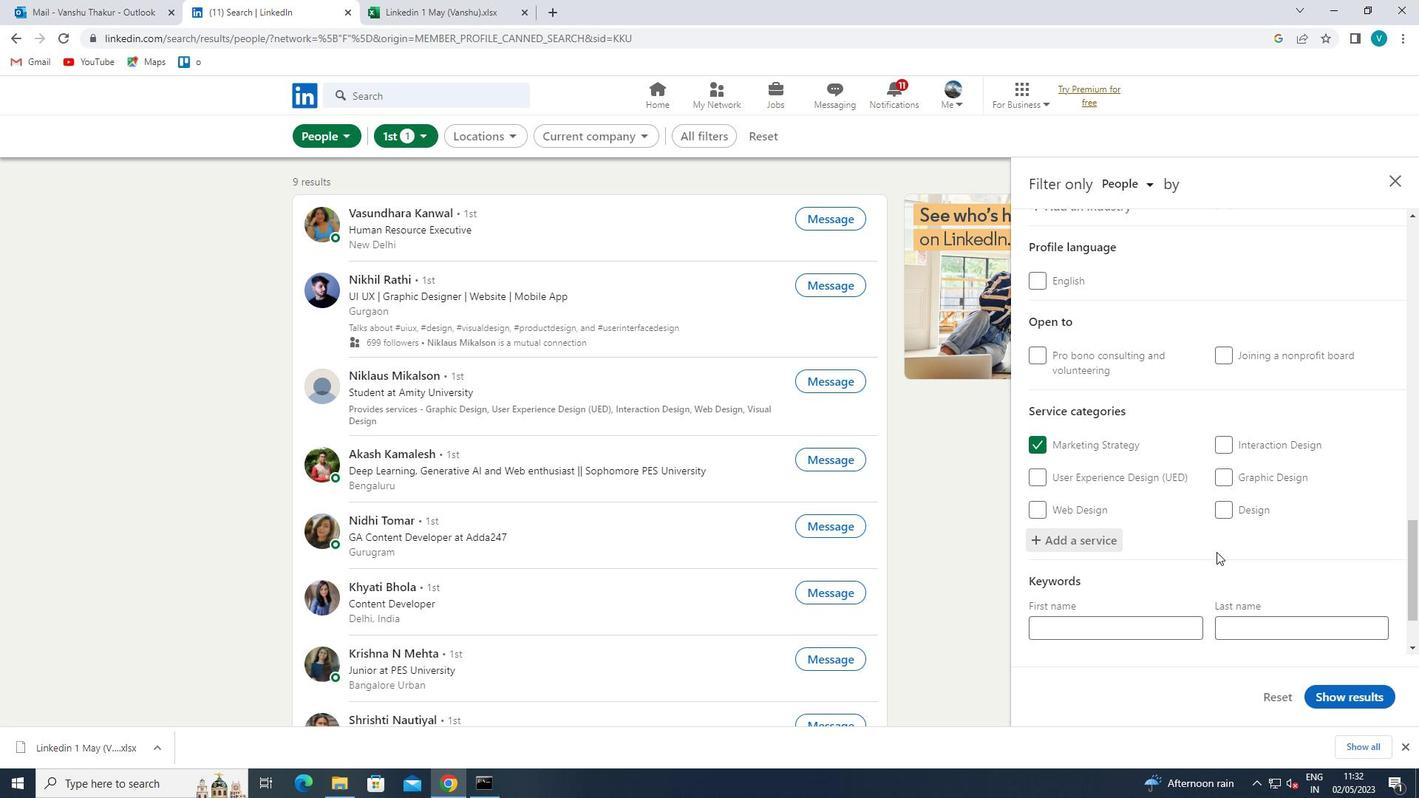 
Action: Mouse scrolled (1216, 551) with delta (0, 0)
Screenshot: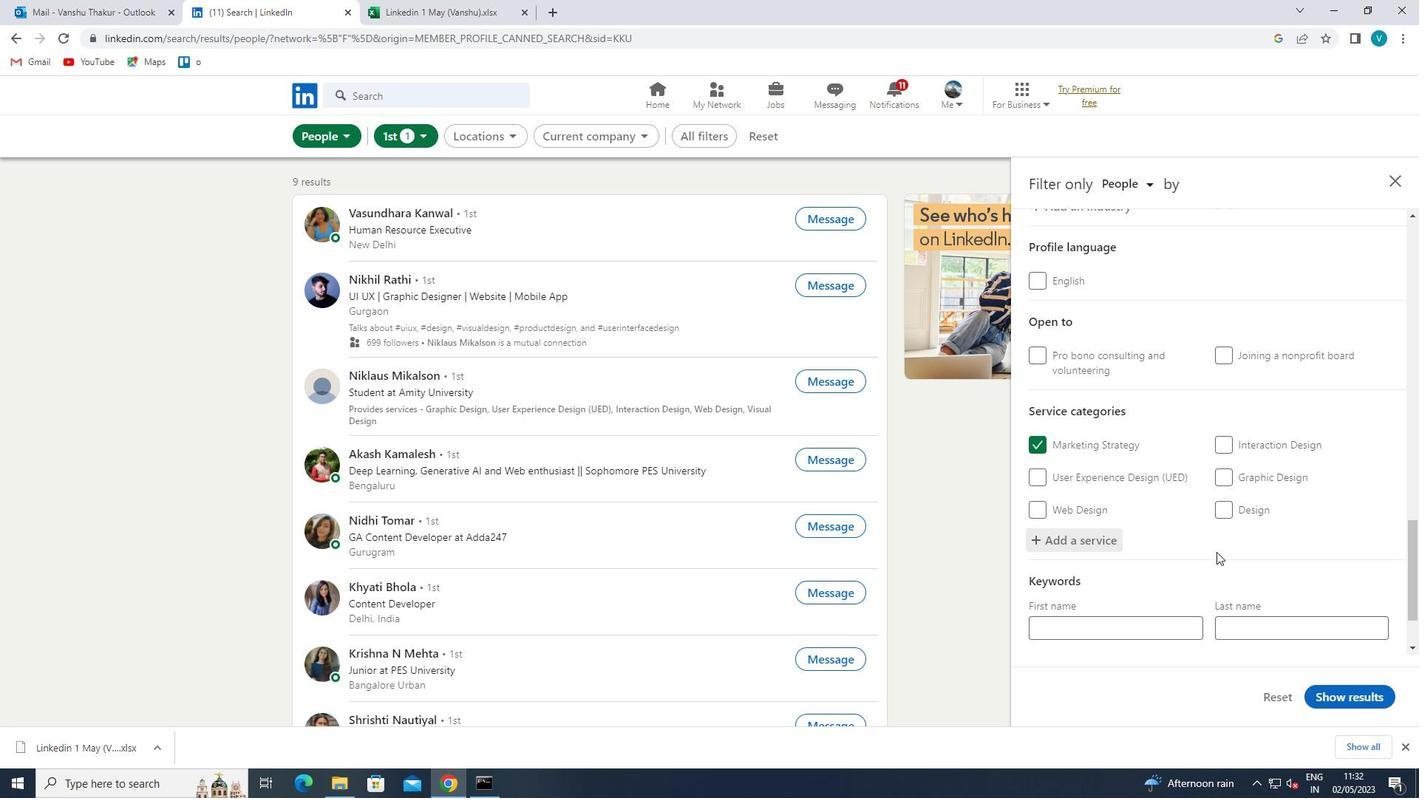 
Action: Mouse moved to (1170, 592)
Screenshot: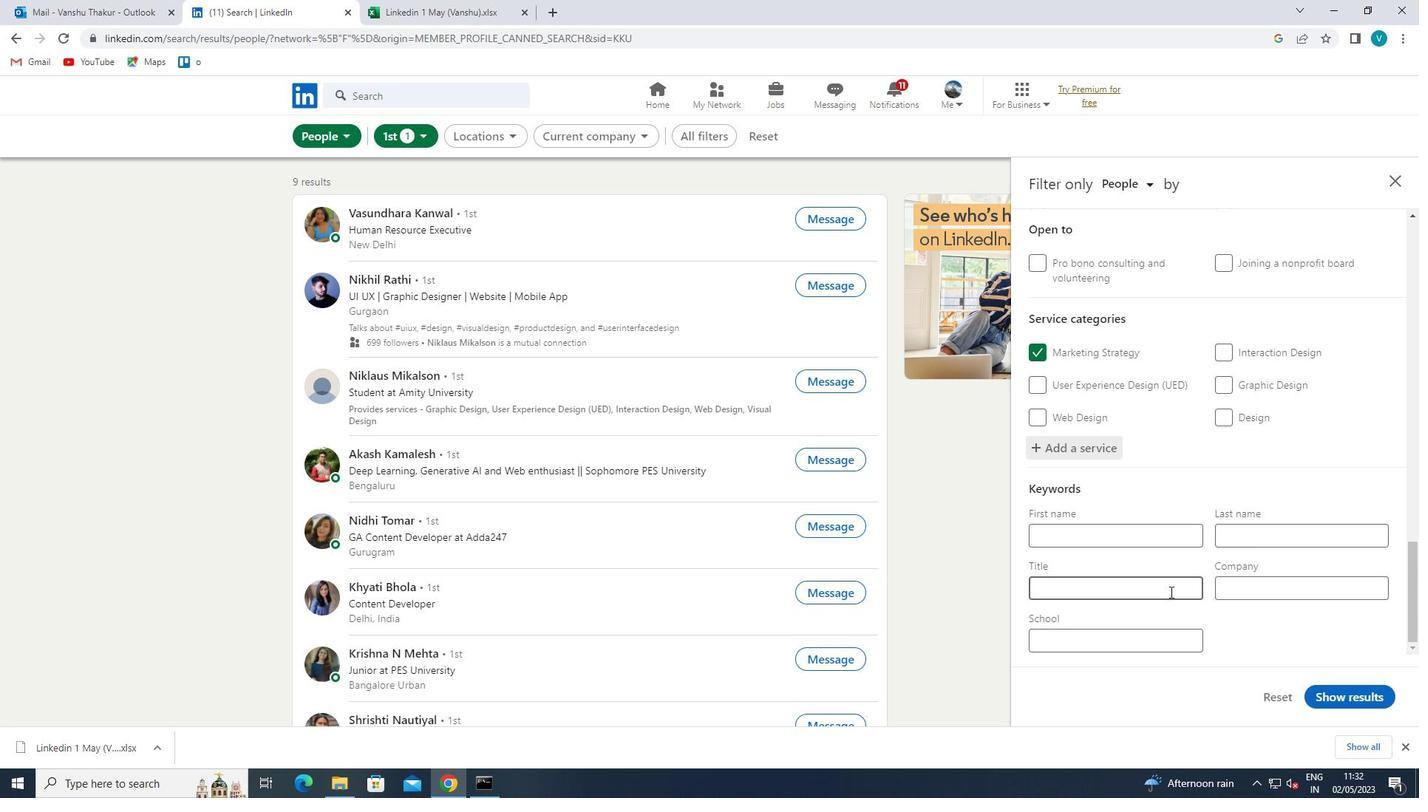 
Action: Mouse pressed left at (1170, 592)
Screenshot: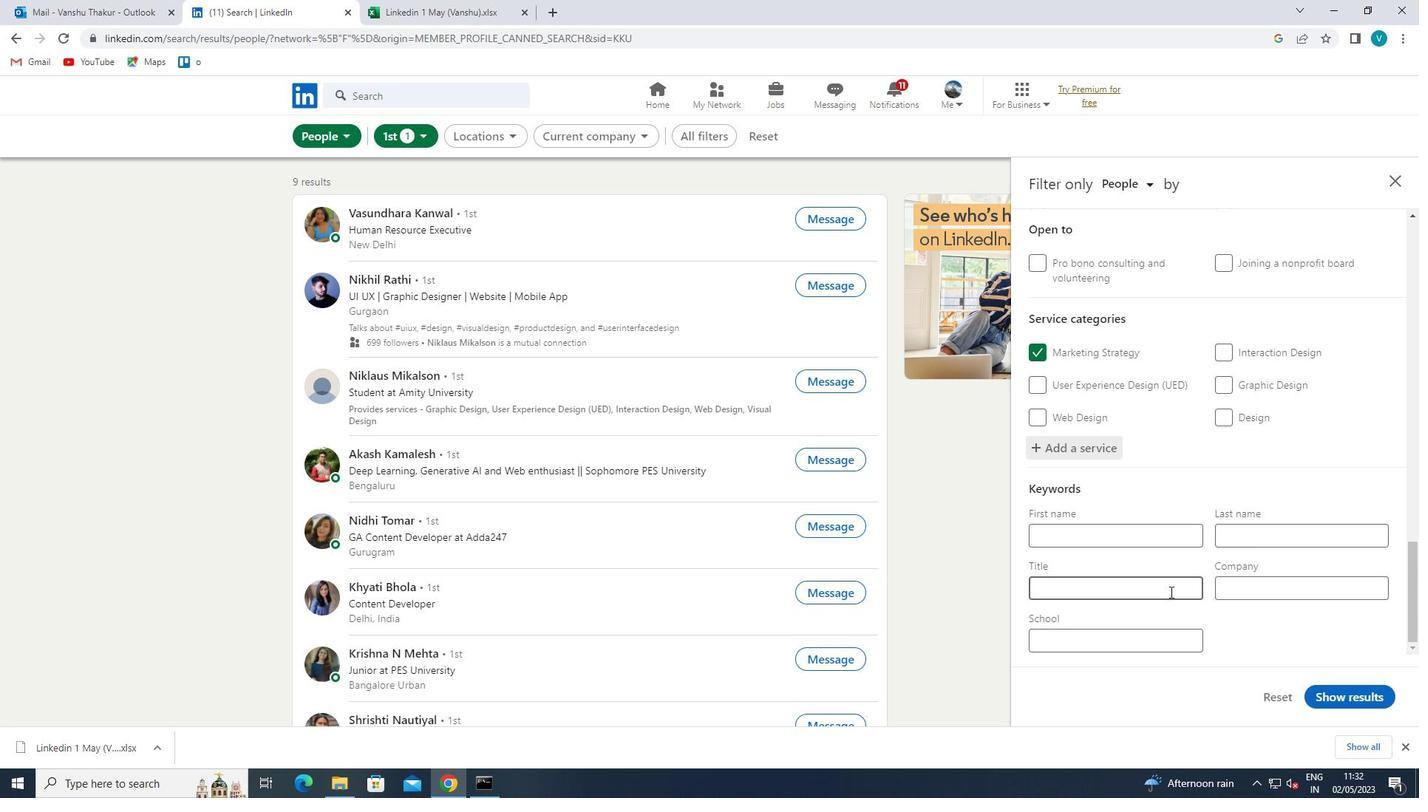
Action: Key pressed <Key.shift>PERSONAL<Key.space><Key.shift>TRAINER<Key.space>
Screenshot: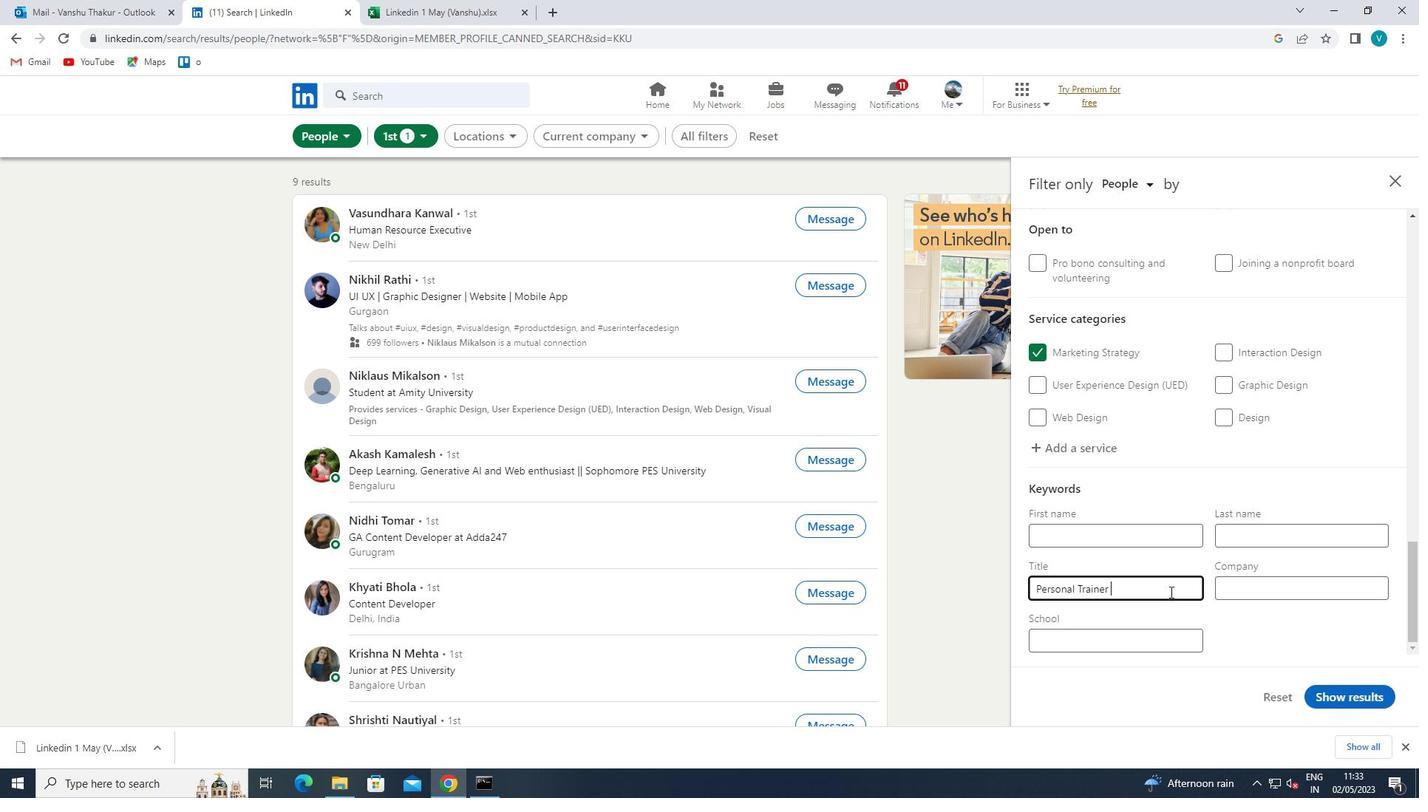 
Action: Mouse moved to (1355, 694)
Screenshot: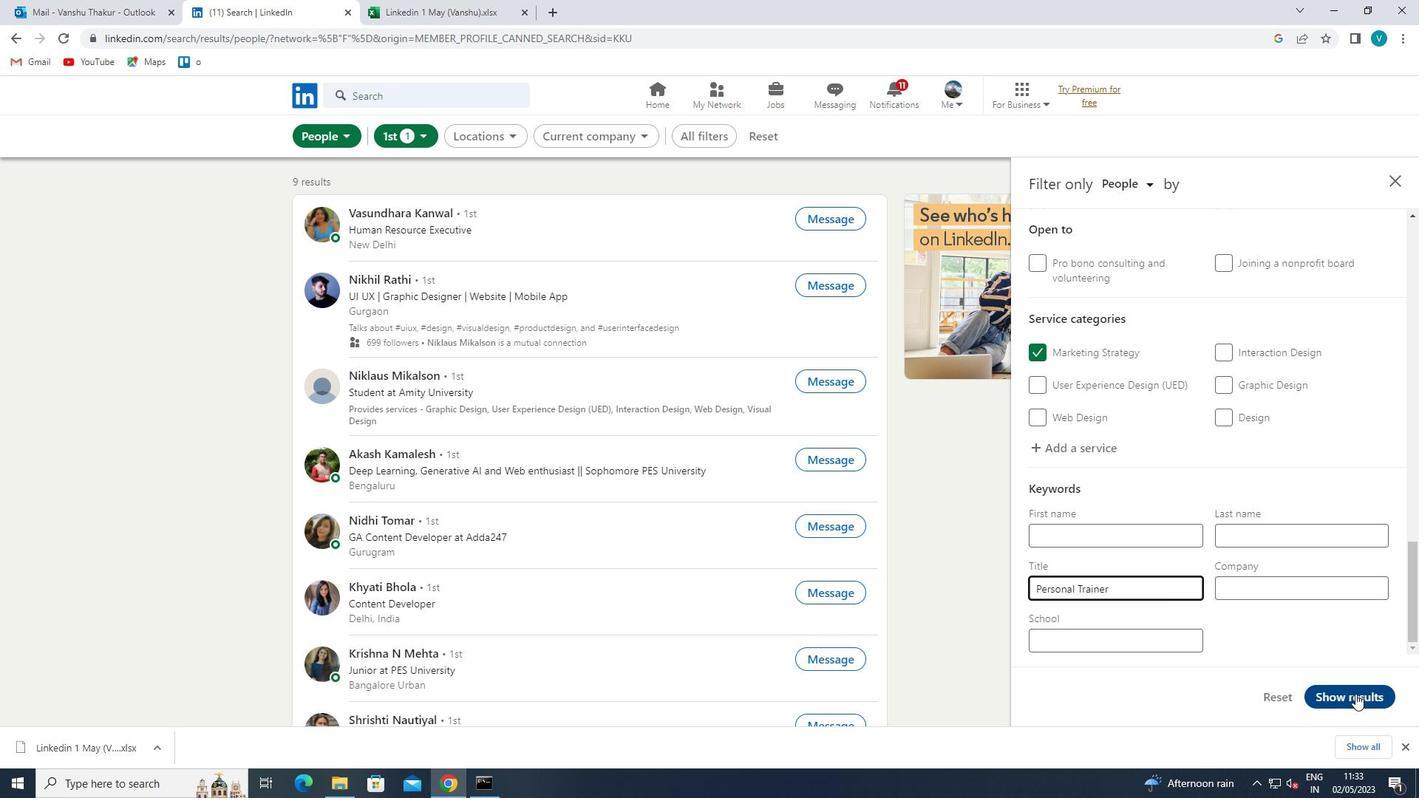 
Action: Mouse pressed left at (1355, 694)
Screenshot: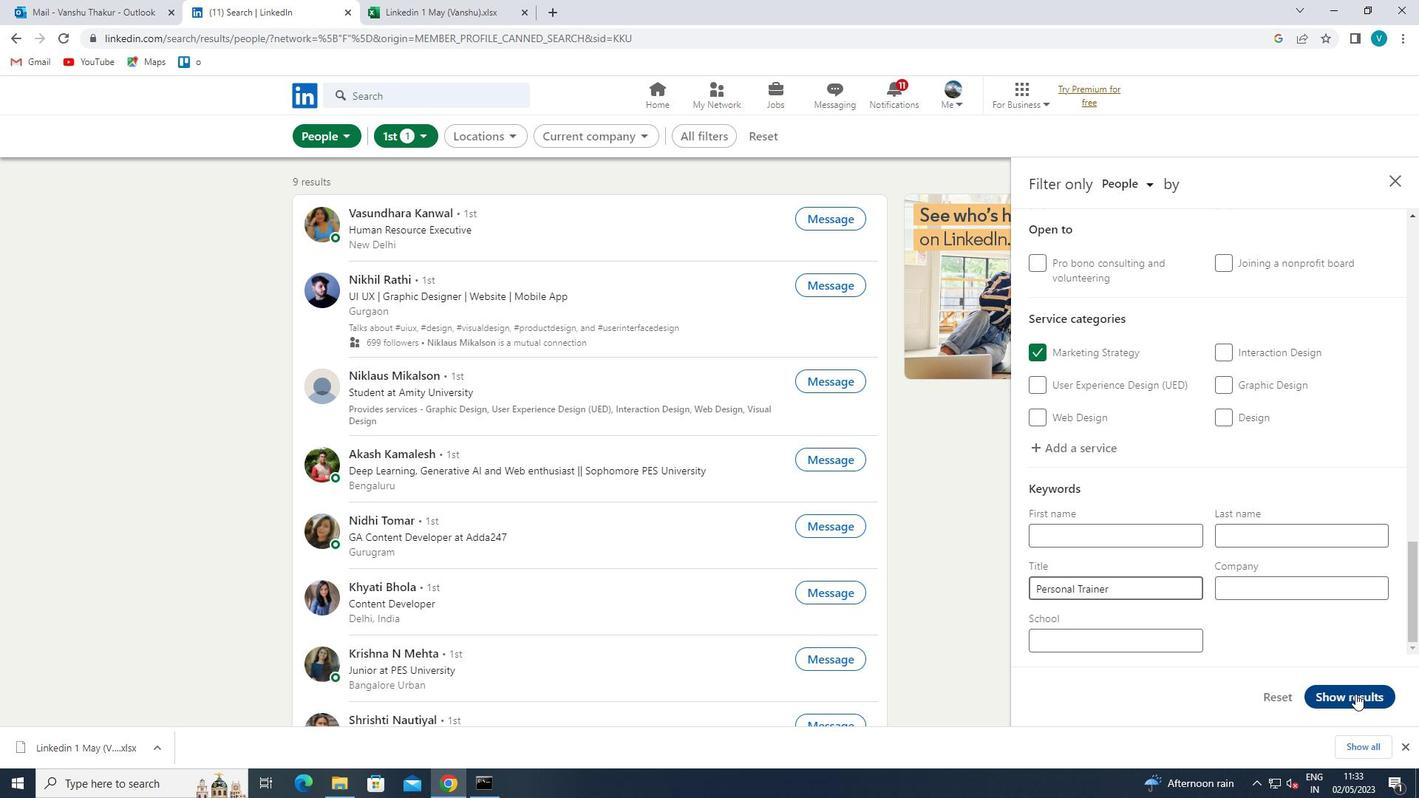 
